 Task: Reply to email with the signature Frances Hernandez with the subject Request for a blog post from softage.1@softage.net with the message Please let me know if there are any updates on the recruitment process. with CC to softage.6@softage.net with an attached document Standard_operating_procedure.docx
Action: Mouse moved to (435, 586)
Screenshot: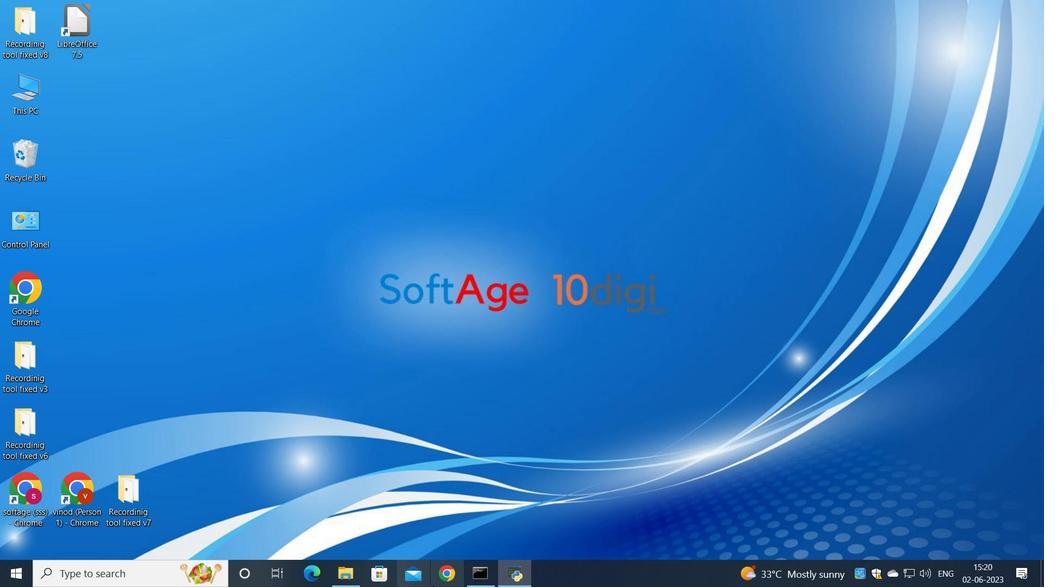 
Action: Mouse pressed left at (435, 586)
Screenshot: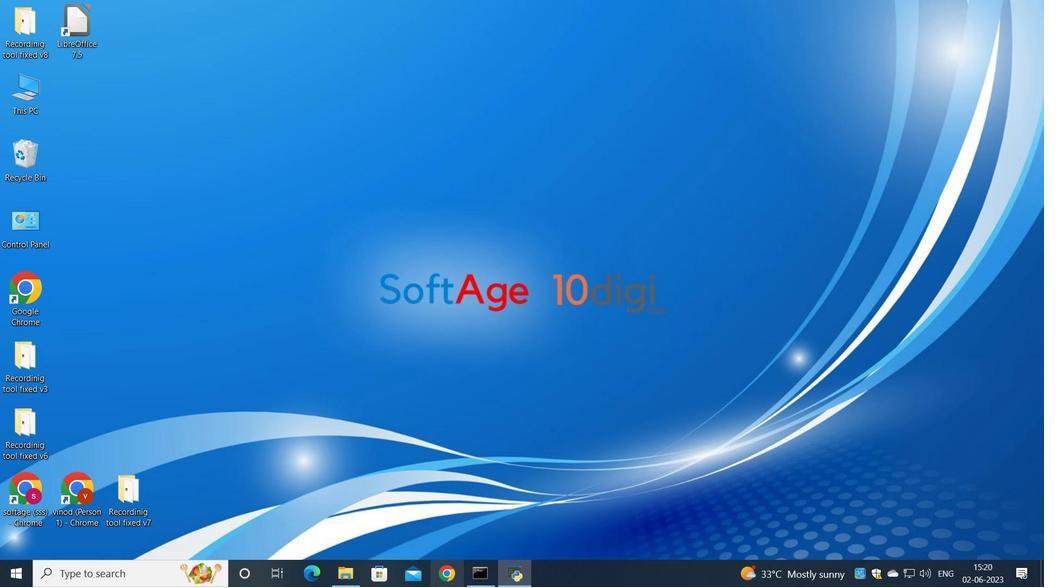 
Action: Mouse moved to (470, 379)
Screenshot: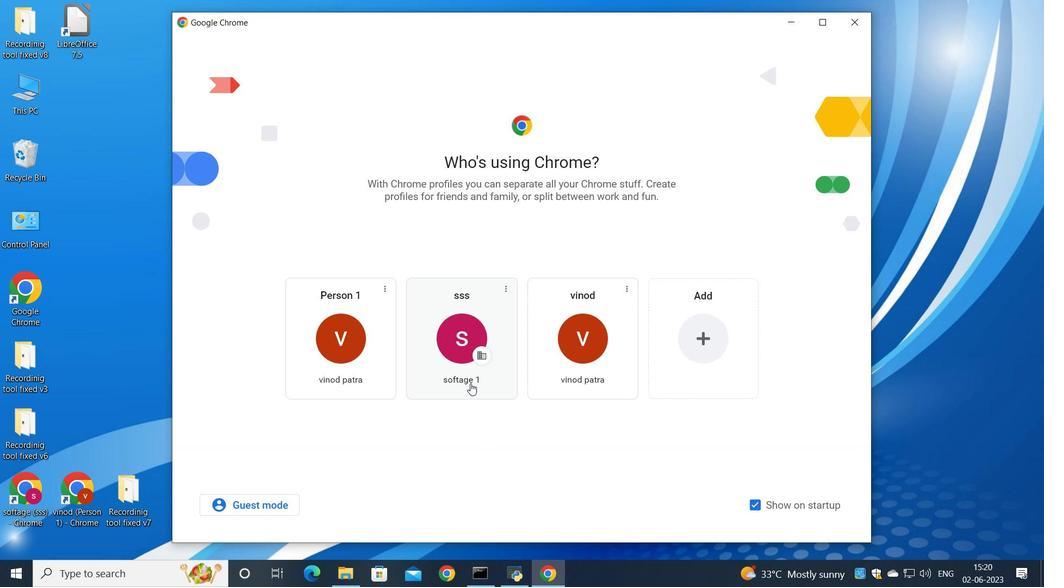 
Action: Mouse pressed left at (470, 379)
Screenshot: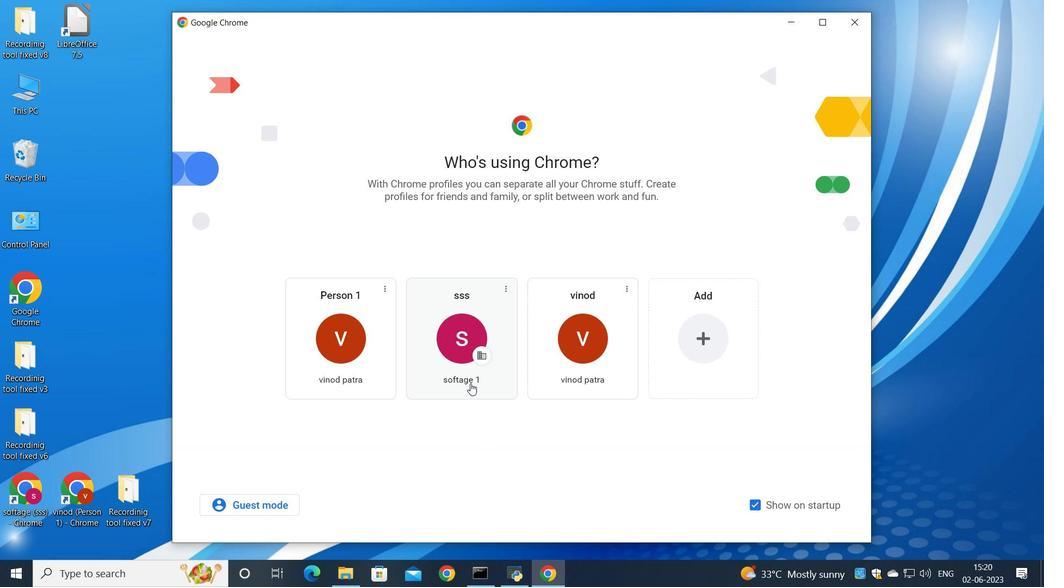 
Action: Mouse moved to (915, 95)
Screenshot: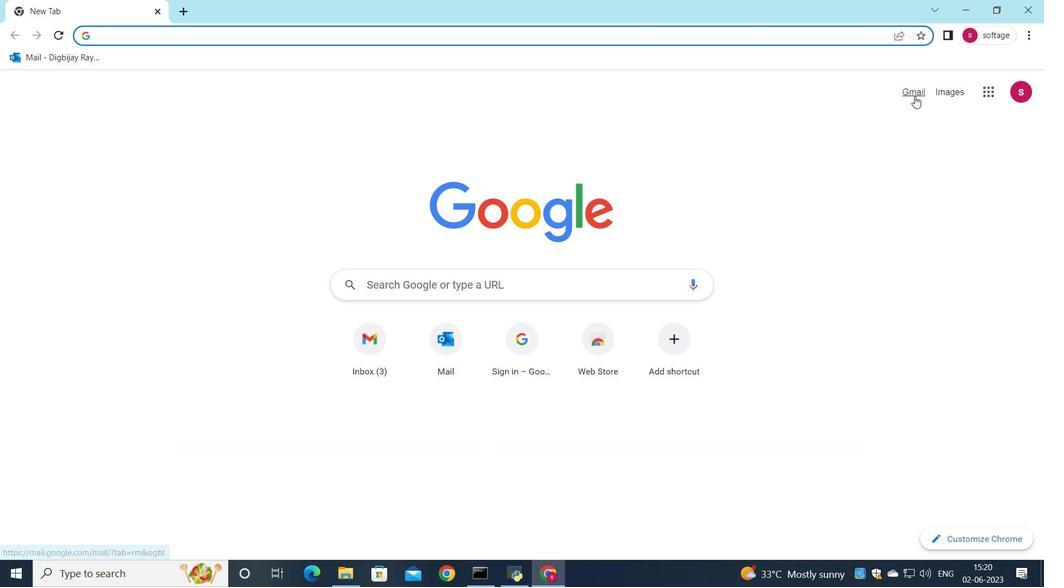 
Action: Mouse pressed left at (915, 95)
Screenshot: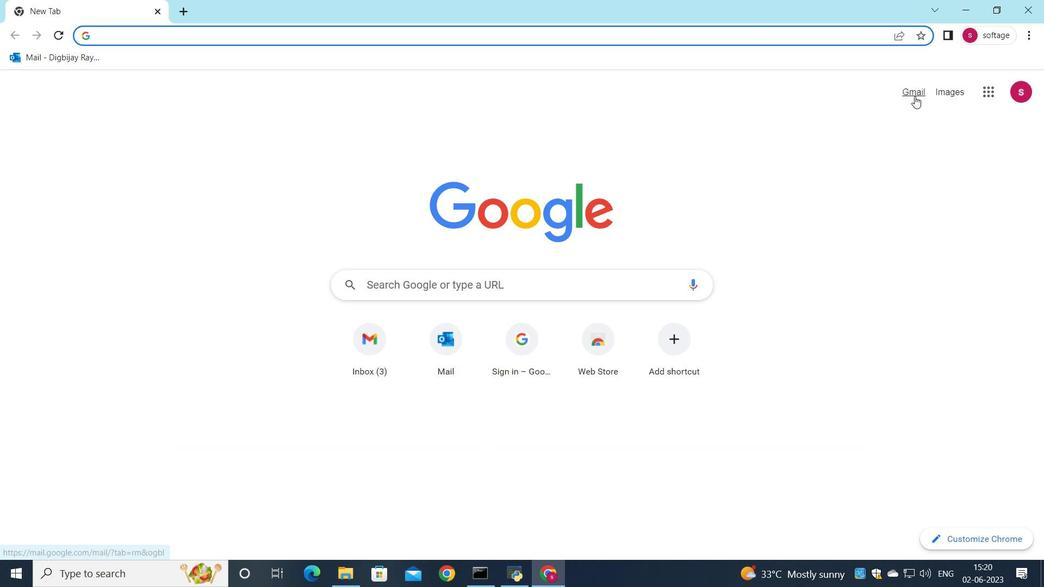 
Action: Mouse moved to (892, 98)
Screenshot: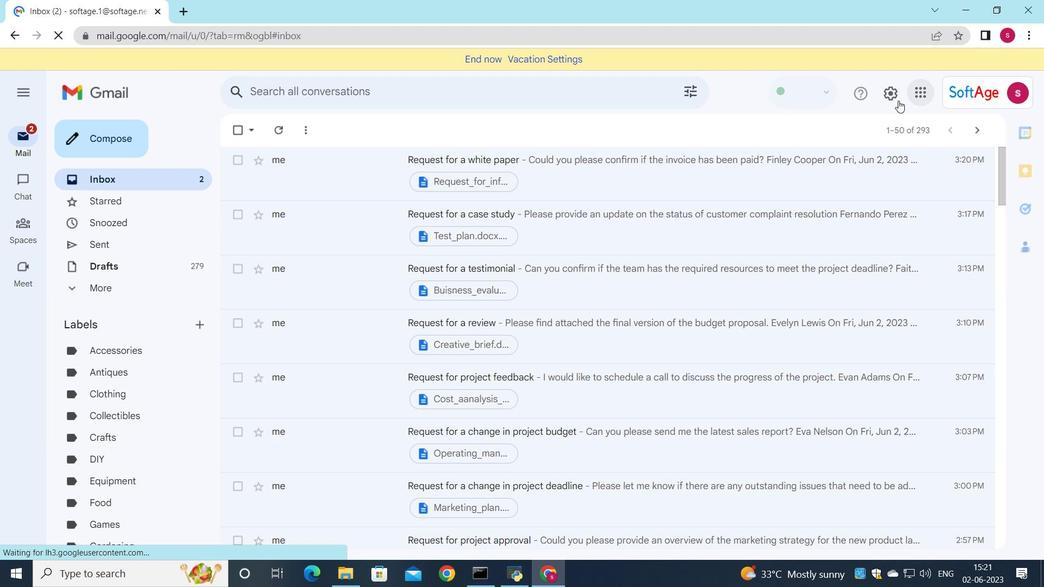 
Action: Mouse pressed left at (892, 98)
Screenshot: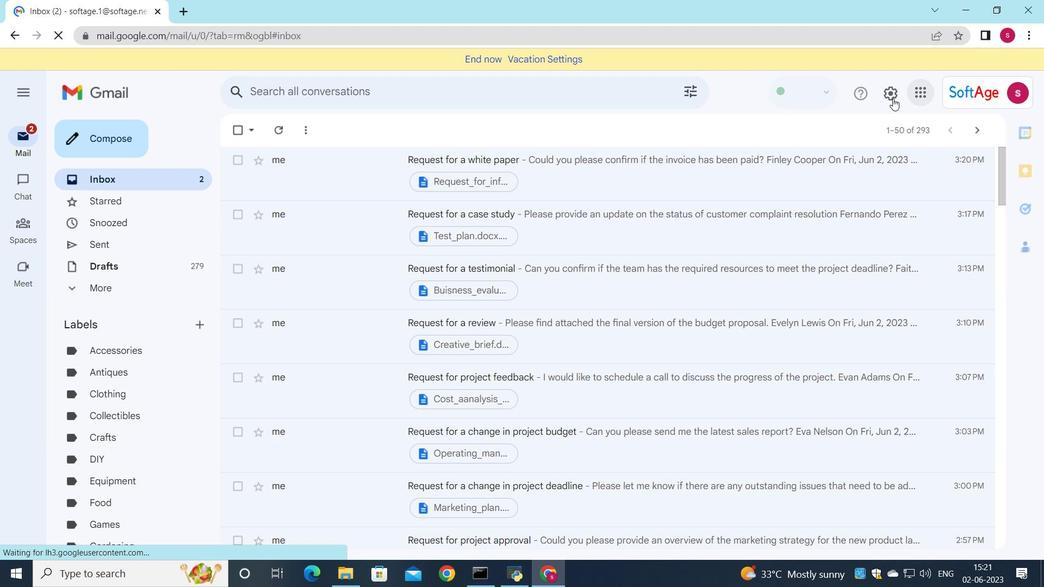 
Action: Mouse moved to (893, 162)
Screenshot: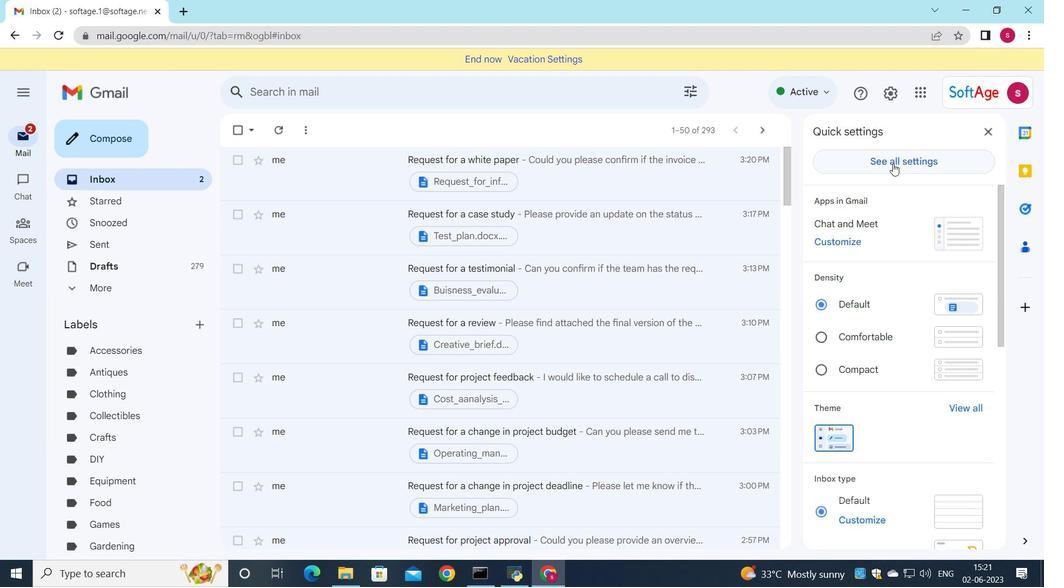 
Action: Mouse pressed left at (893, 162)
Screenshot: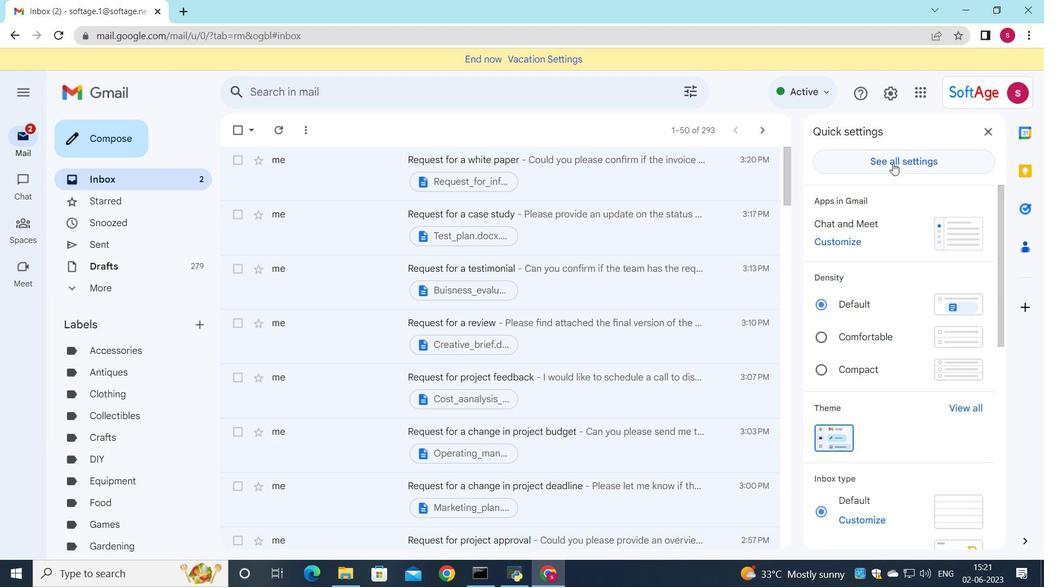 
Action: Mouse moved to (599, 279)
Screenshot: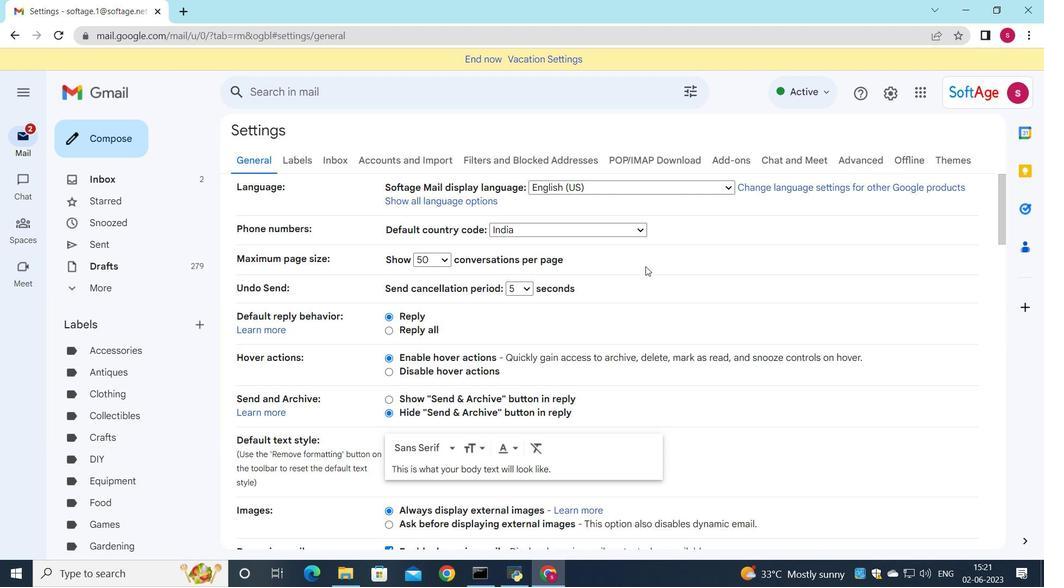 
Action: Mouse scrolled (599, 279) with delta (0, 0)
Screenshot: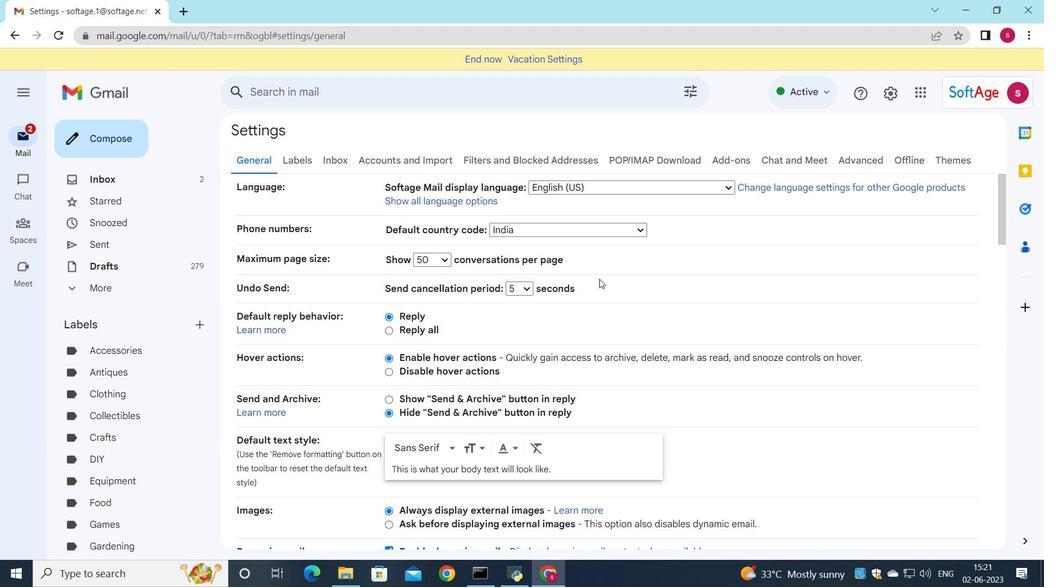 
Action: Mouse scrolled (599, 279) with delta (0, 0)
Screenshot: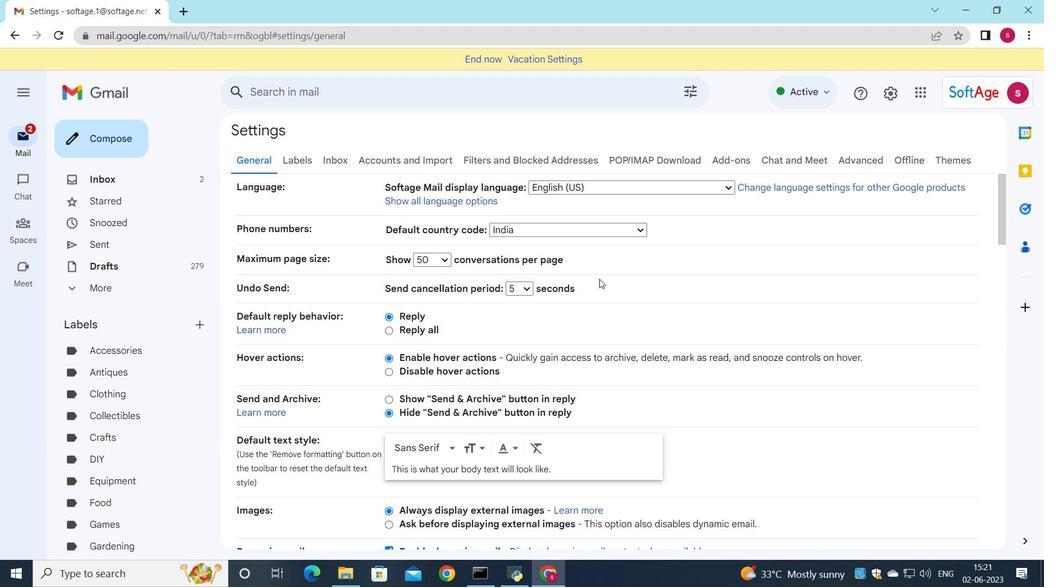 
Action: Mouse scrolled (599, 279) with delta (0, 0)
Screenshot: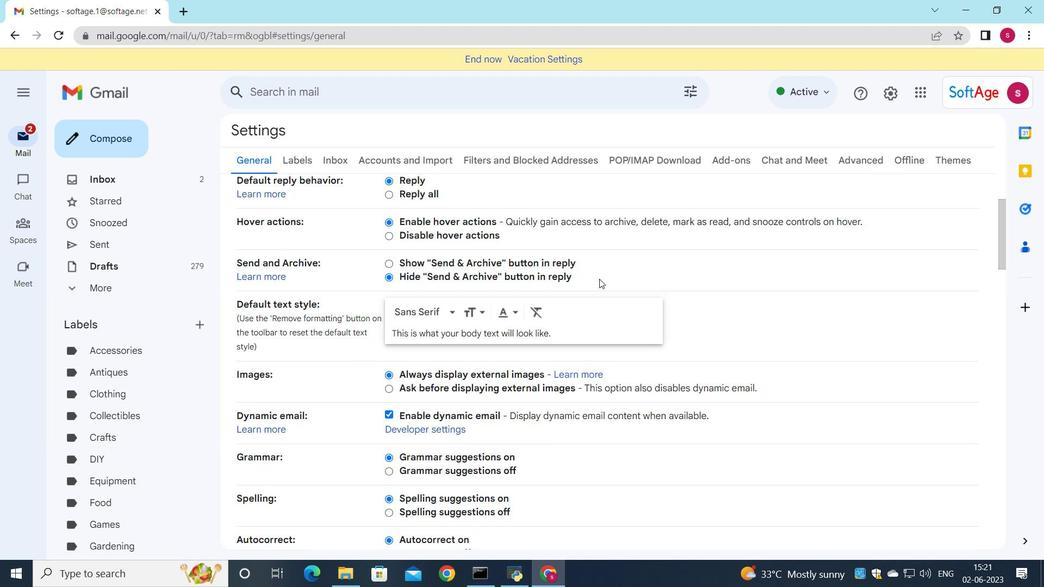 
Action: Mouse scrolled (599, 279) with delta (0, 0)
Screenshot: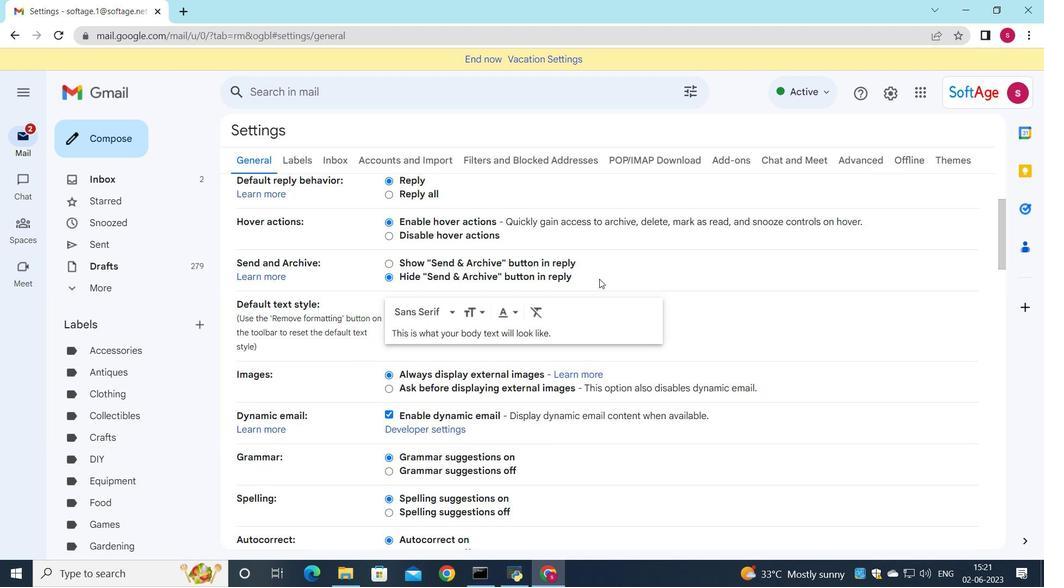 
Action: Mouse scrolled (599, 279) with delta (0, 0)
Screenshot: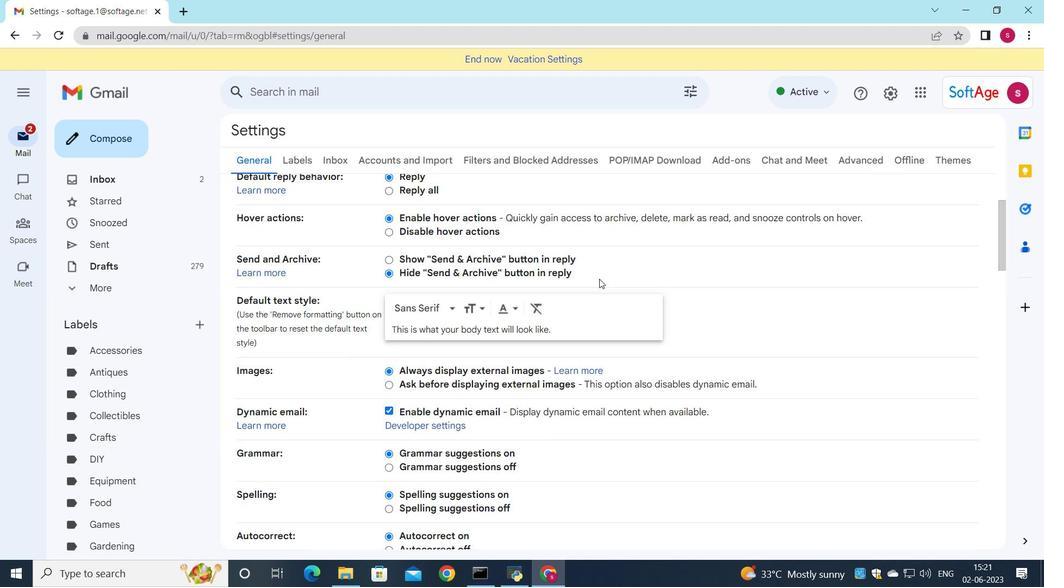 
Action: Mouse moved to (599, 279)
Screenshot: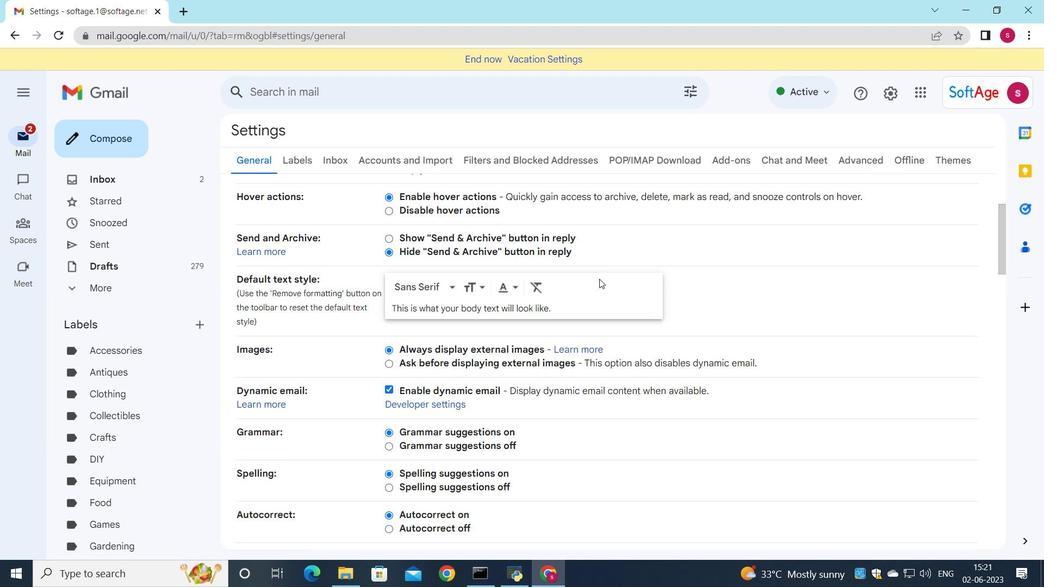 
Action: Mouse scrolled (599, 279) with delta (0, 0)
Screenshot: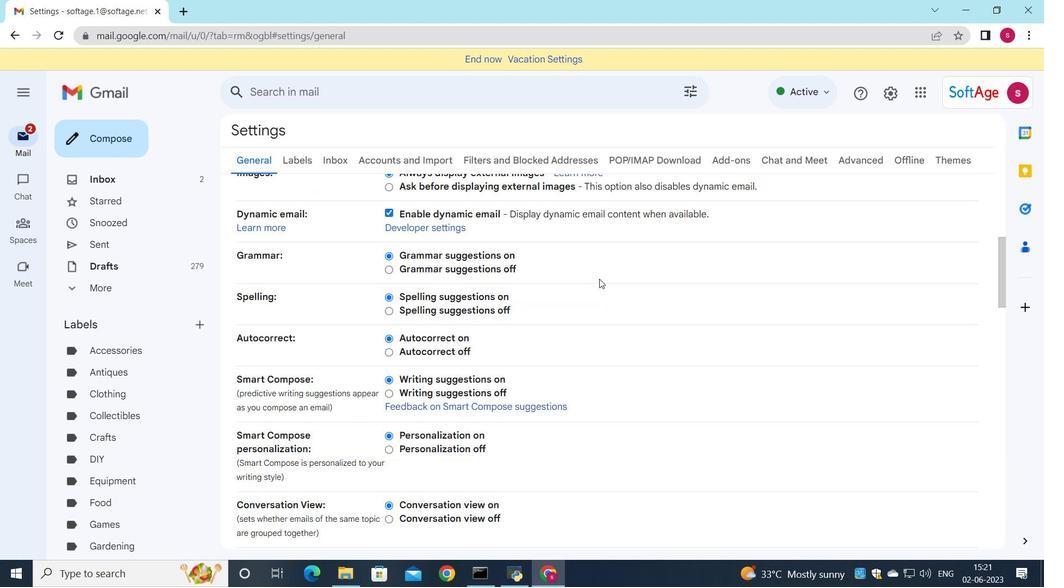 
Action: Mouse scrolled (599, 279) with delta (0, 0)
Screenshot: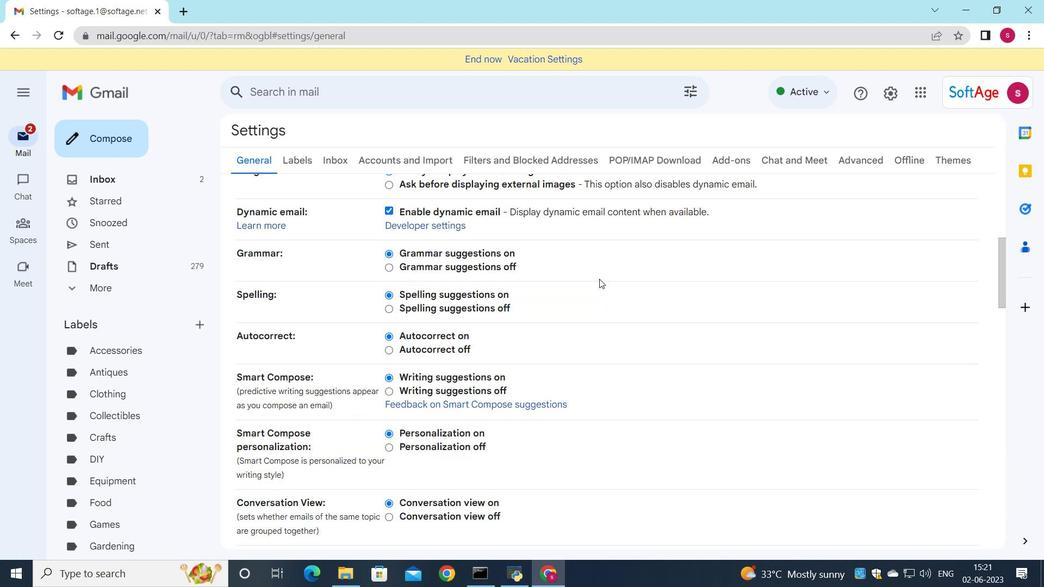 
Action: Mouse scrolled (599, 279) with delta (0, 0)
Screenshot: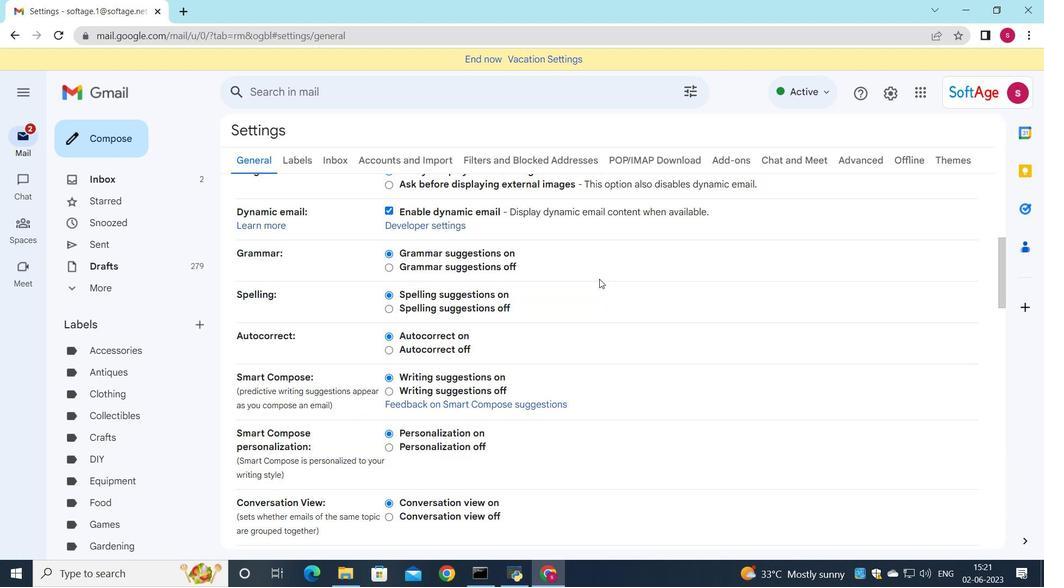 
Action: Mouse scrolled (599, 279) with delta (0, 0)
Screenshot: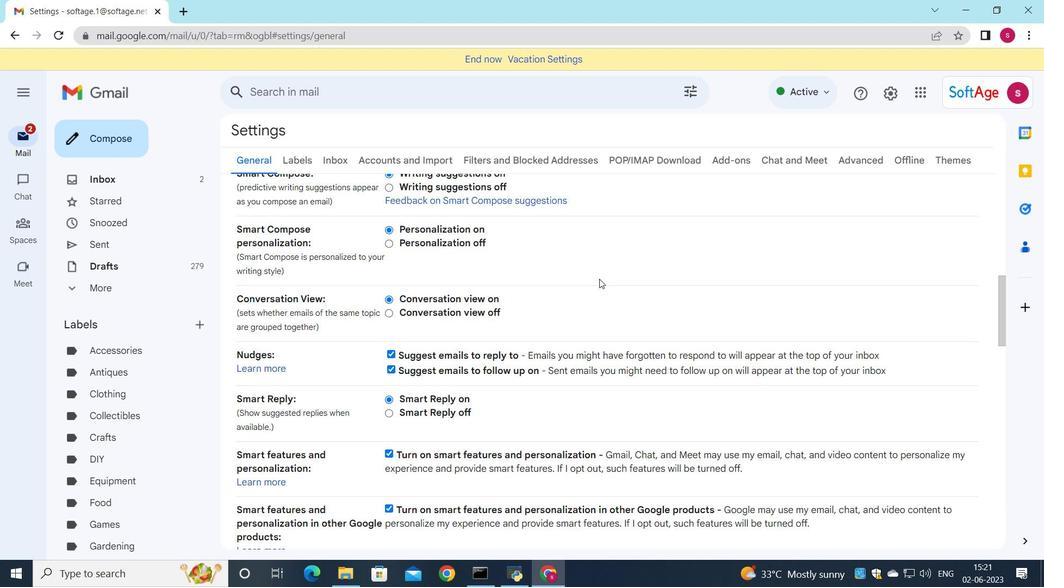 
Action: Mouse scrolled (599, 279) with delta (0, 0)
Screenshot: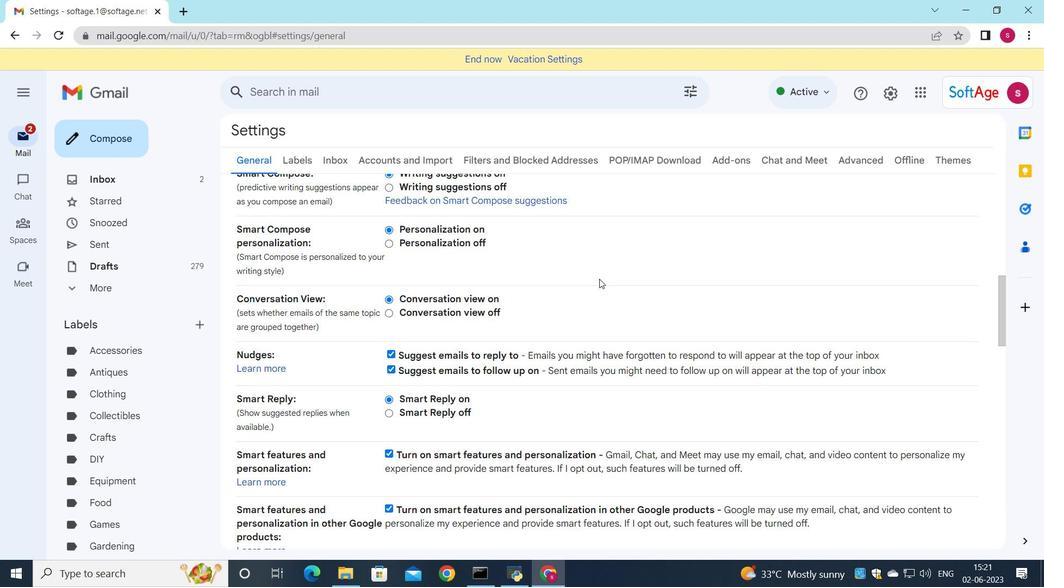 
Action: Mouse scrolled (599, 279) with delta (0, 0)
Screenshot: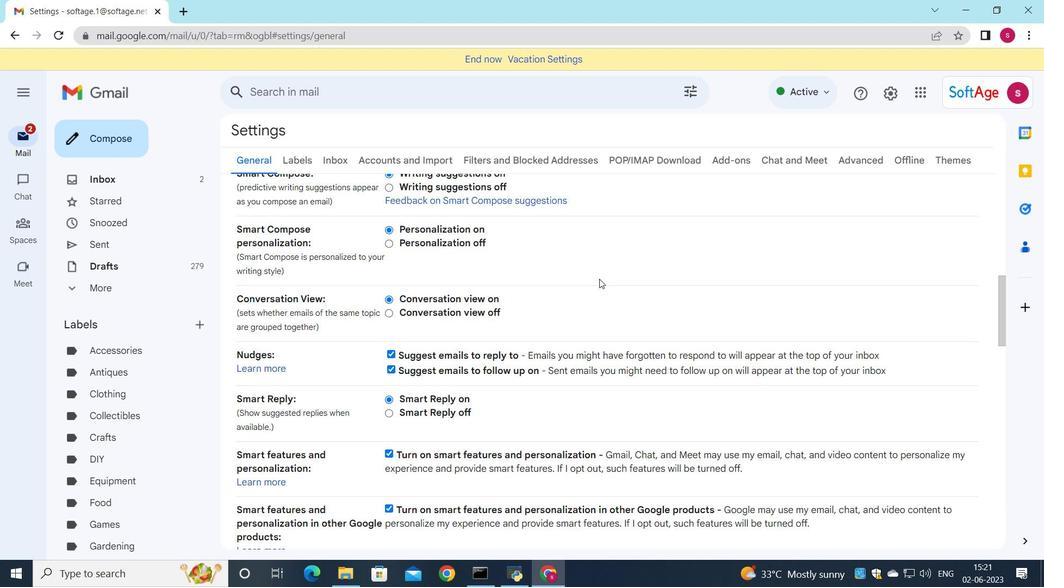
Action: Mouse scrolled (599, 279) with delta (0, 0)
Screenshot: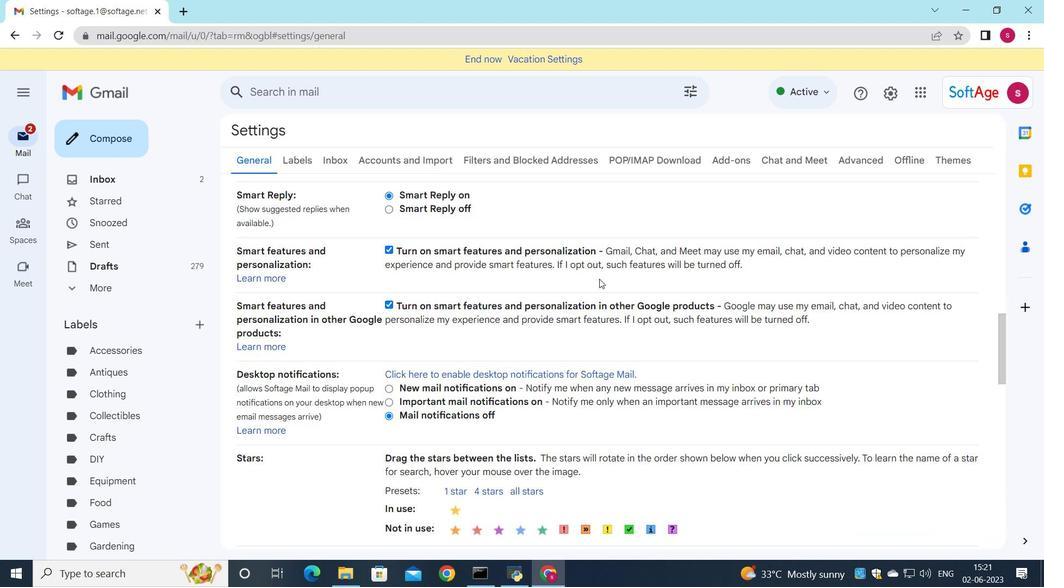 
Action: Mouse scrolled (599, 279) with delta (0, 0)
Screenshot: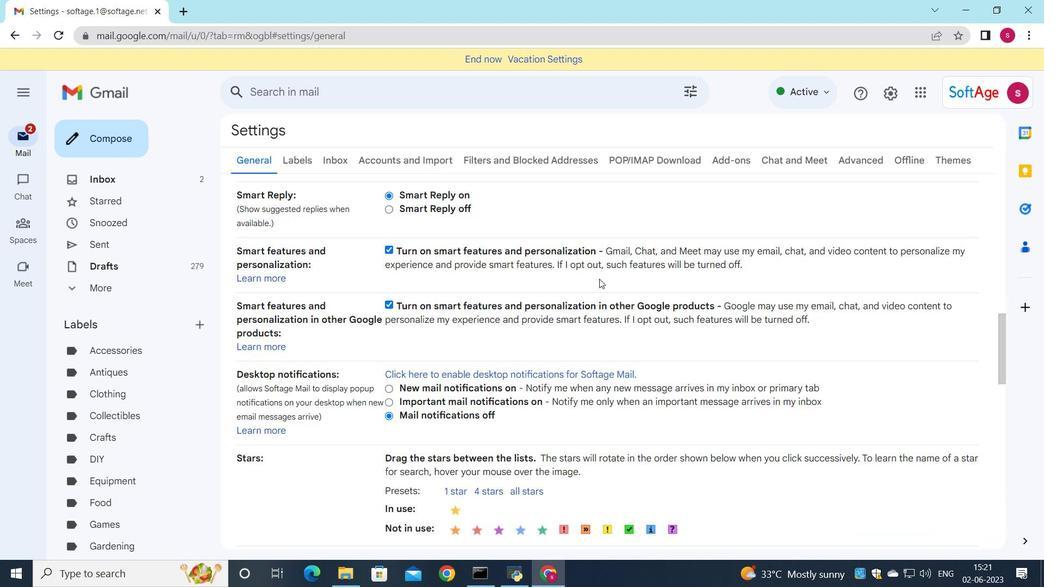 
Action: Mouse moved to (598, 281)
Screenshot: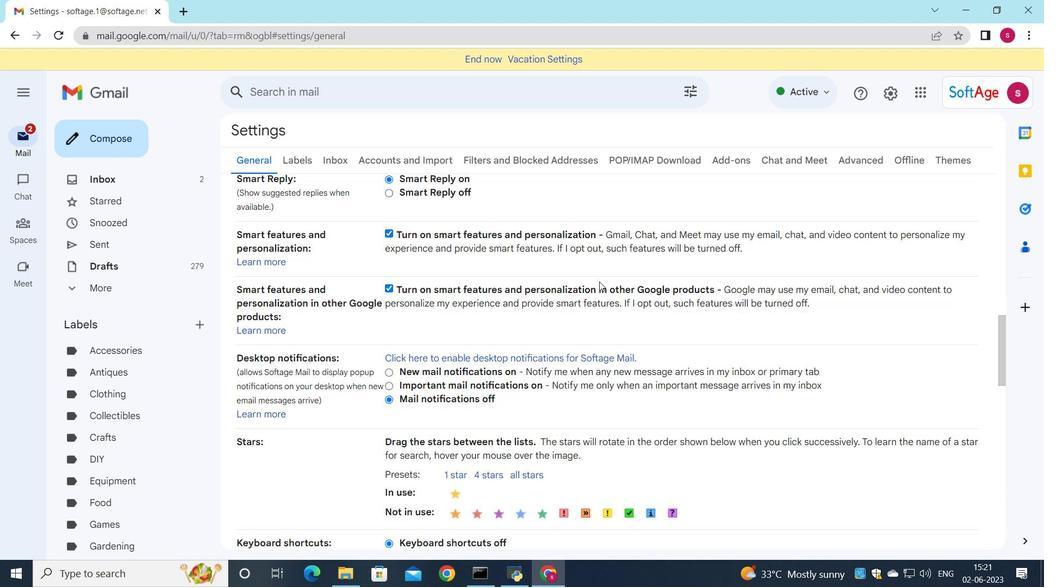 
Action: Mouse scrolled (598, 281) with delta (0, 0)
Screenshot: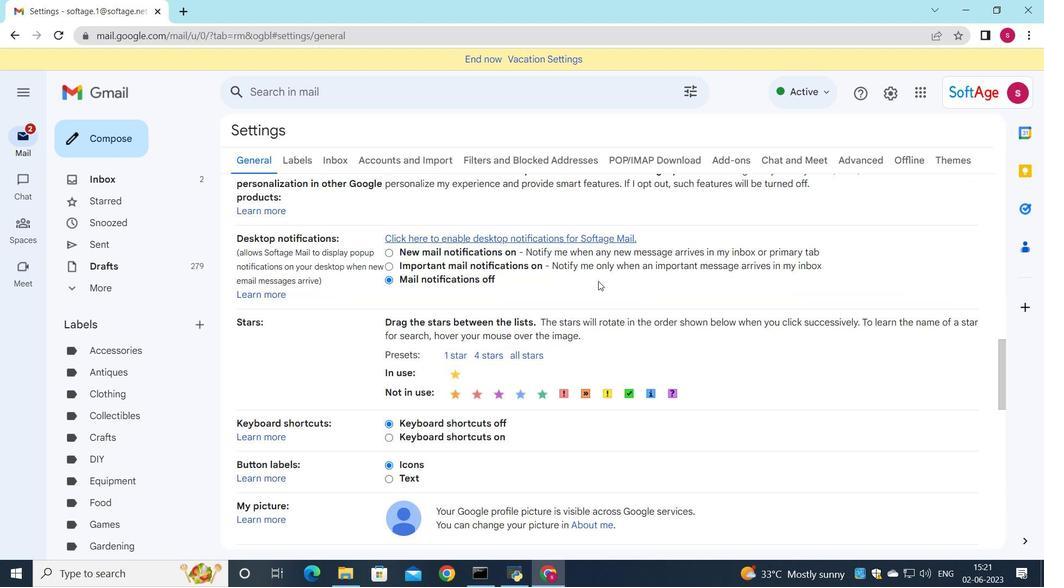 
Action: Mouse scrolled (598, 281) with delta (0, 0)
Screenshot: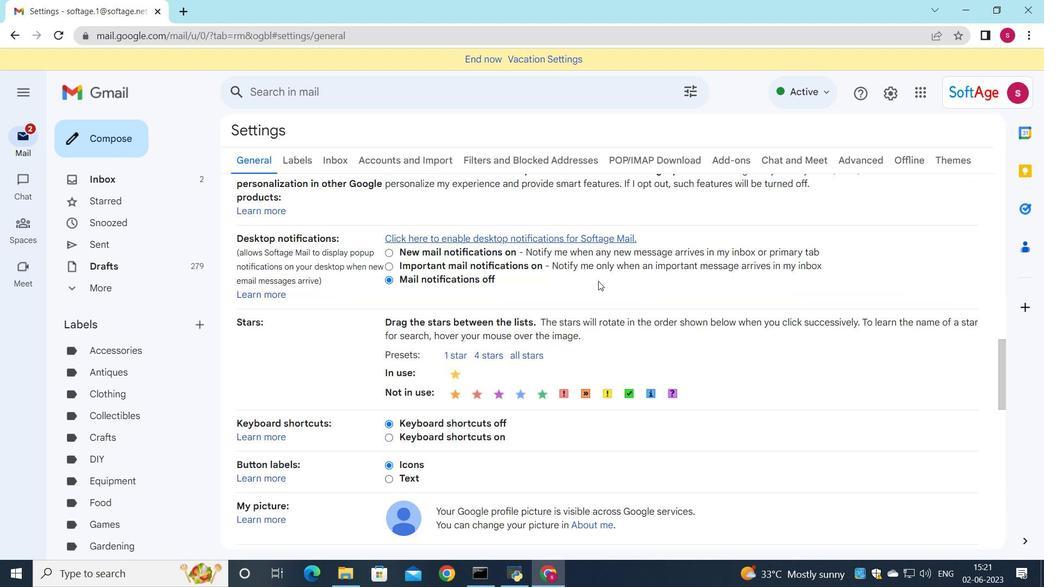 
Action: Mouse moved to (596, 281)
Screenshot: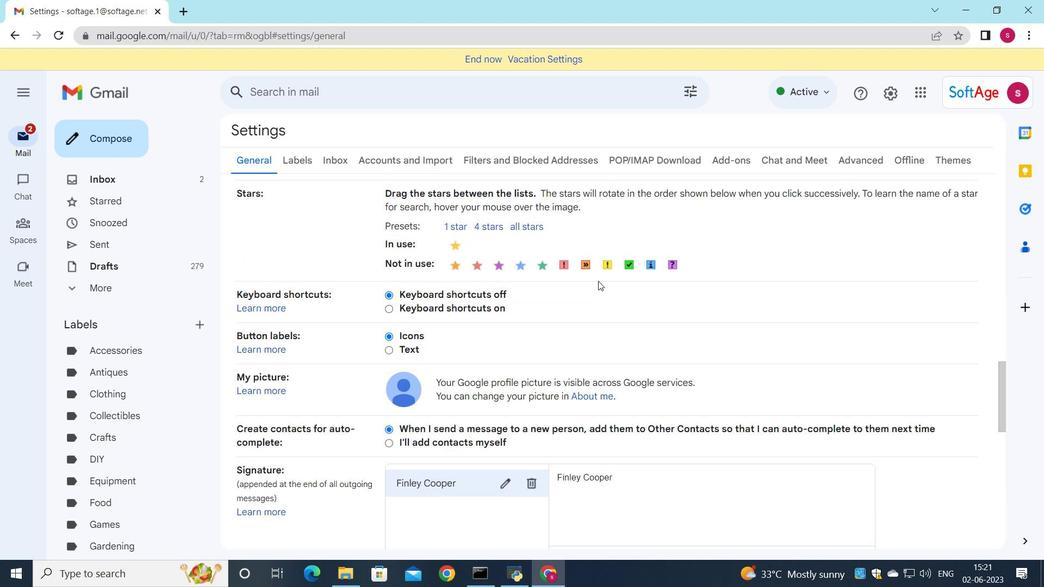 
Action: Mouse scrolled (596, 280) with delta (0, 0)
Screenshot: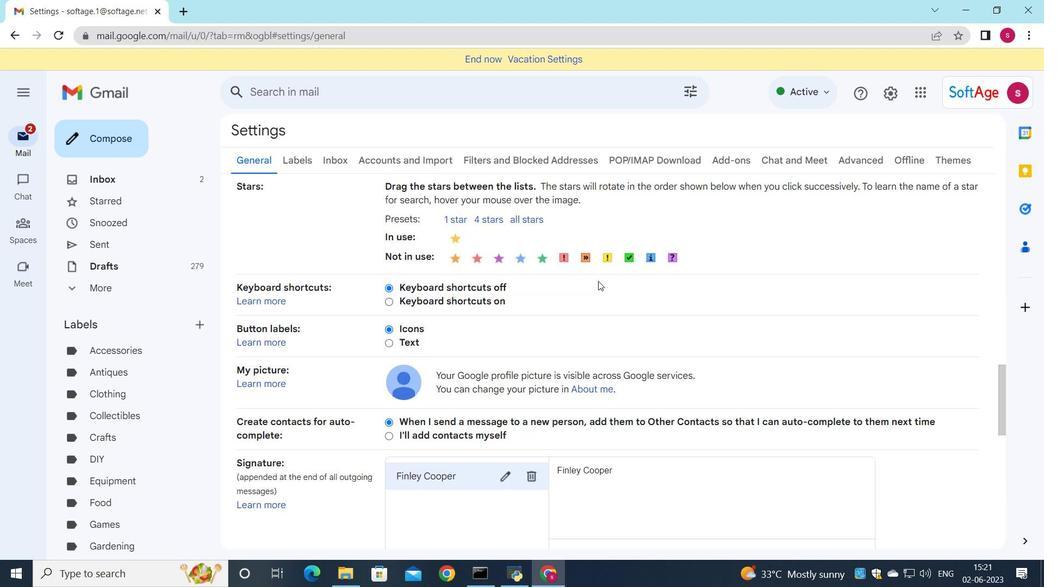 
Action: Mouse scrolled (596, 280) with delta (0, 0)
Screenshot: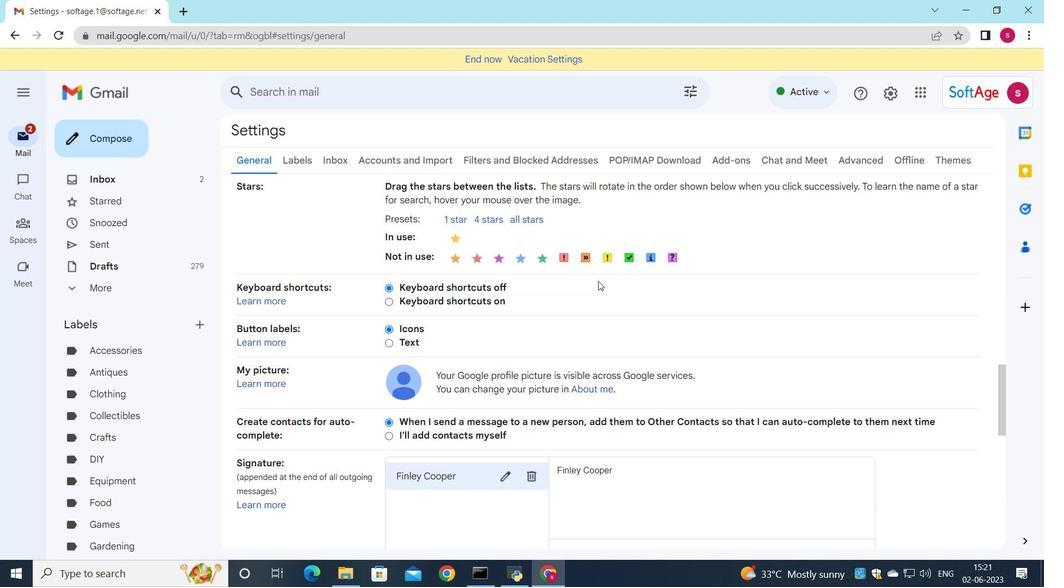 
Action: Mouse moved to (583, 282)
Screenshot: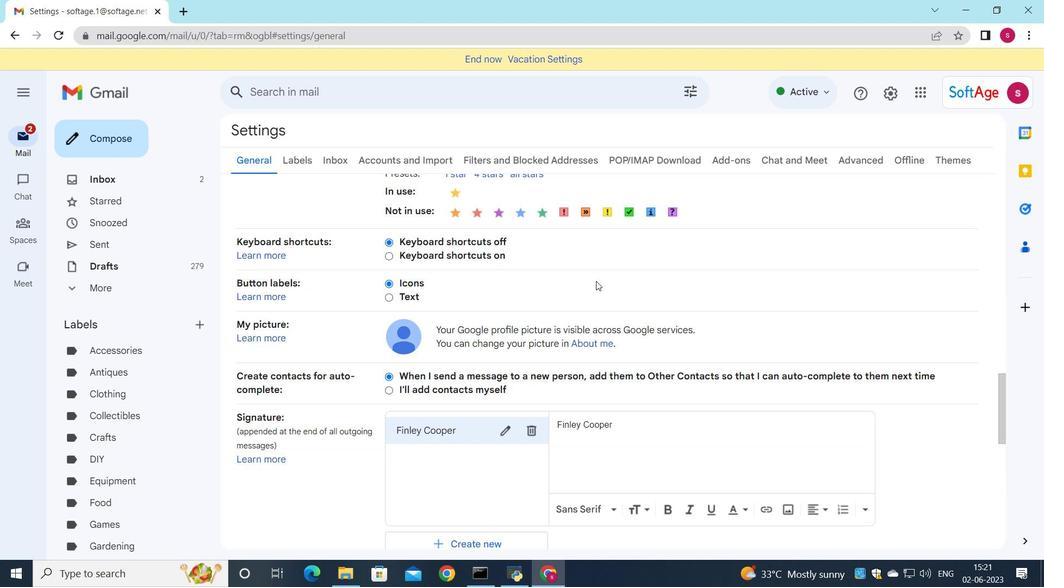 
Action: Mouse scrolled (583, 281) with delta (0, 0)
Screenshot: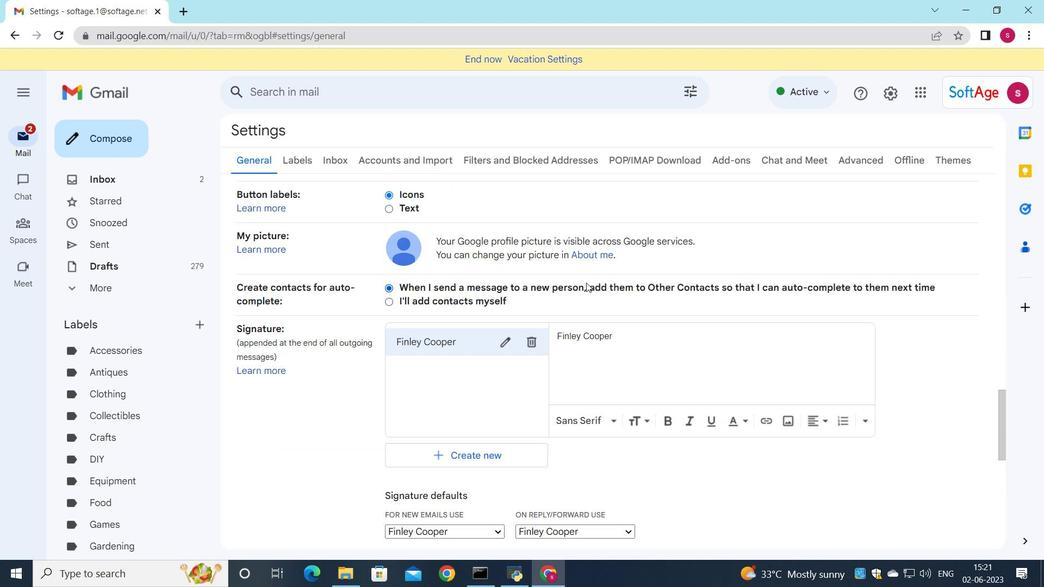
Action: Mouse moved to (580, 283)
Screenshot: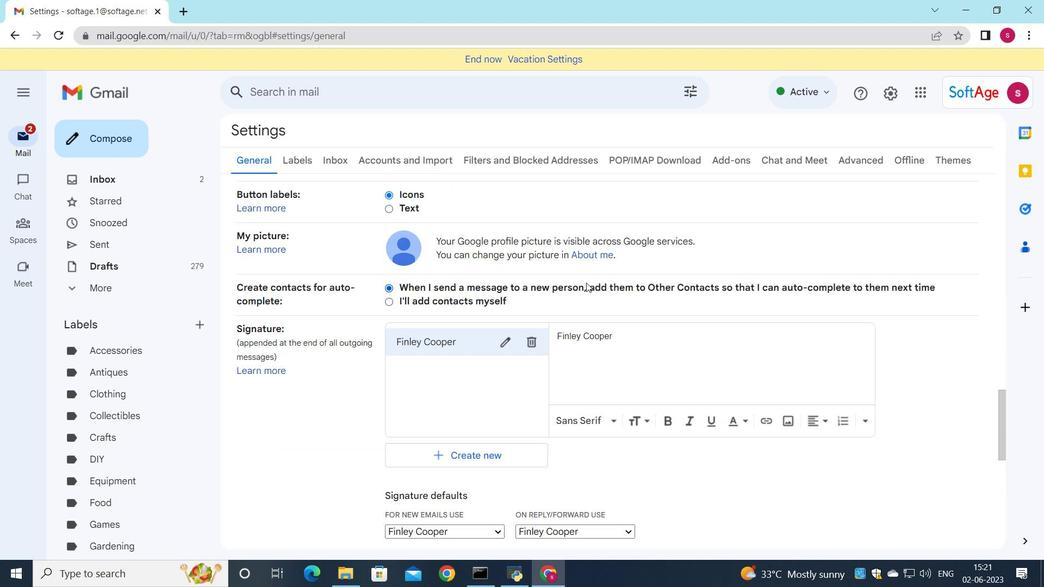 
Action: Mouse scrolled (580, 282) with delta (0, 0)
Screenshot: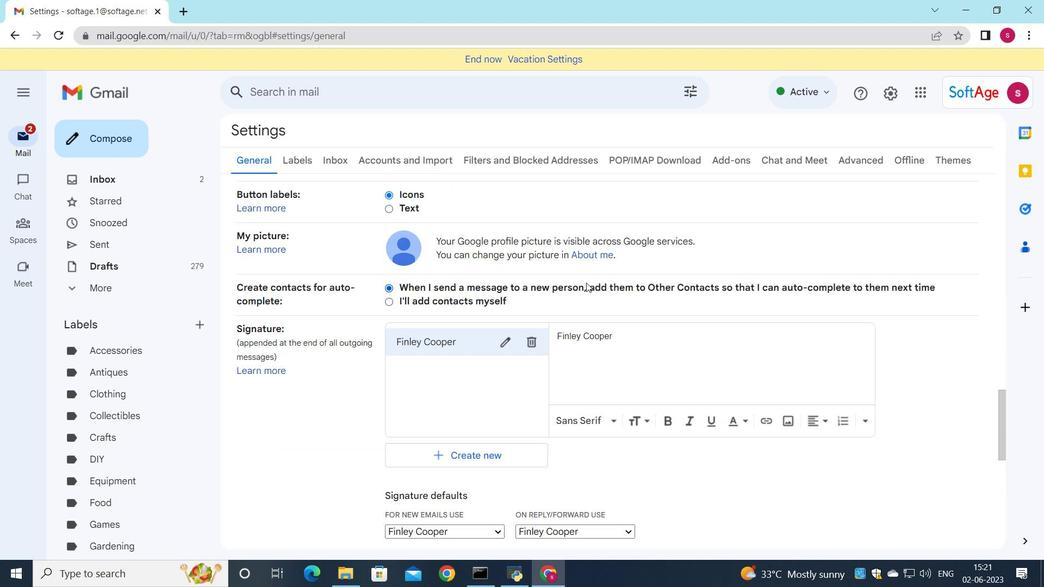 
Action: Mouse moved to (580, 283)
Screenshot: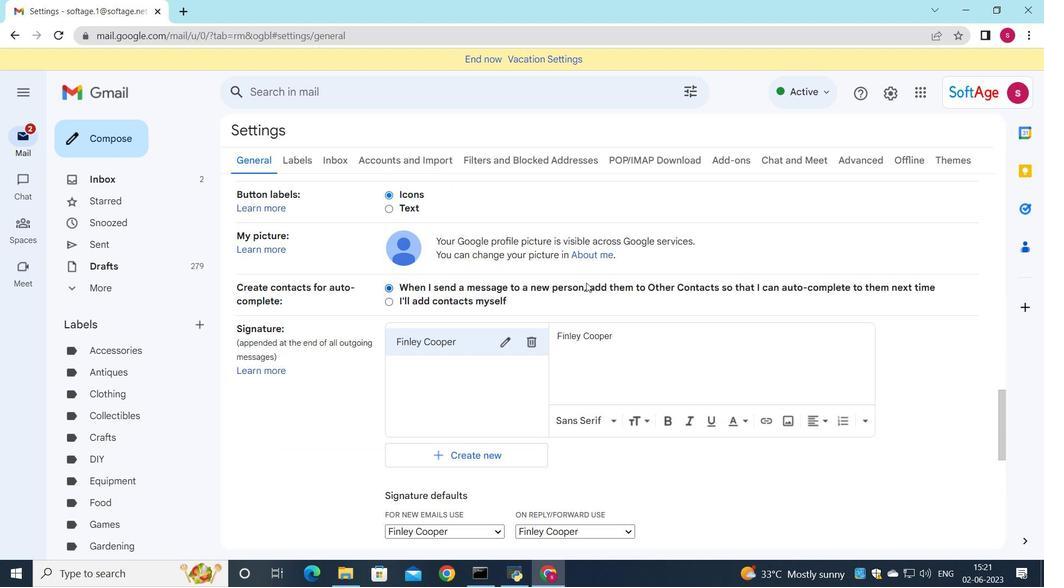 
Action: Mouse scrolled (580, 282) with delta (0, 0)
Screenshot: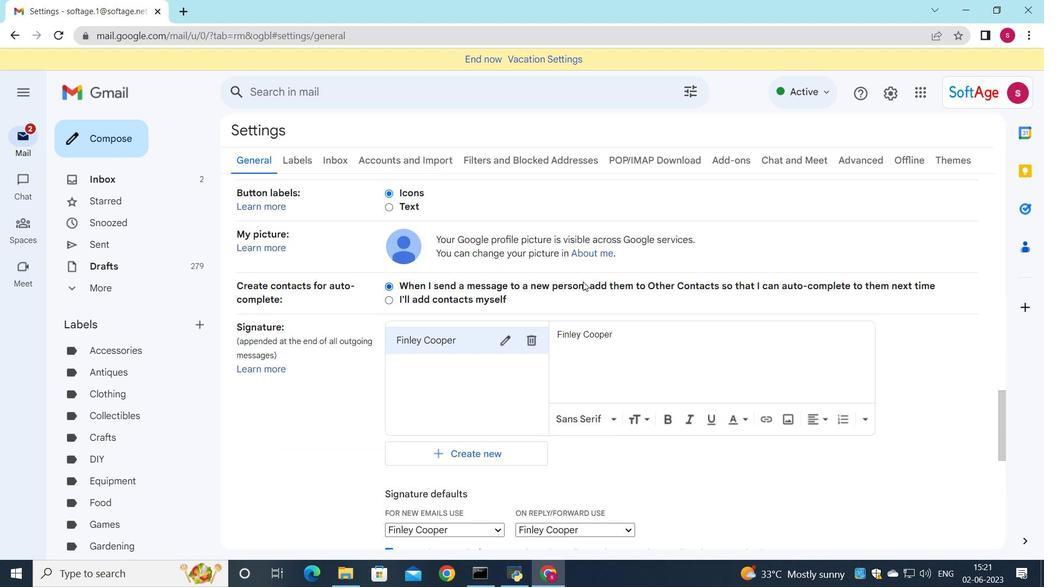 
Action: Mouse moved to (538, 244)
Screenshot: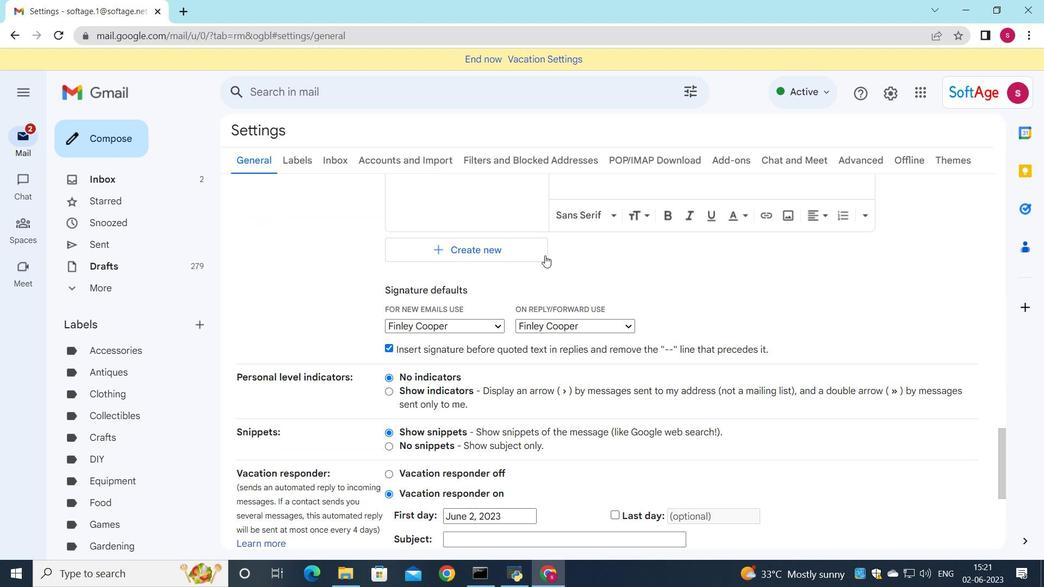 
Action: Mouse scrolled (538, 245) with delta (0, 0)
Screenshot: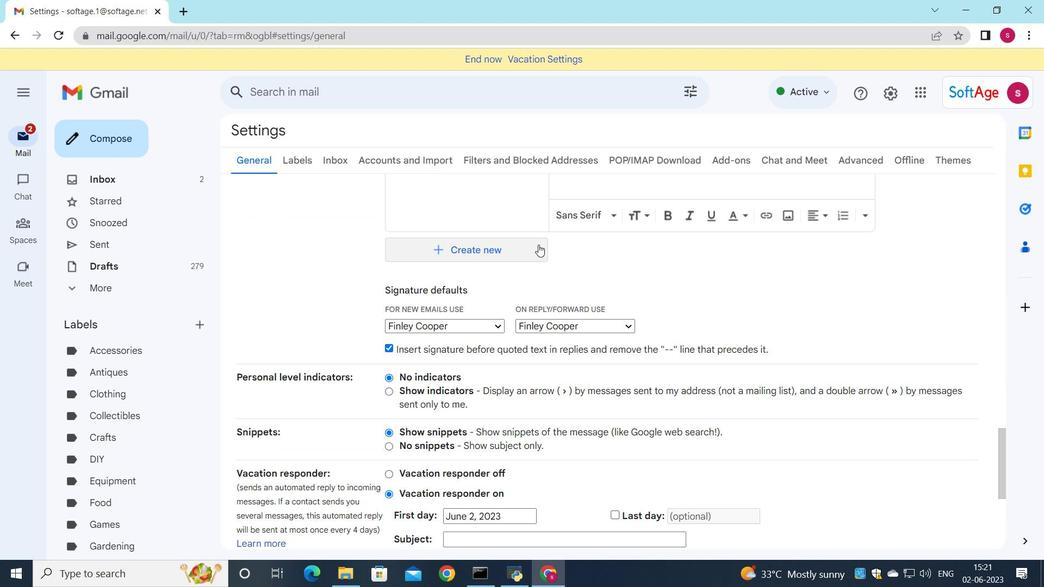 
Action: Mouse moved to (538, 244)
Screenshot: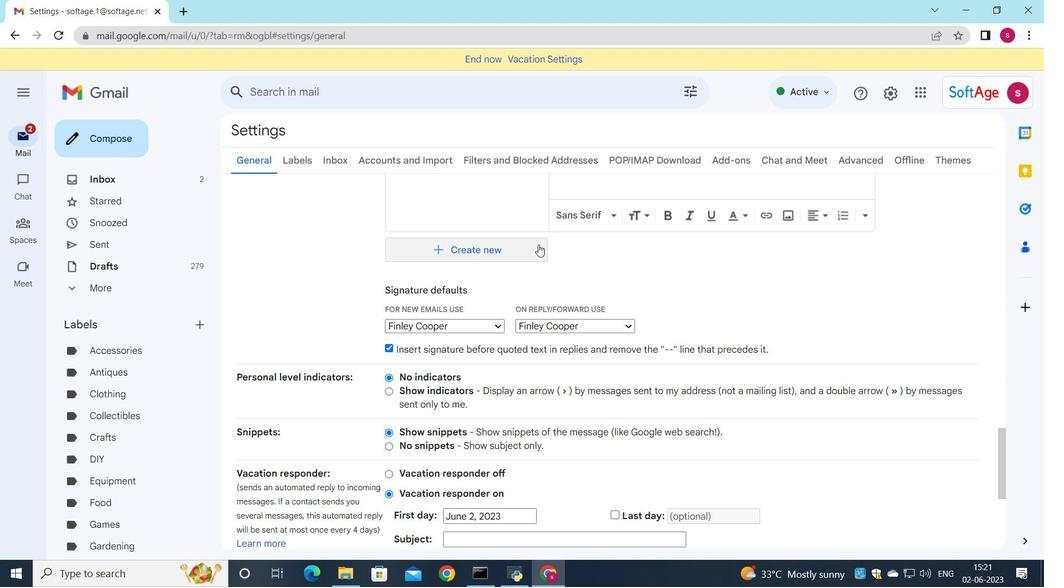 
Action: Mouse scrolled (538, 245) with delta (0, 0)
Screenshot: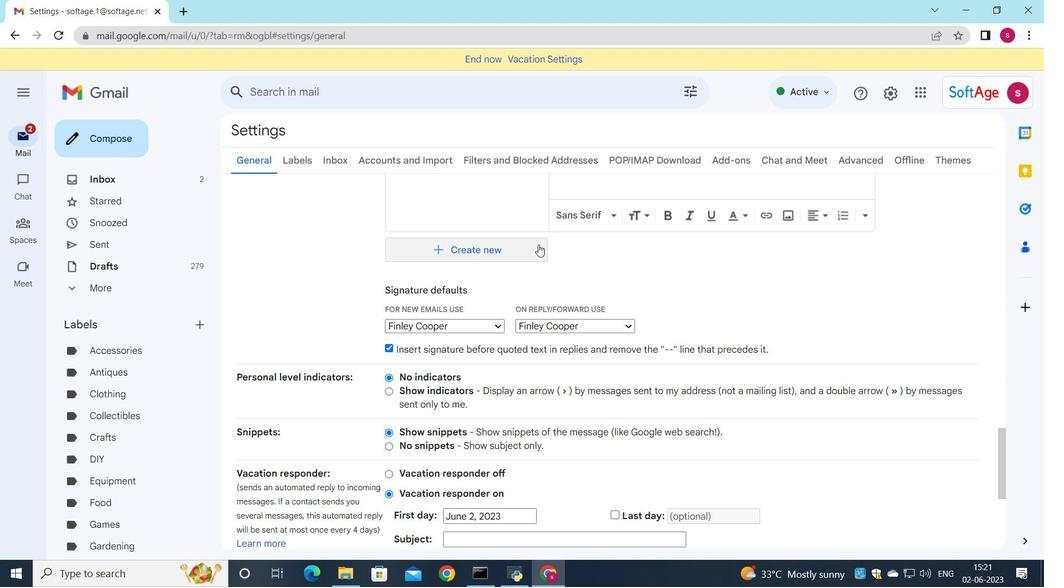 
Action: Mouse moved to (527, 283)
Screenshot: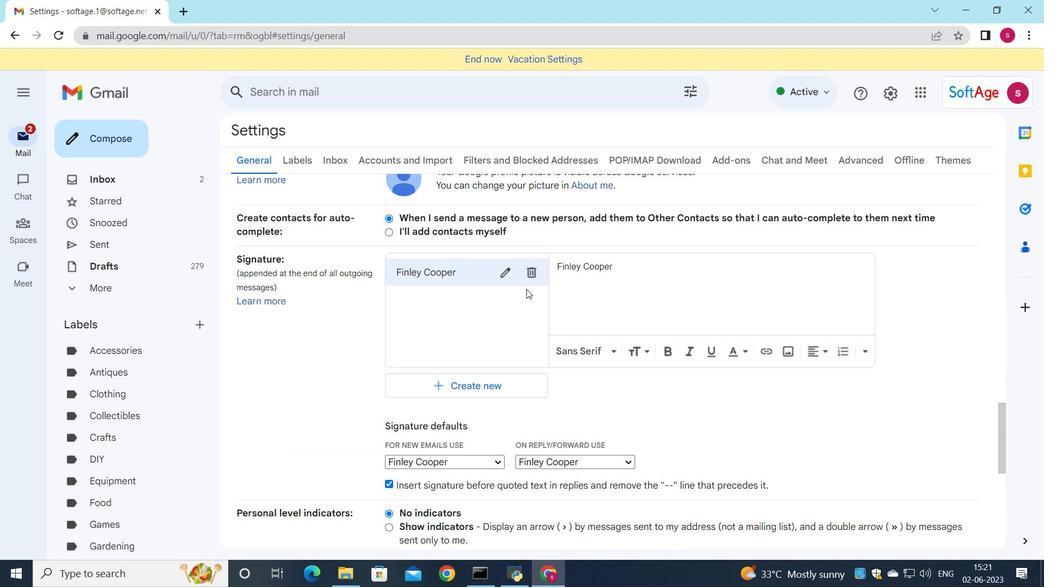 
Action: Mouse pressed left at (527, 283)
Screenshot: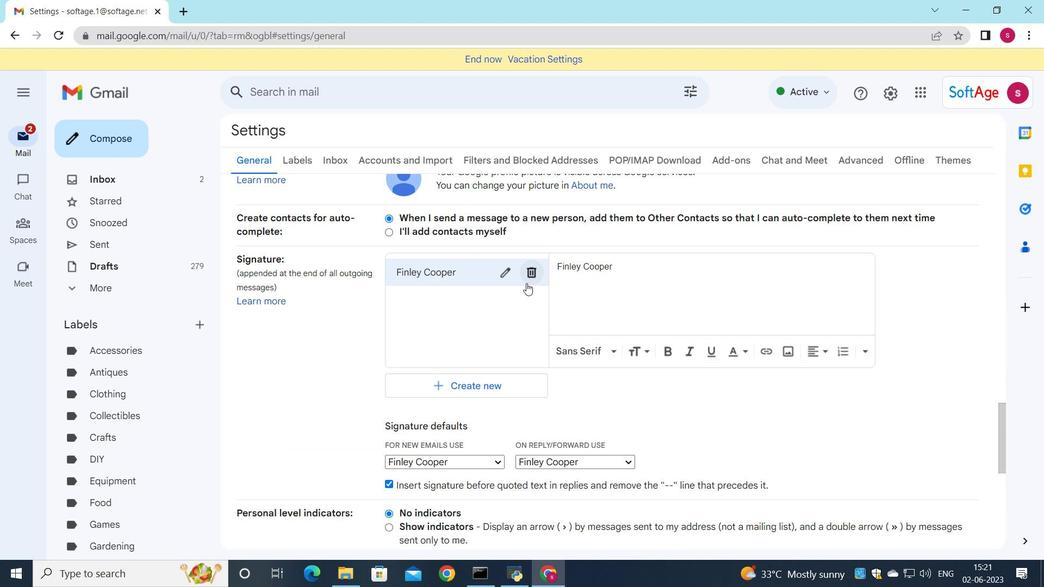 
Action: Mouse moved to (630, 334)
Screenshot: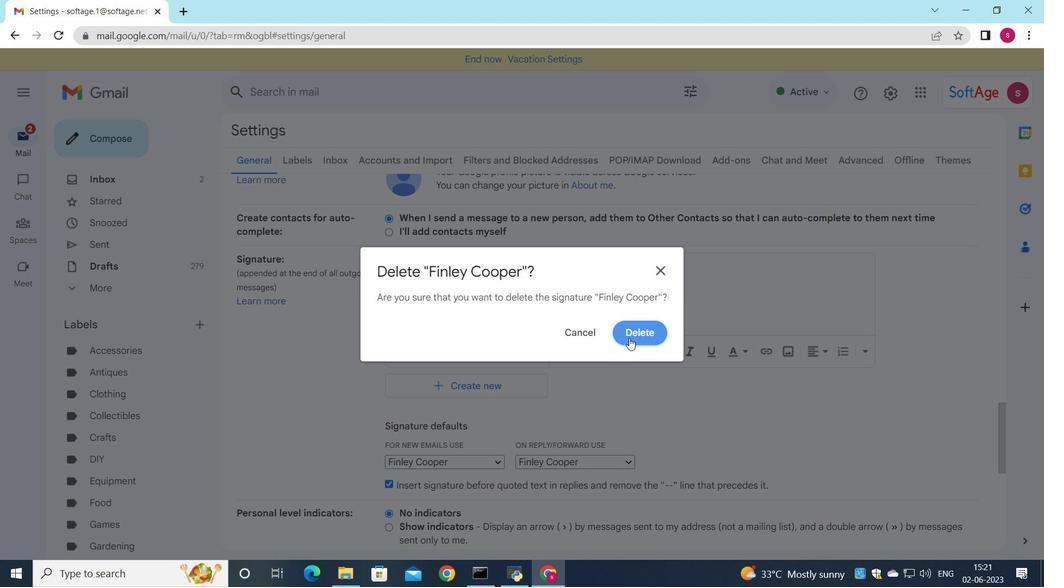 
Action: Mouse pressed left at (630, 334)
Screenshot: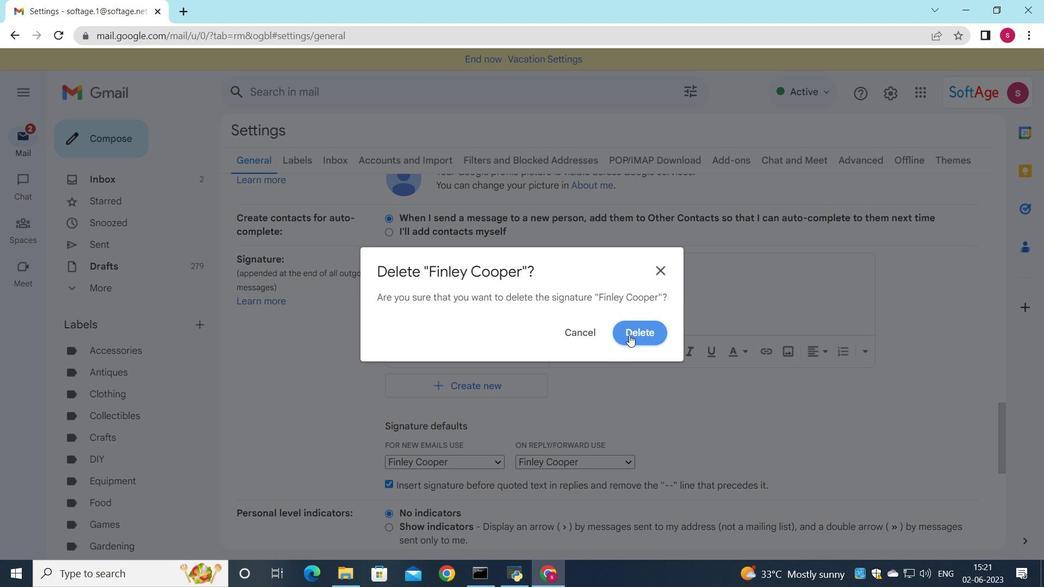 
Action: Mouse moved to (444, 286)
Screenshot: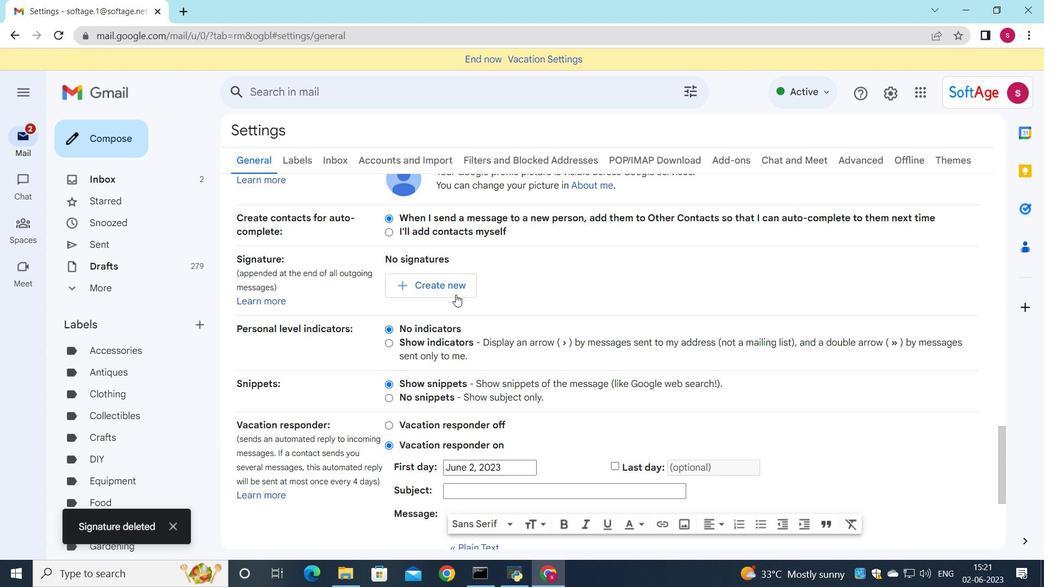 
Action: Mouse pressed left at (444, 286)
Screenshot: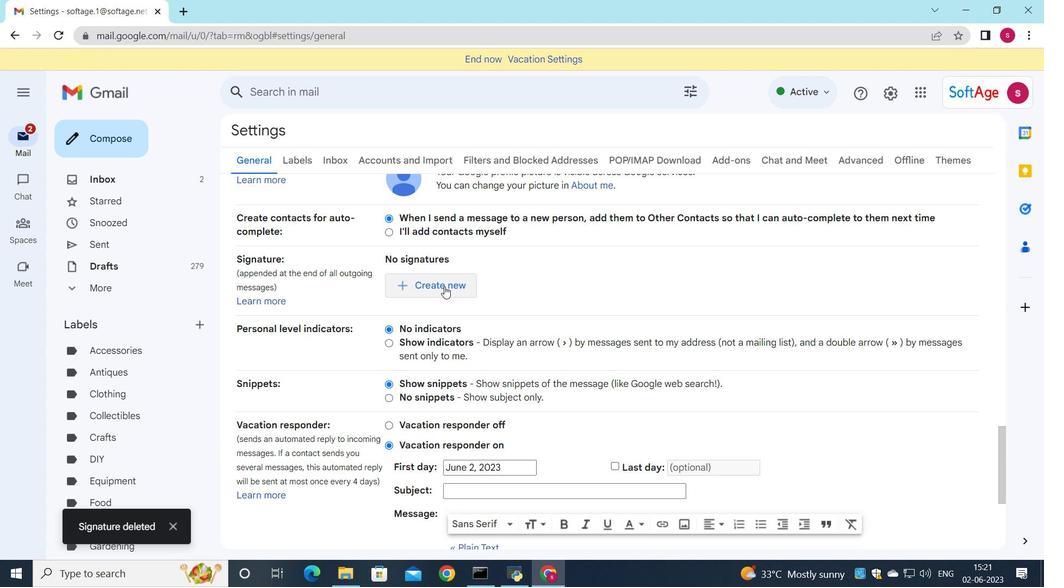 
Action: Mouse moved to (824, 220)
Screenshot: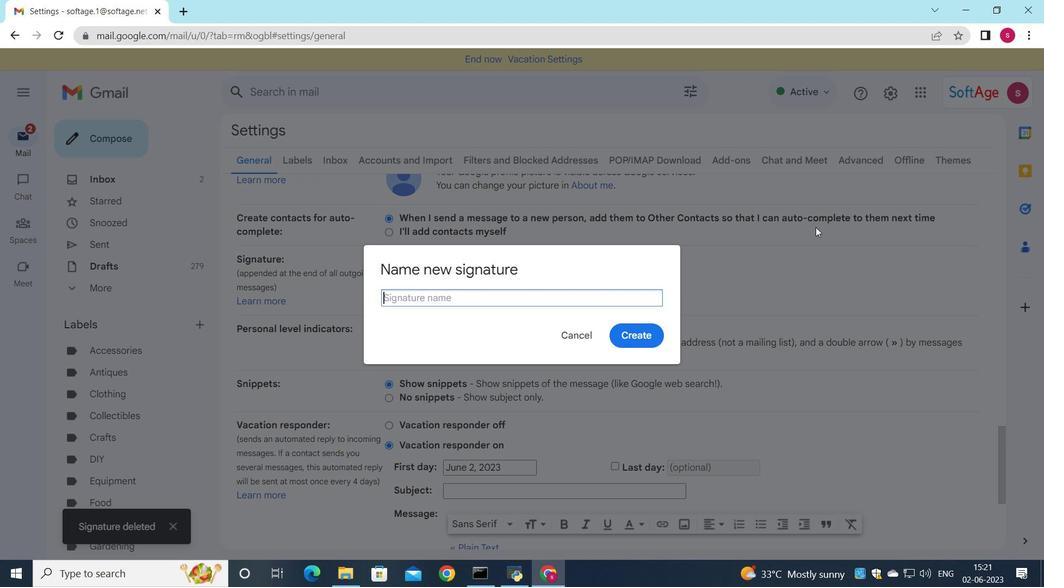 
Action: Key pressed <Key.shift>frances<Key.space><Key.shift>Hert<Key.backspace>nandwz
Screenshot: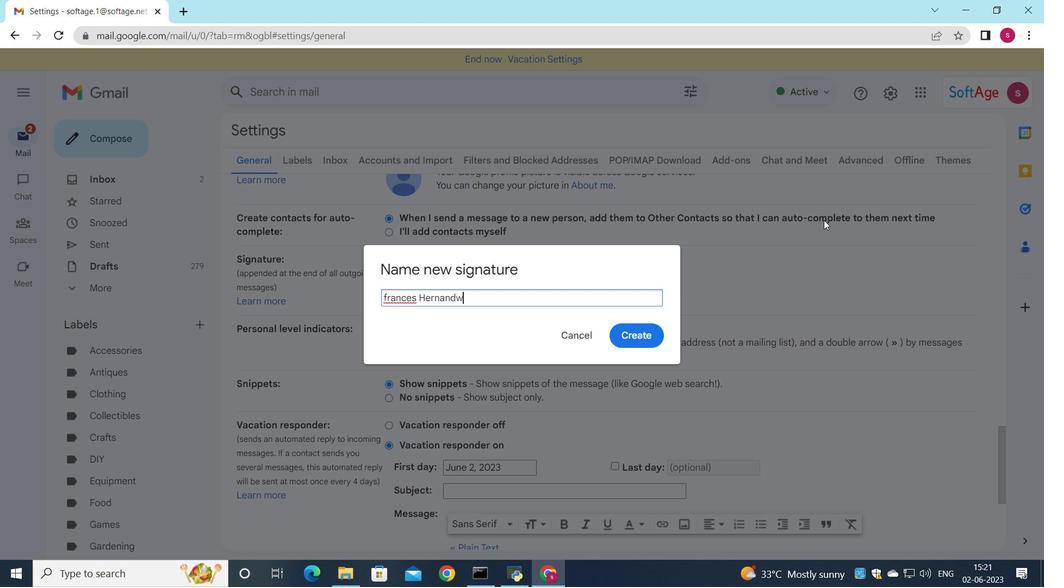 
Action: Mouse moved to (463, 299)
Screenshot: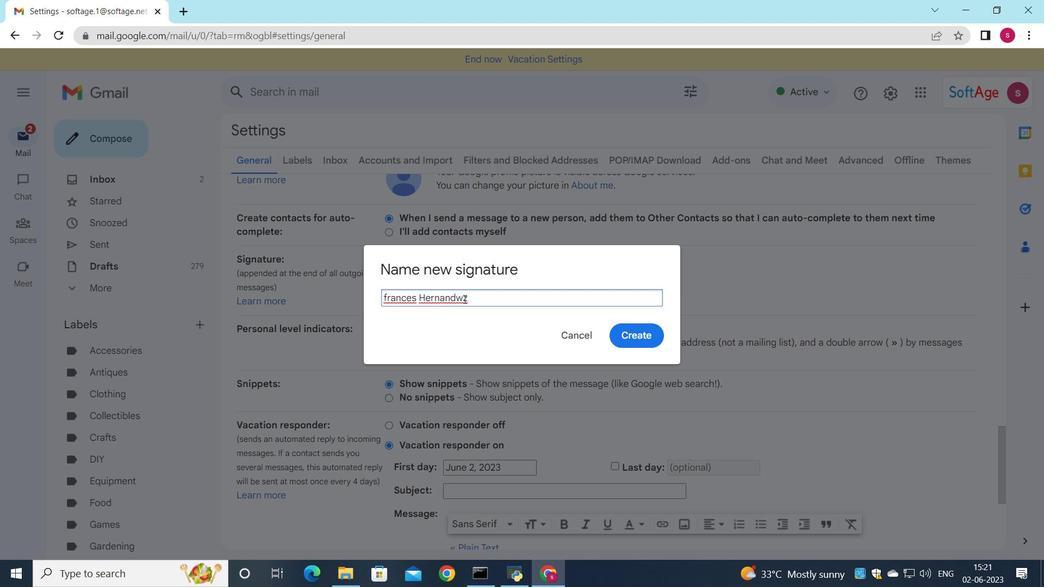 
Action: Mouse pressed left at (463, 299)
Screenshot: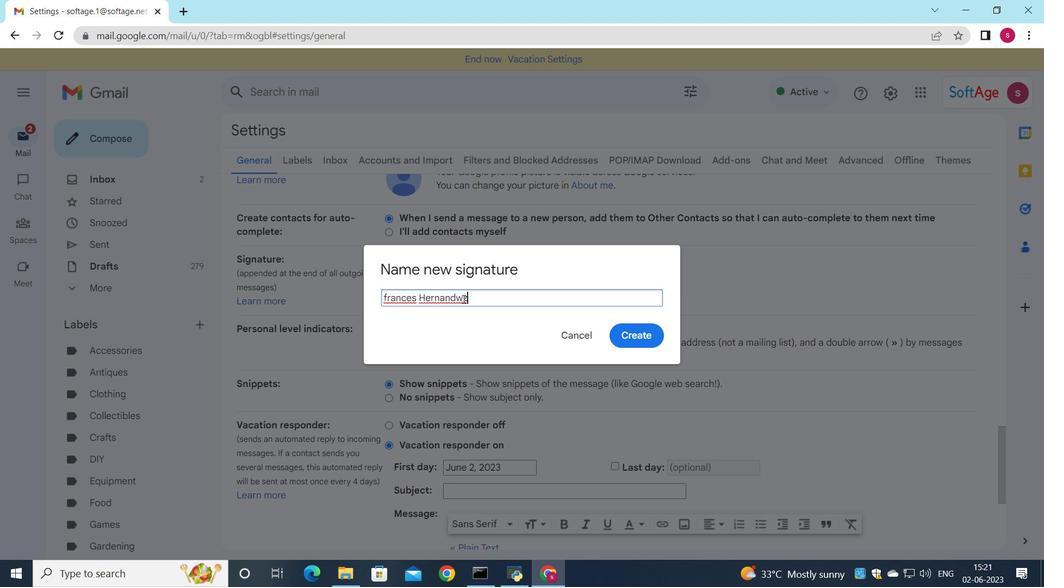 
Action: Key pressed <Key.backspace>e
Screenshot: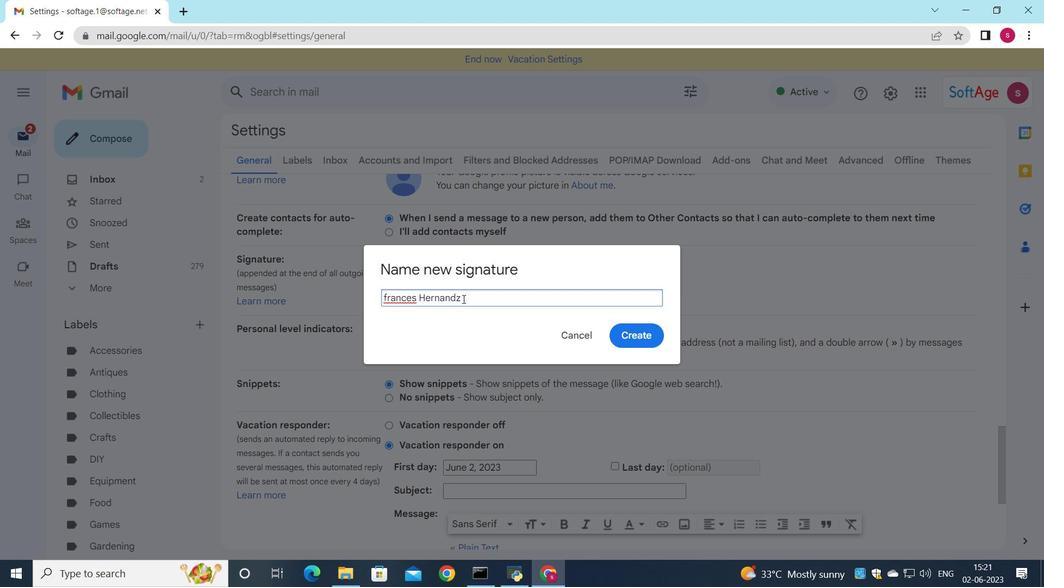
Action: Mouse moved to (388, 301)
Screenshot: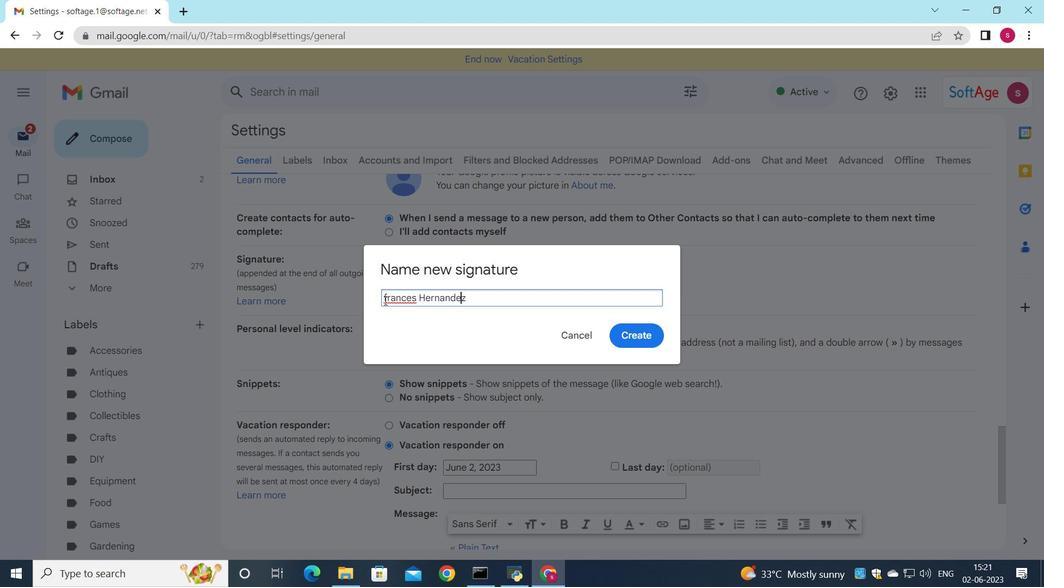 
Action: Mouse pressed left at (388, 301)
Screenshot: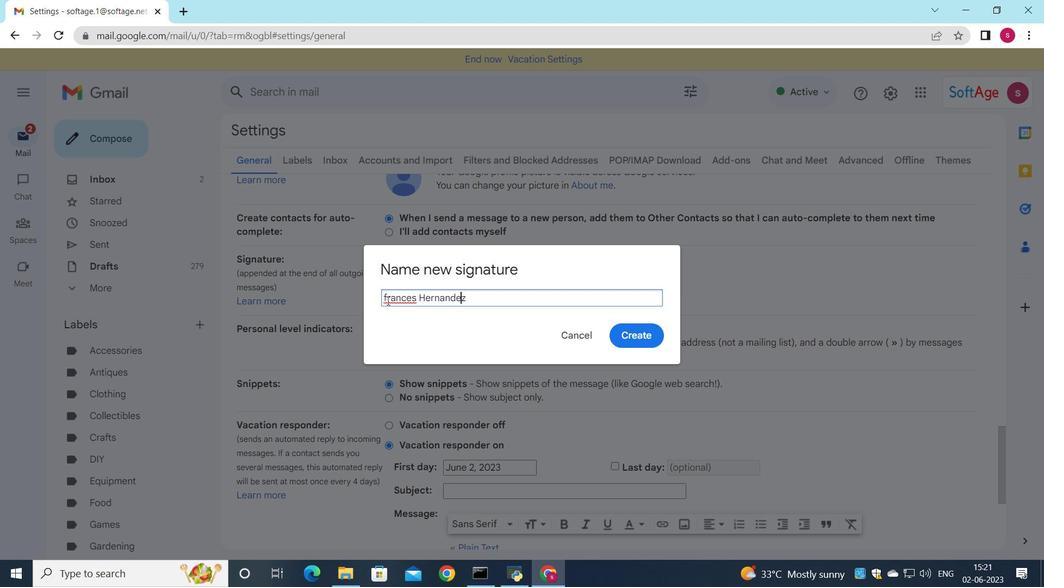 
Action: Key pressed <Key.backspace><Key.shift><Key.shift><Key.shift><Key.shift>F
Screenshot: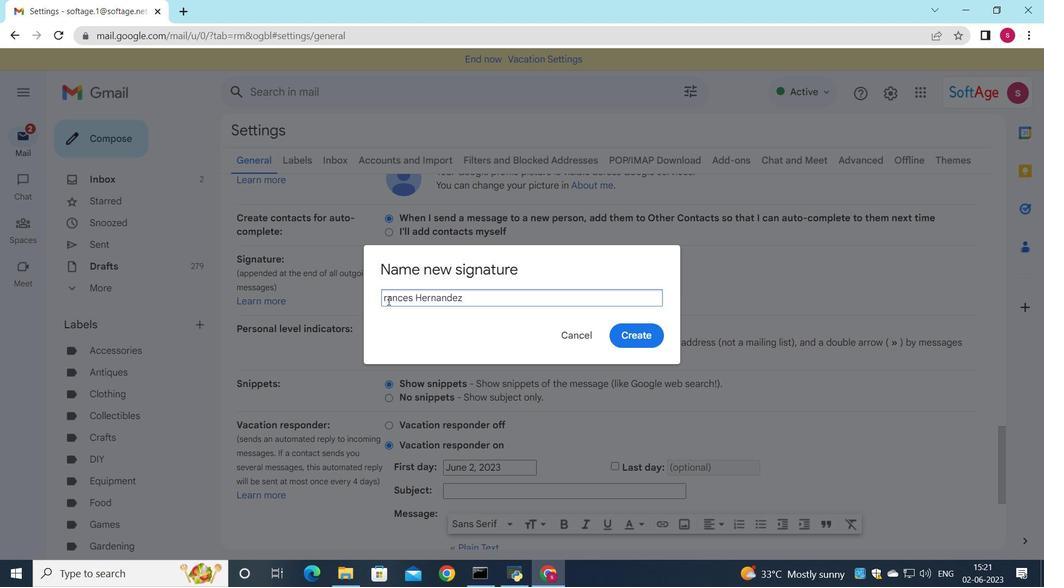 
Action: Mouse moved to (630, 341)
Screenshot: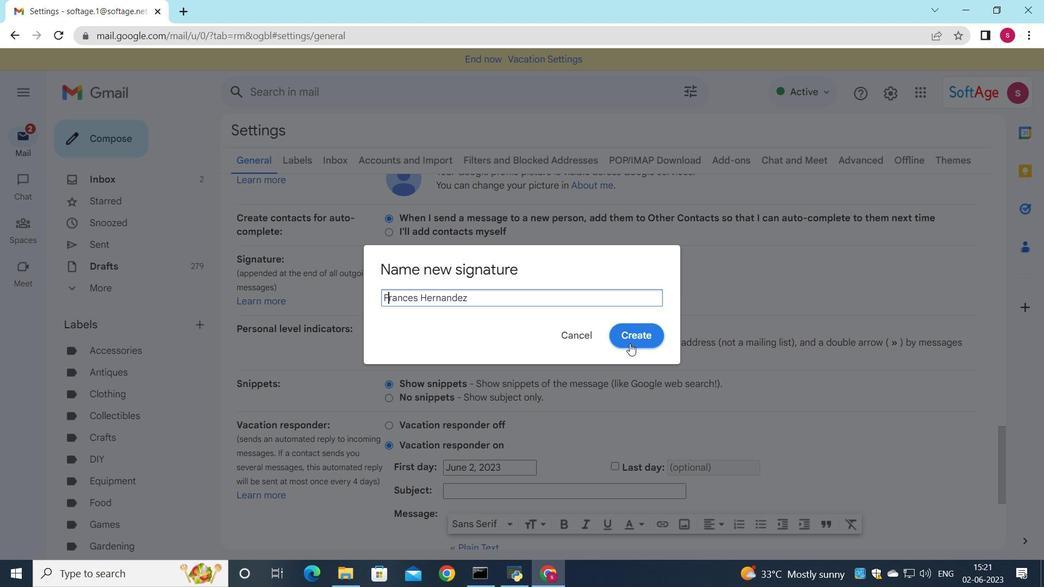 
Action: Mouse pressed left at (630, 341)
Screenshot: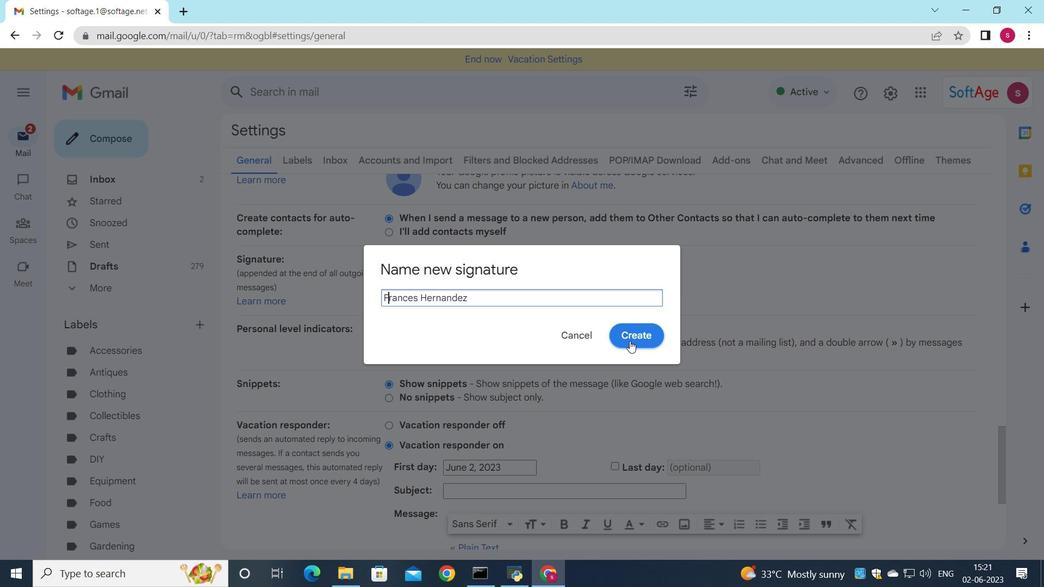 
Action: Mouse moved to (619, 303)
Screenshot: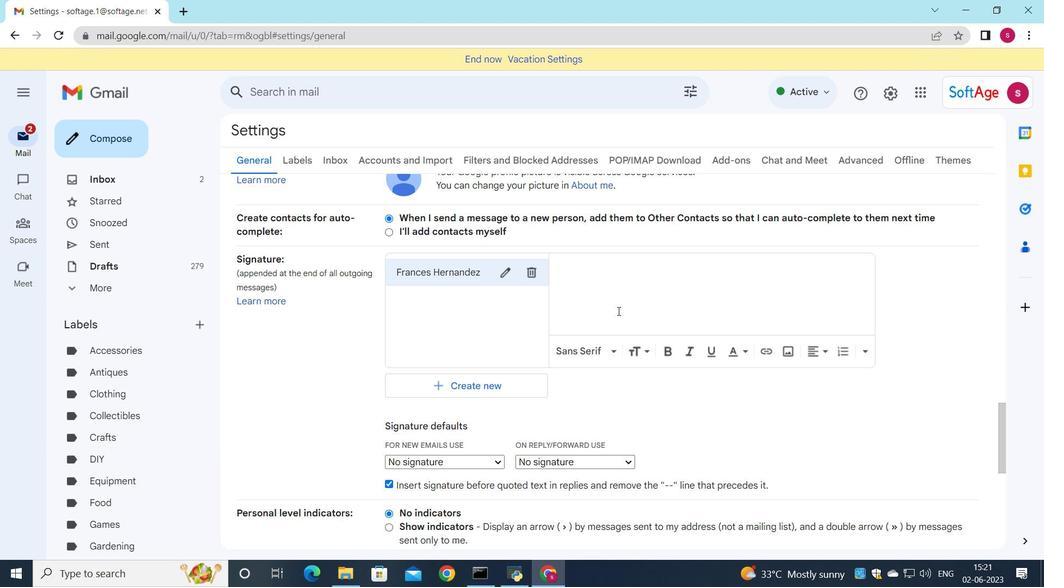 
Action: Mouse pressed left at (619, 303)
Screenshot: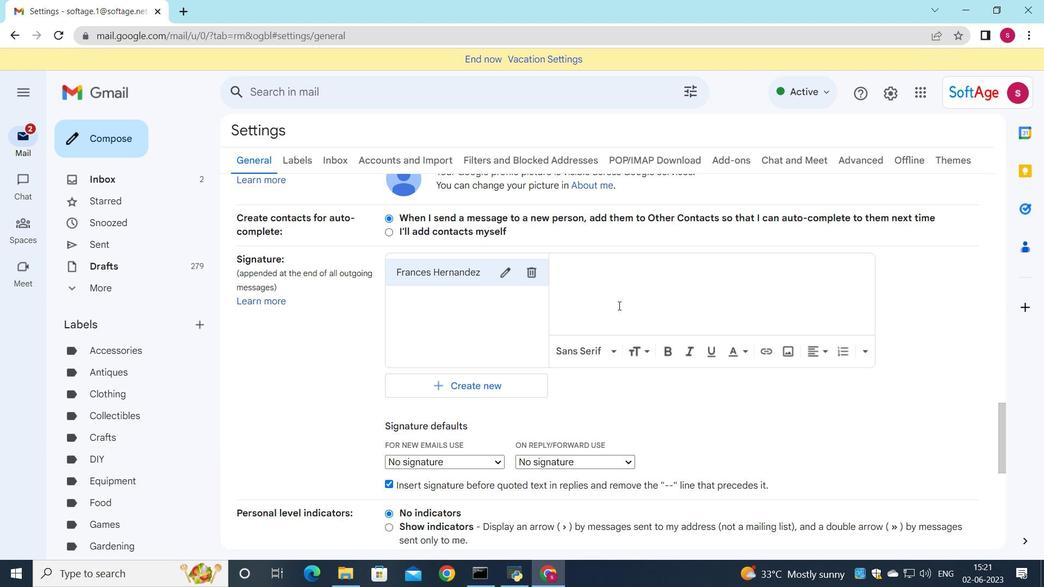 
Action: Key pressed <Key.shift>Frances<Key.space><Key.shift>Hernandez
Screenshot: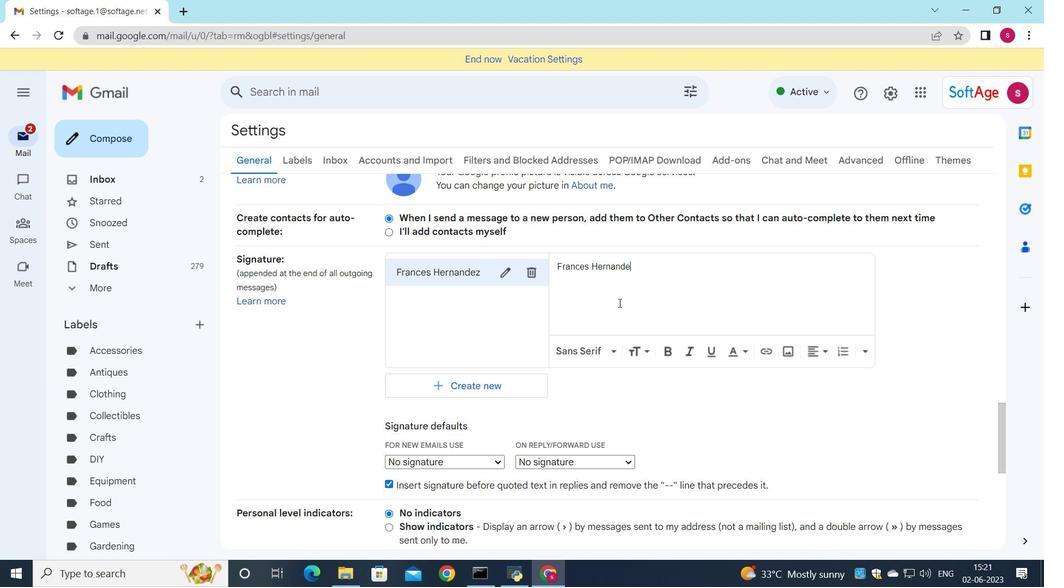 
Action: Mouse moved to (539, 364)
Screenshot: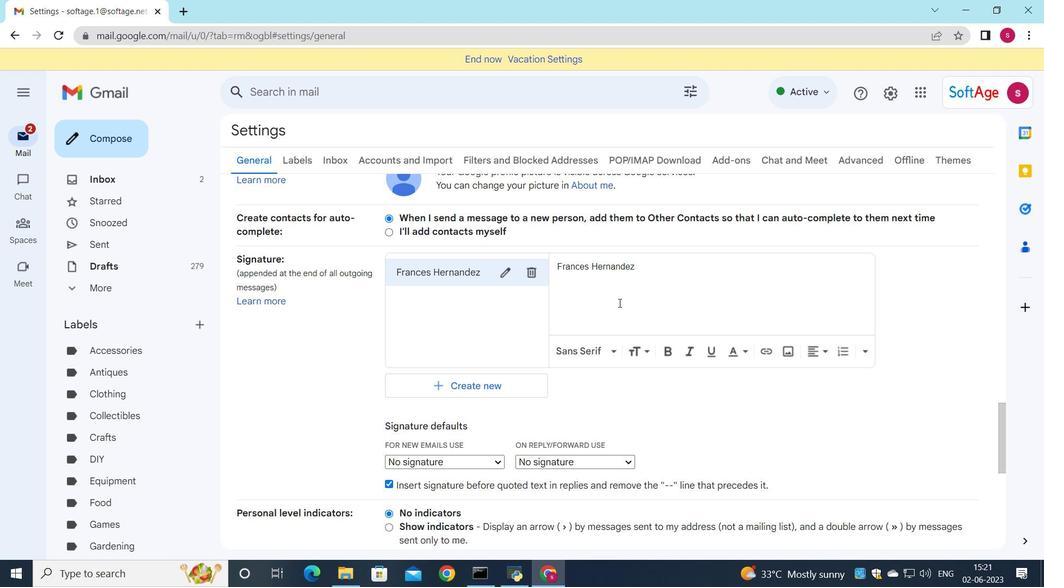 
Action: Mouse scrolled (539, 364) with delta (0, 0)
Screenshot: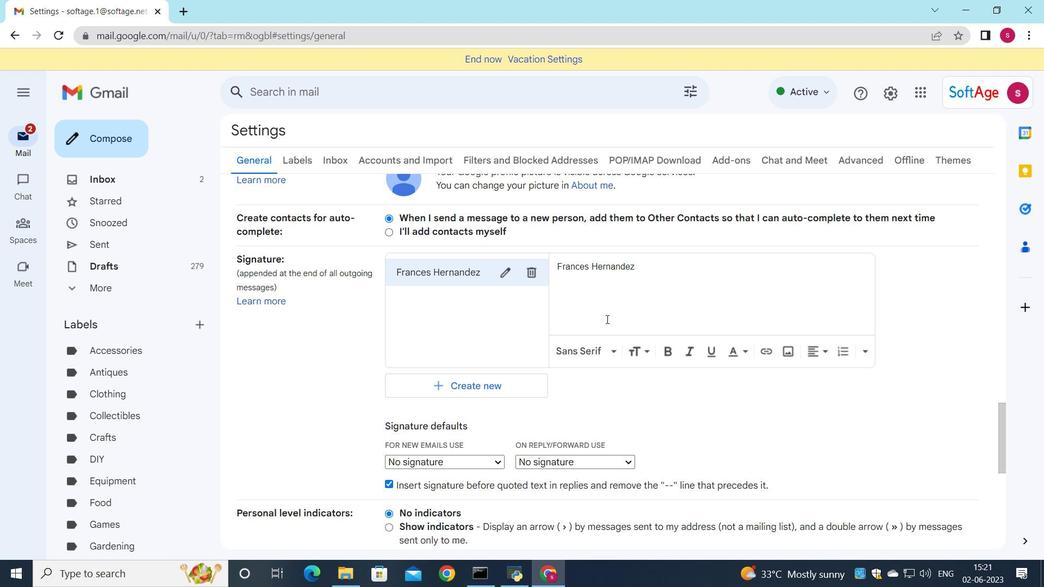 
Action: Mouse moved to (442, 393)
Screenshot: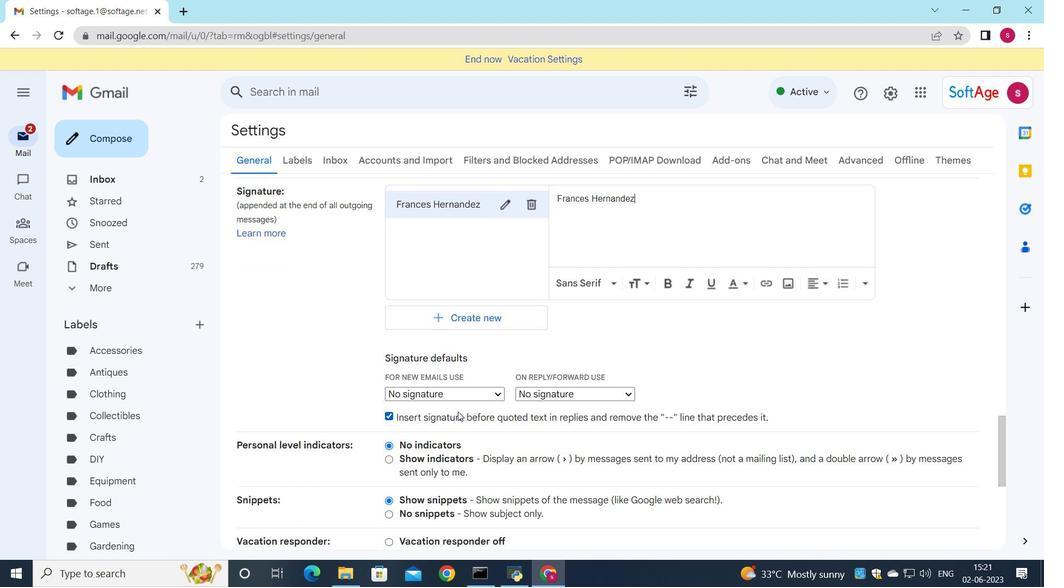 
Action: Mouse pressed left at (442, 393)
Screenshot: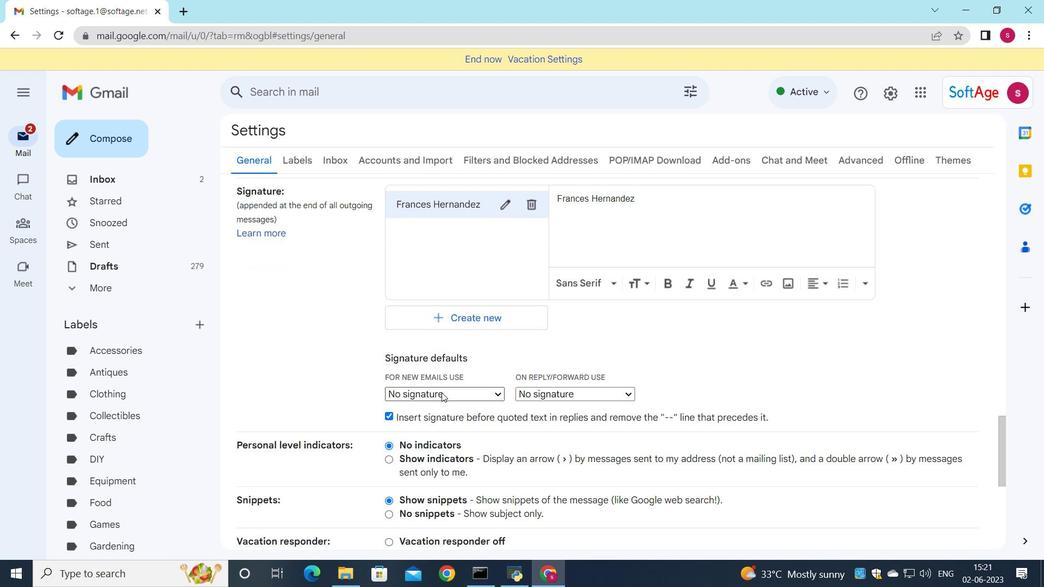 
Action: Mouse moved to (456, 415)
Screenshot: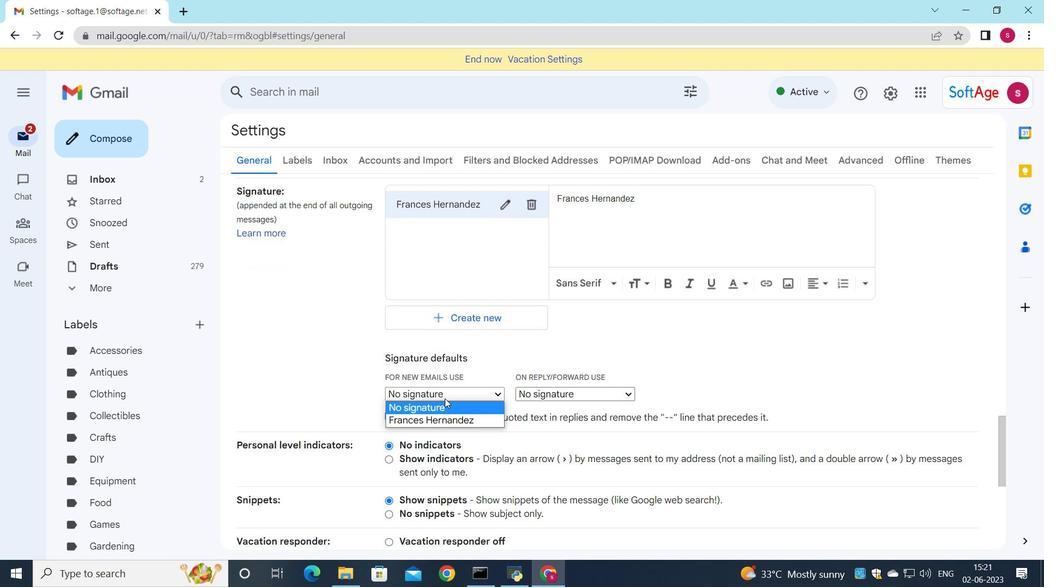 
Action: Mouse pressed left at (456, 415)
Screenshot: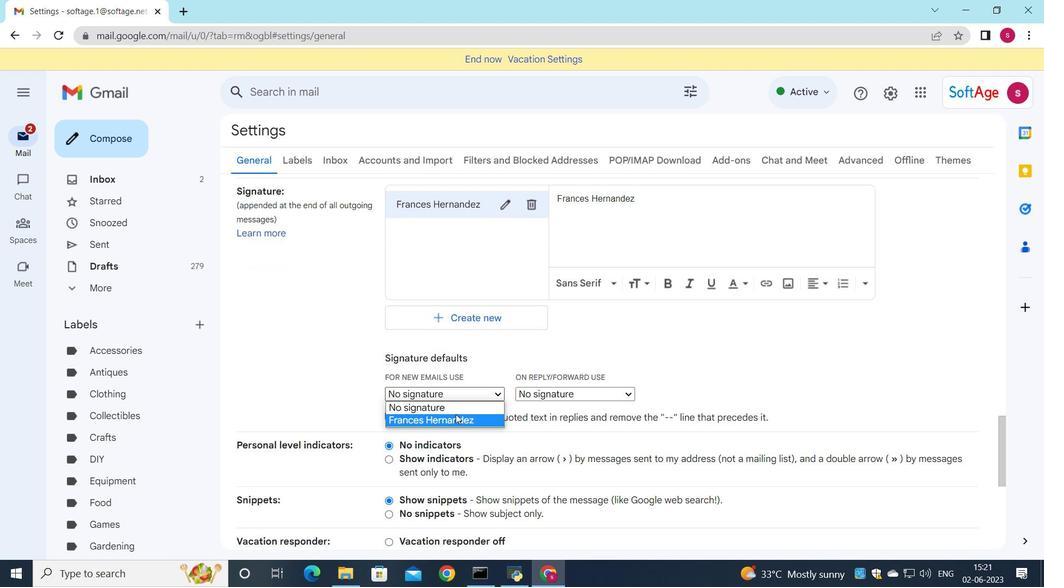 
Action: Mouse moved to (531, 393)
Screenshot: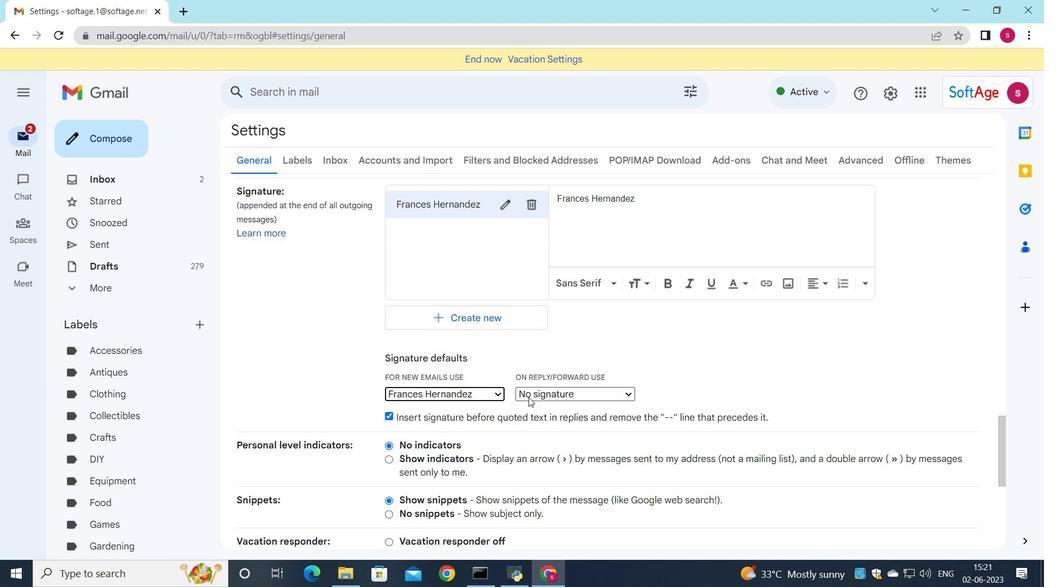 
Action: Mouse pressed left at (531, 393)
Screenshot: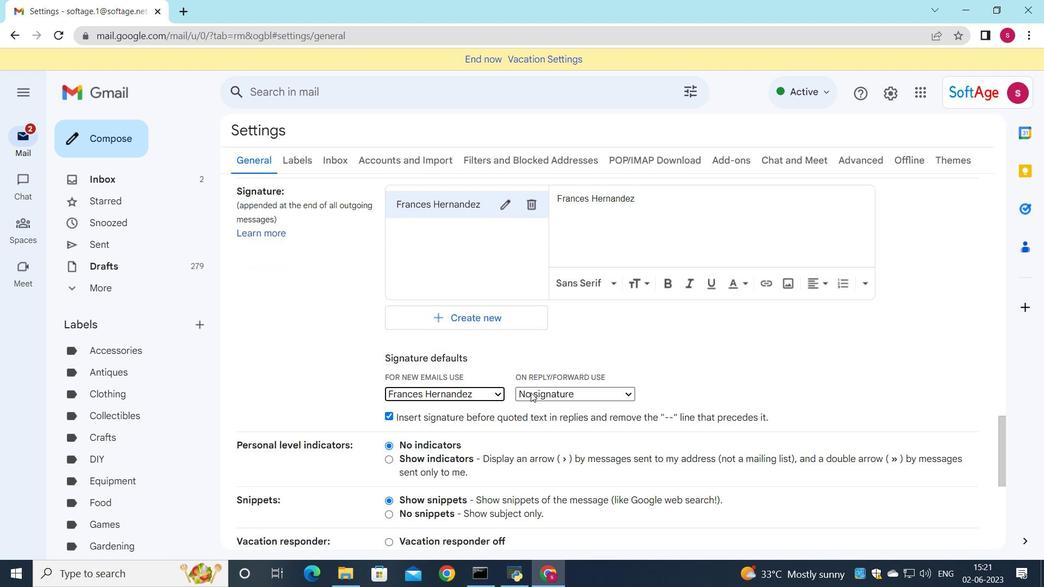 
Action: Mouse moved to (531, 416)
Screenshot: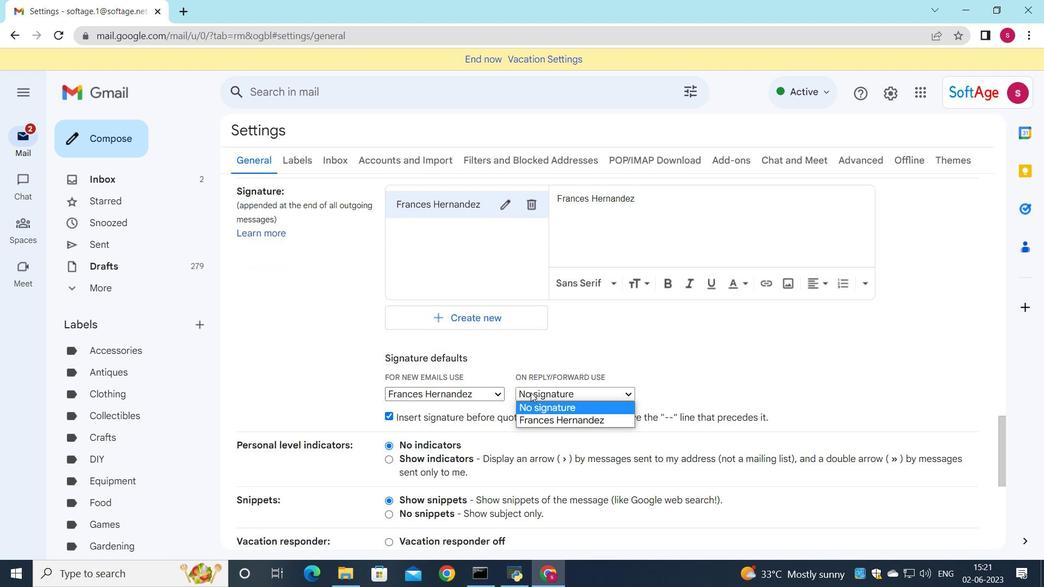 
Action: Mouse pressed left at (531, 416)
Screenshot: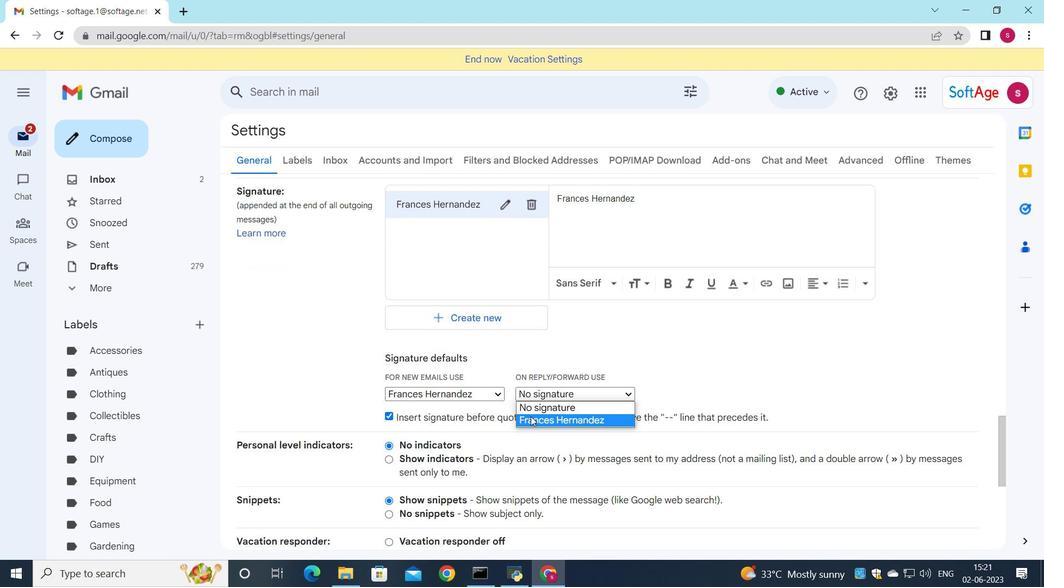 
Action: Mouse moved to (527, 411)
Screenshot: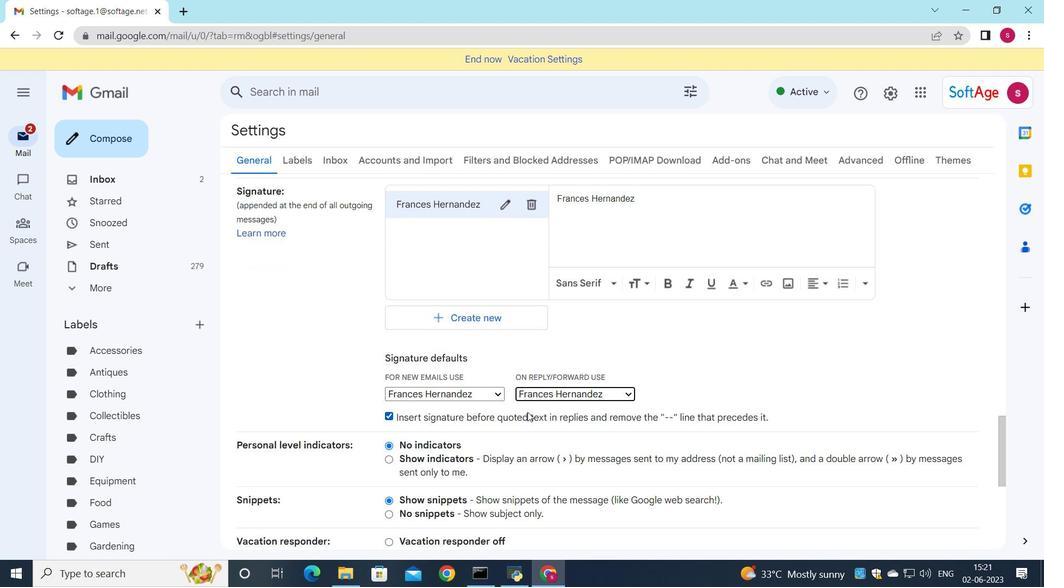 
Action: Mouse scrolled (527, 411) with delta (0, 0)
Screenshot: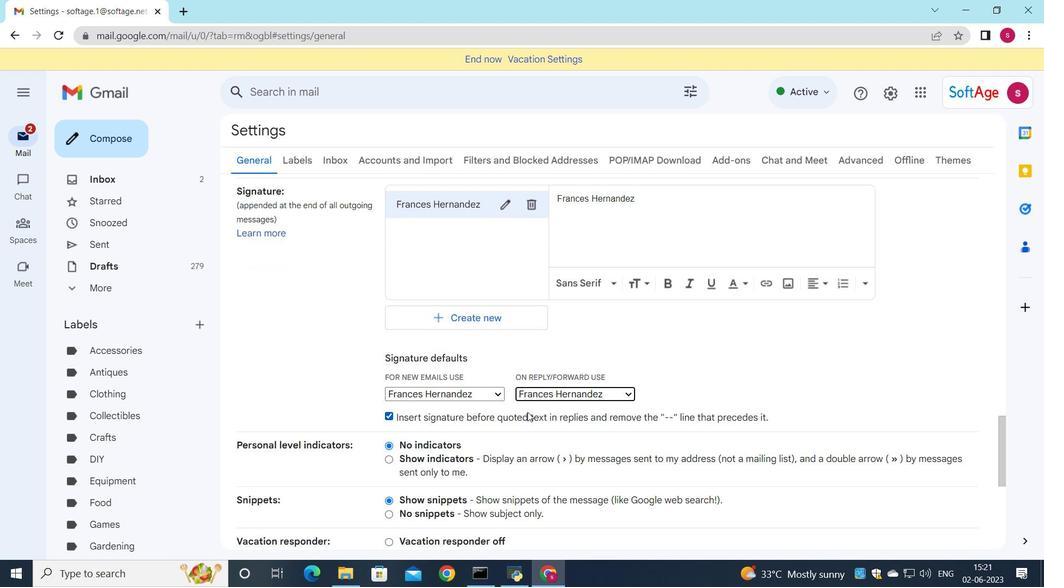 
Action: Mouse scrolled (527, 411) with delta (0, 0)
Screenshot: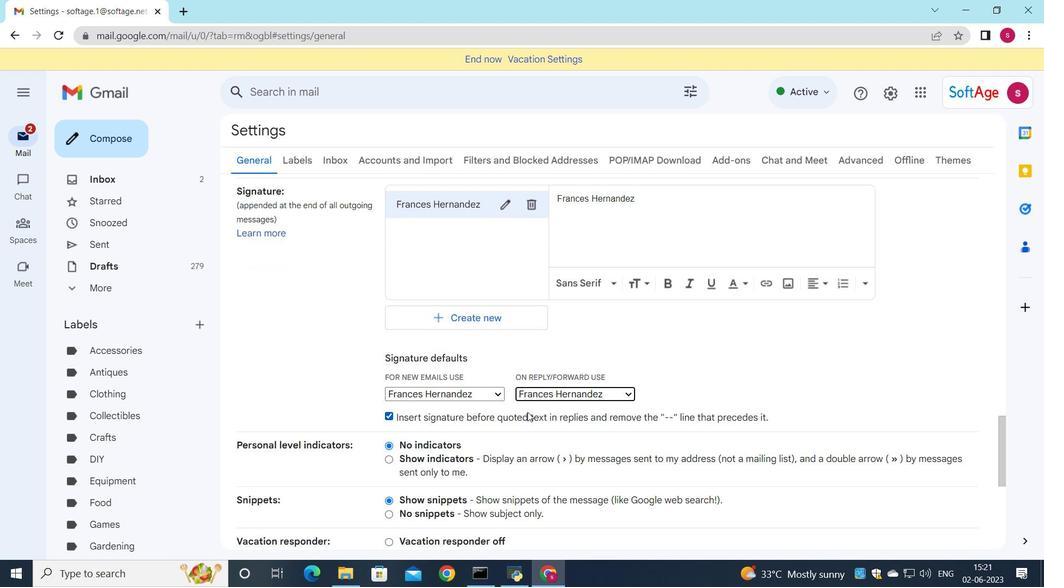 
Action: Mouse scrolled (527, 411) with delta (0, 0)
Screenshot: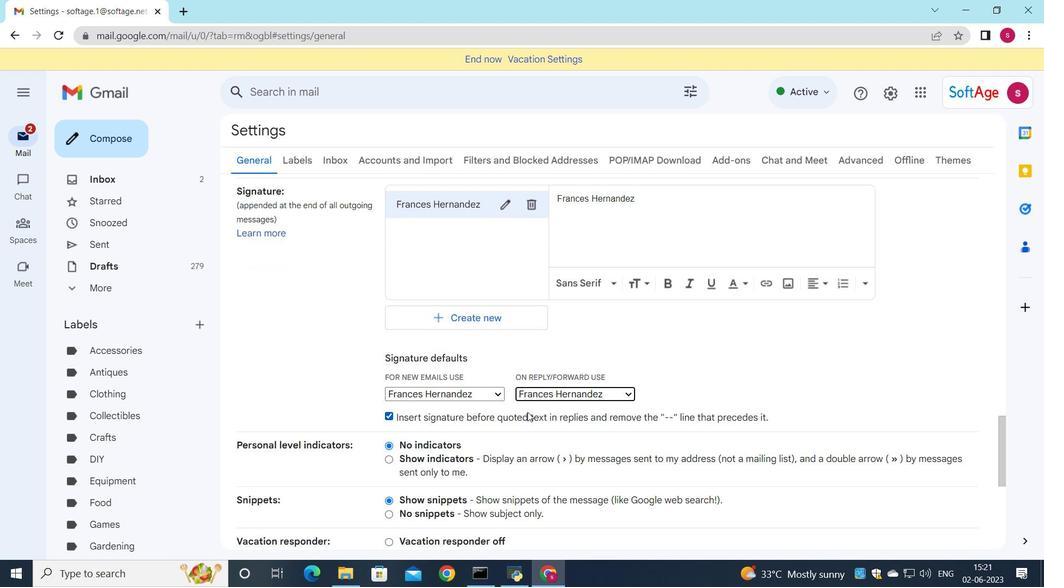 
Action: Mouse scrolled (527, 411) with delta (0, 0)
Screenshot: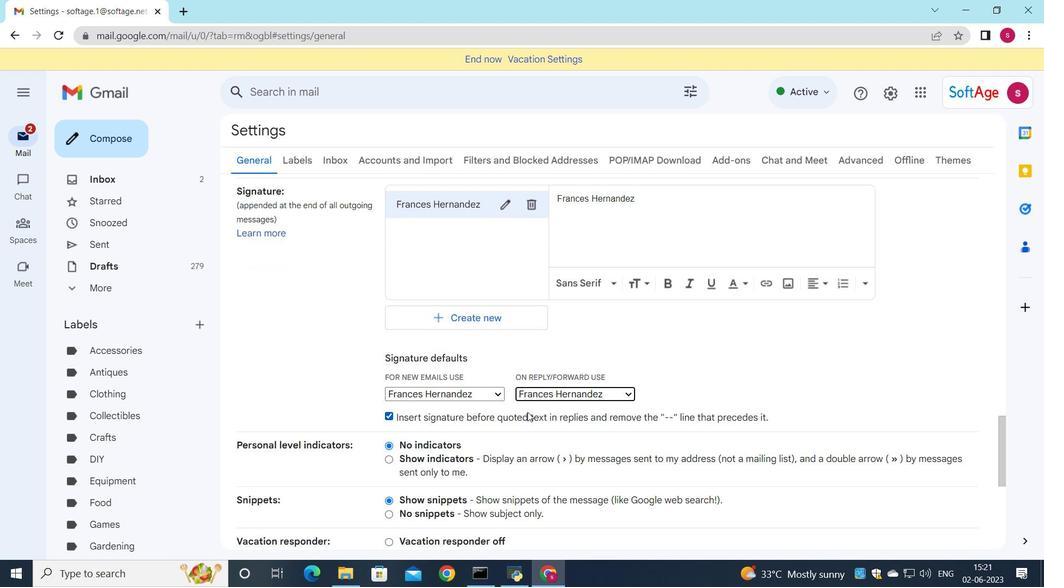 
Action: Mouse scrolled (527, 411) with delta (0, 0)
Screenshot: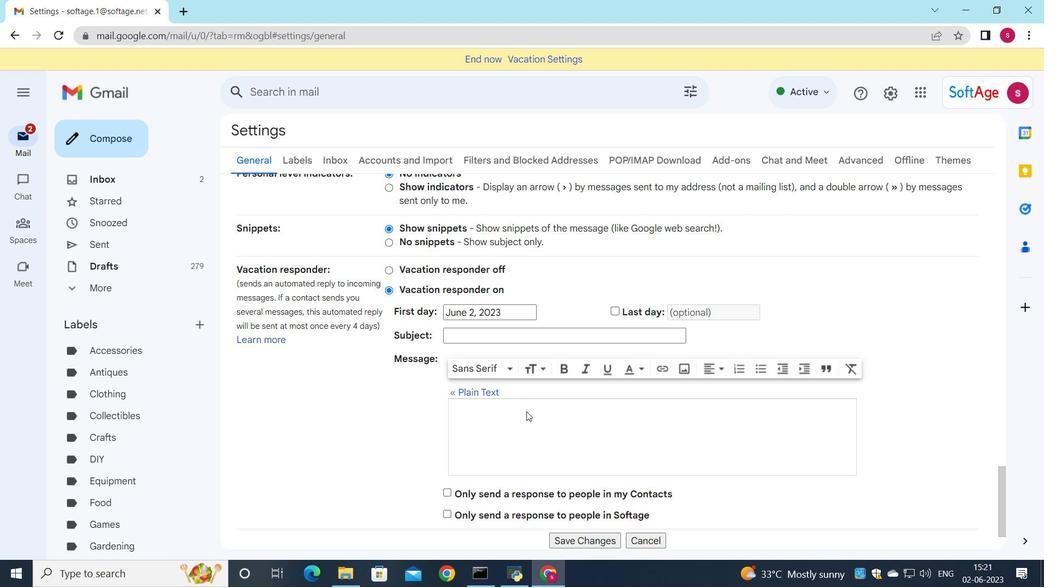 
Action: Mouse scrolled (527, 411) with delta (0, 0)
Screenshot: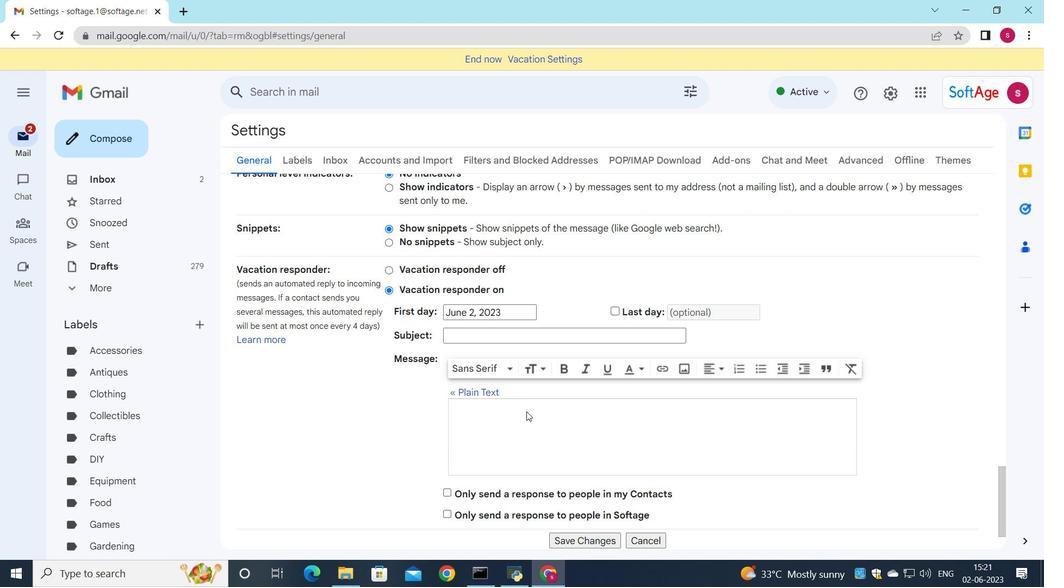 
Action: Mouse scrolled (527, 411) with delta (0, 0)
Screenshot: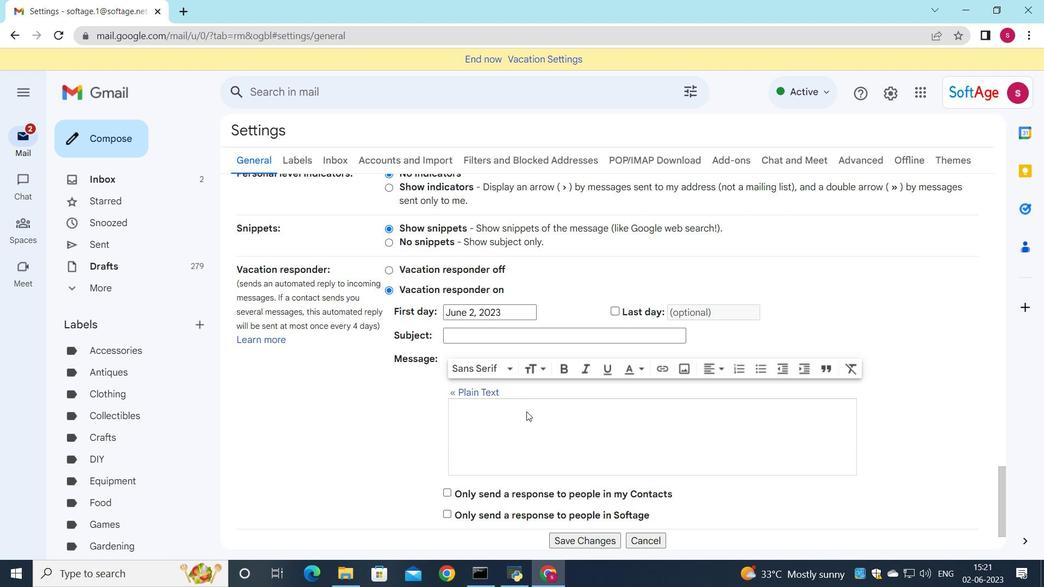 
Action: Mouse moved to (564, 476)
Screenshot: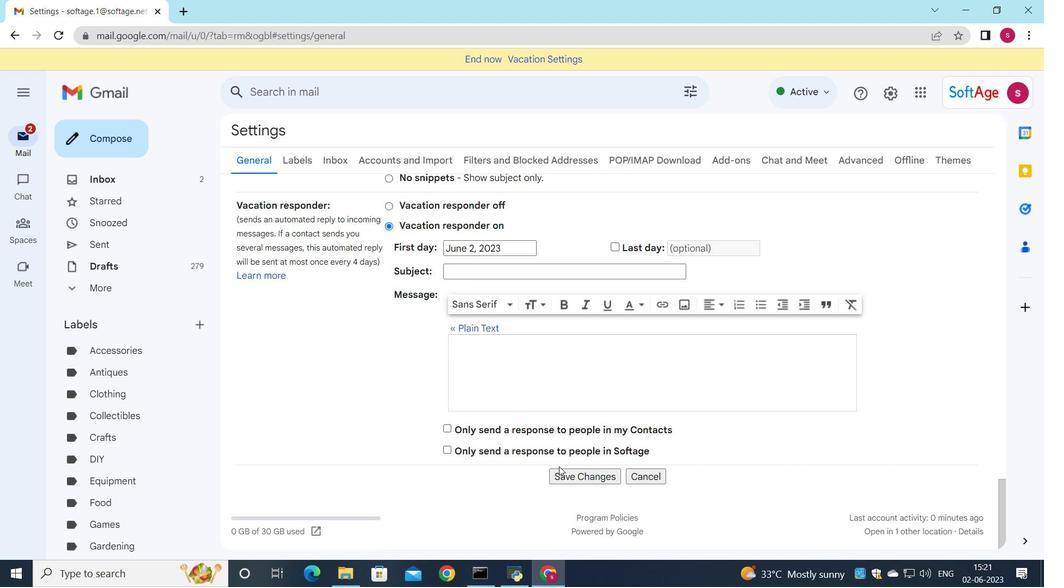 
Action: Mouse pressed left at (564, 476)
Screenshot: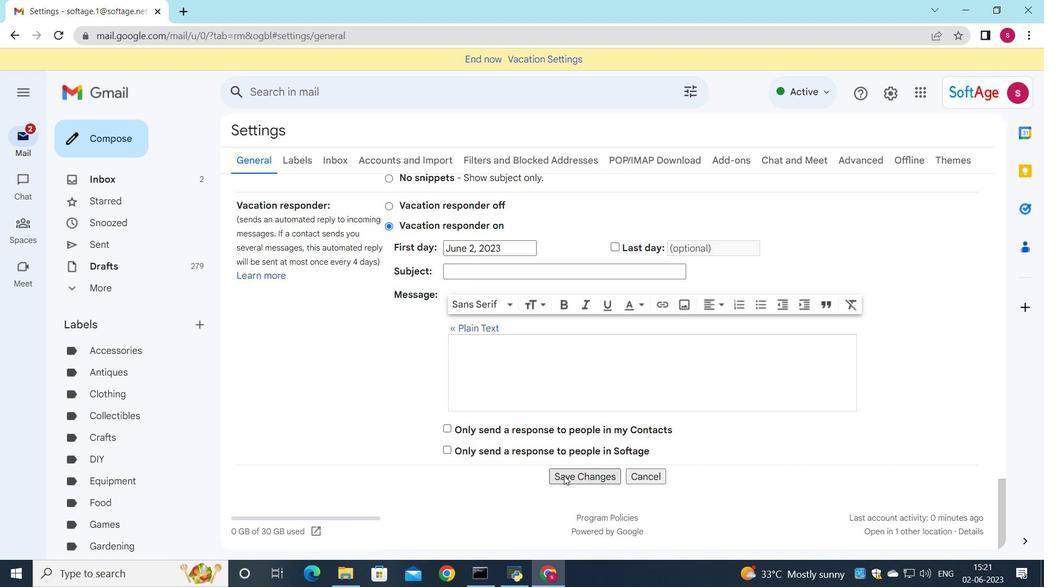 
Action: Mouse moved to (479, 366)
Screenshot: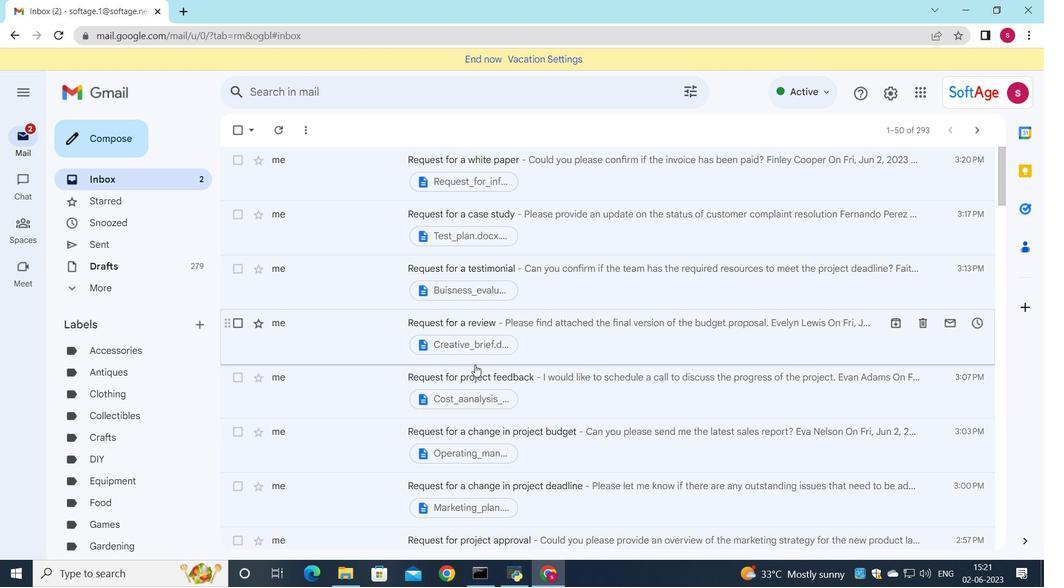 
Action: Mouse pressed left at (479, 366)
Screenshot: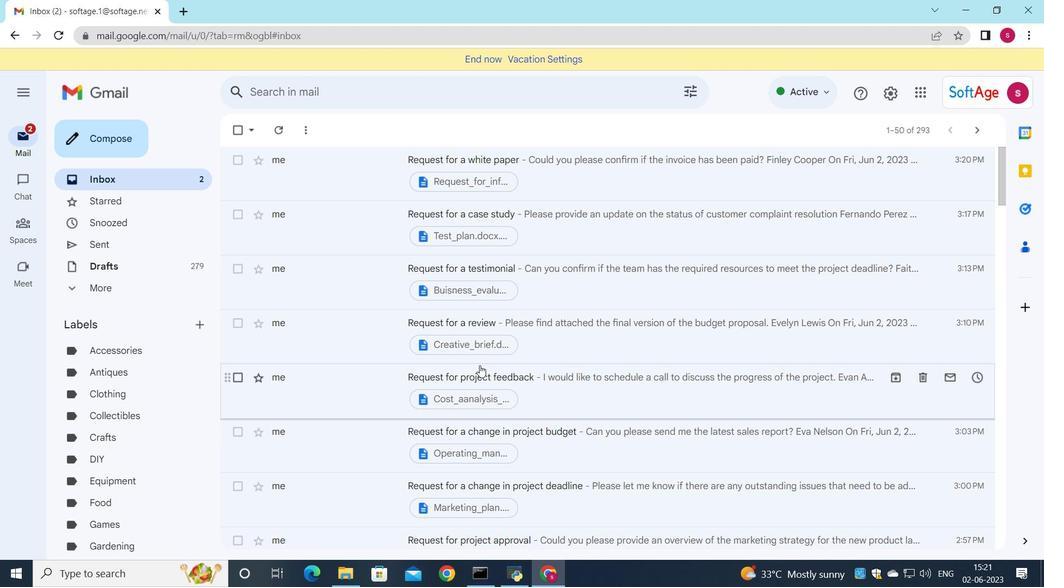 
Action: Mouse moved to (436, 383)
Screenshot: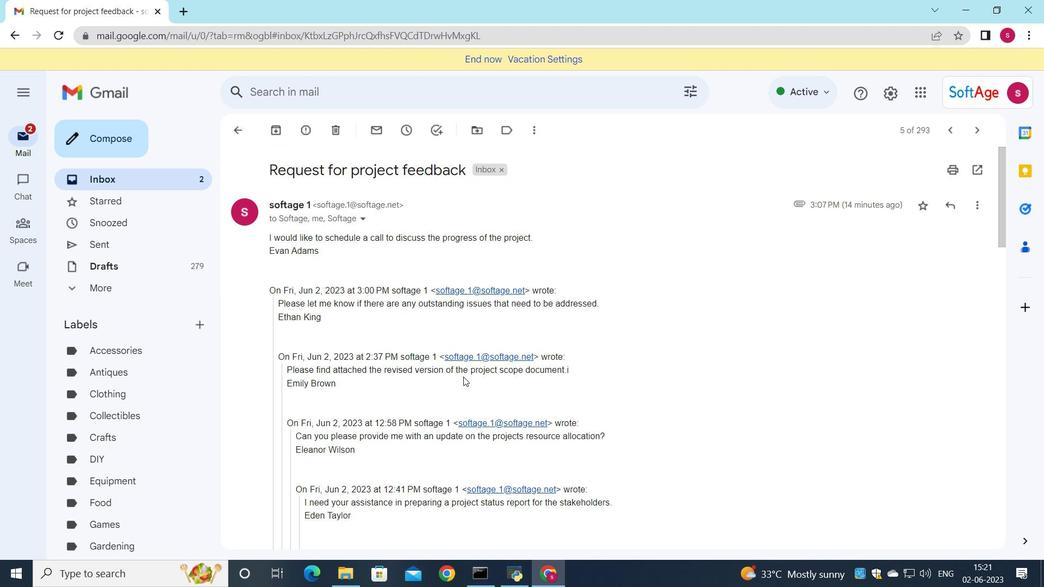 
Action: Mouse scrolled (436, 383) with delta (0, 0)
Screenshot: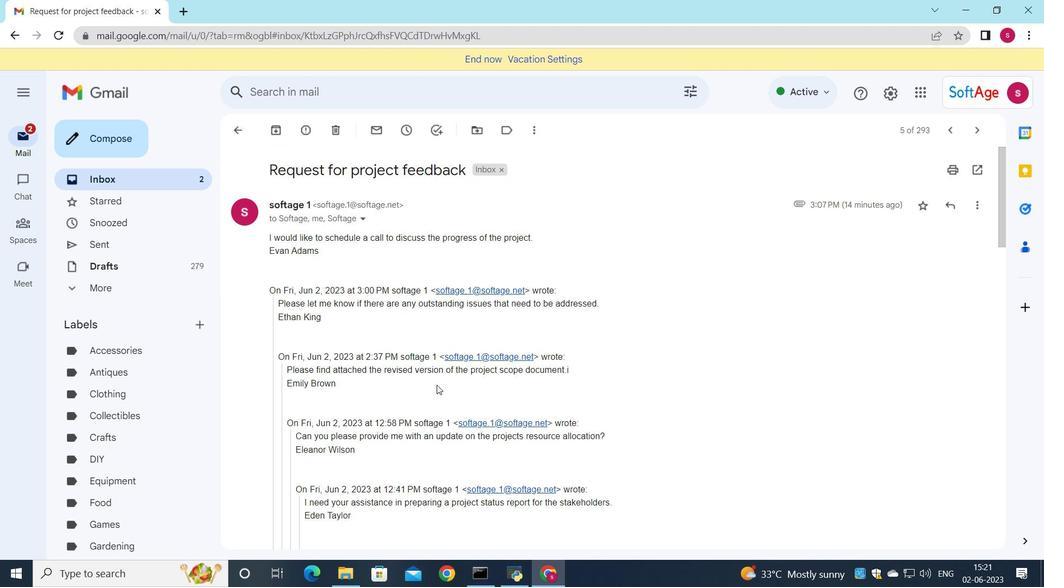 
Action: Mouse scrolled (436, 383) with delta (0, 0)
Screenshot: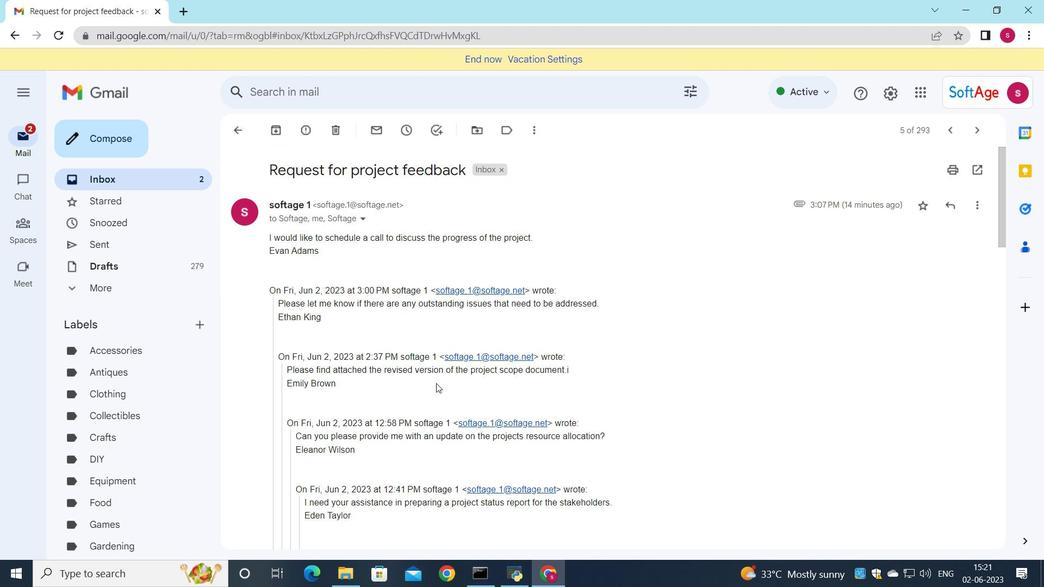 
Action: Mouse scrolled (436, 383) with delta (0, 0)
Screenshot: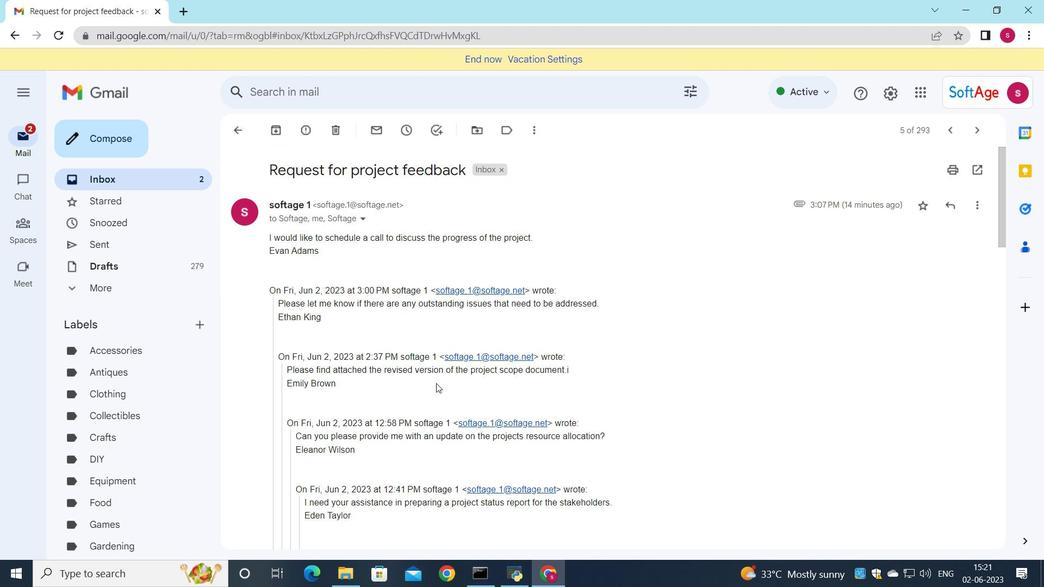 
Action: Mouse moved to (436, 383)
Screenshot: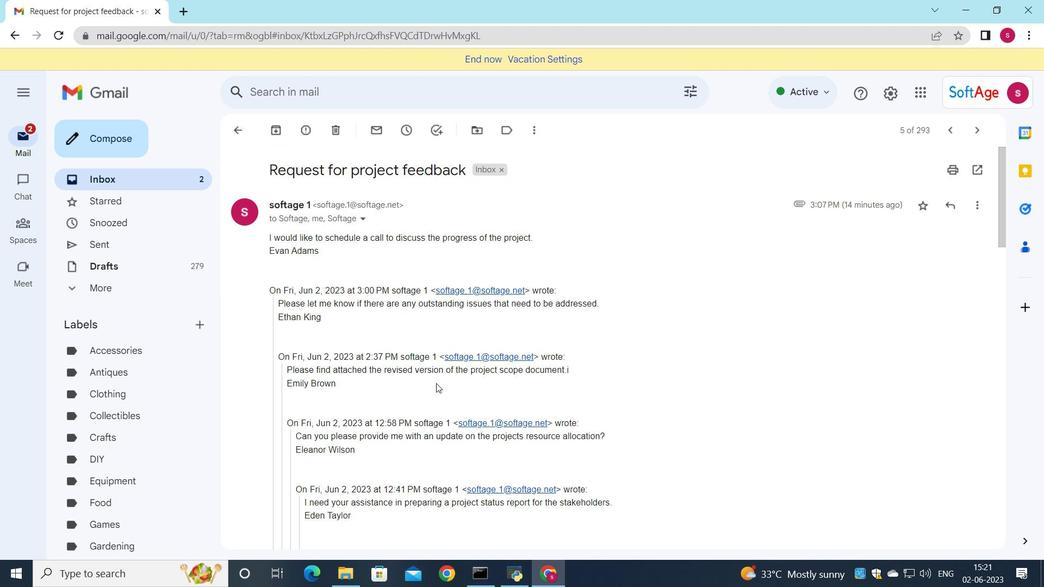 
Action: Mouse scrolled (436, 383) with delta (0, 0)
Screenshot: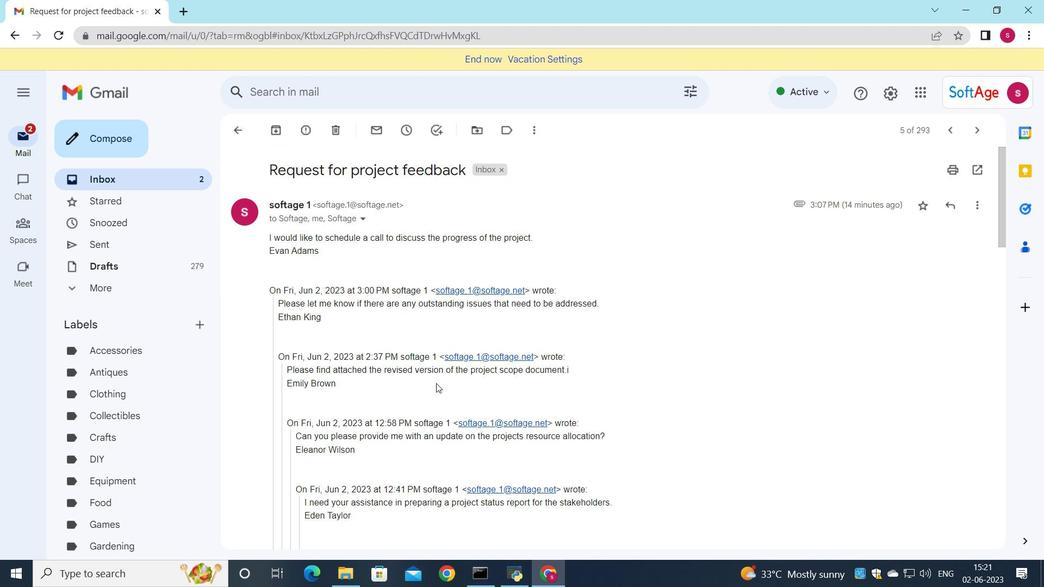 
Action: Mouse moved to (416, 408)
Screenshot: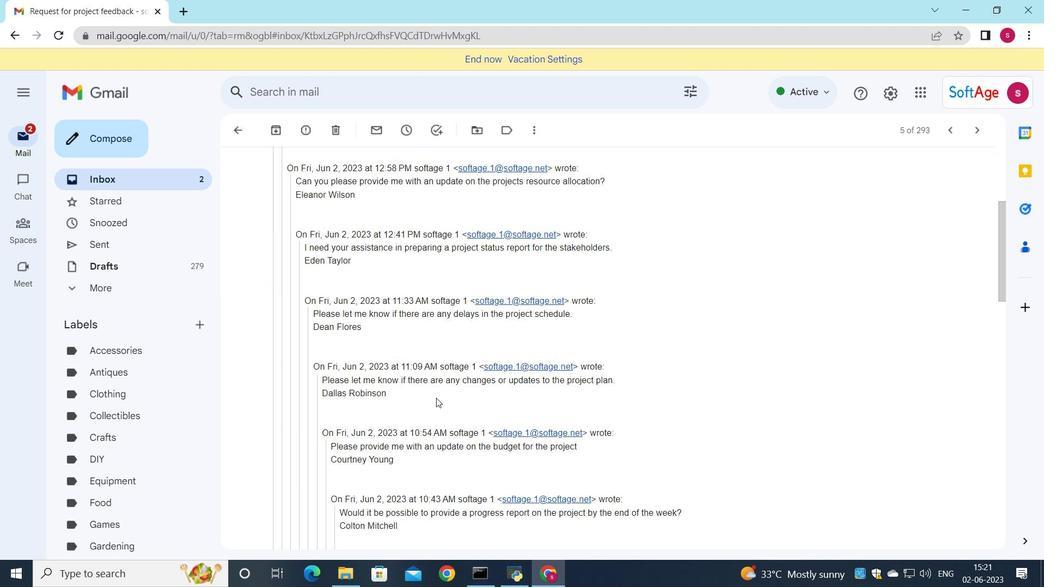 
Action: Mouse scrolled (416, 407) with delta (0, 0)
Screenshot: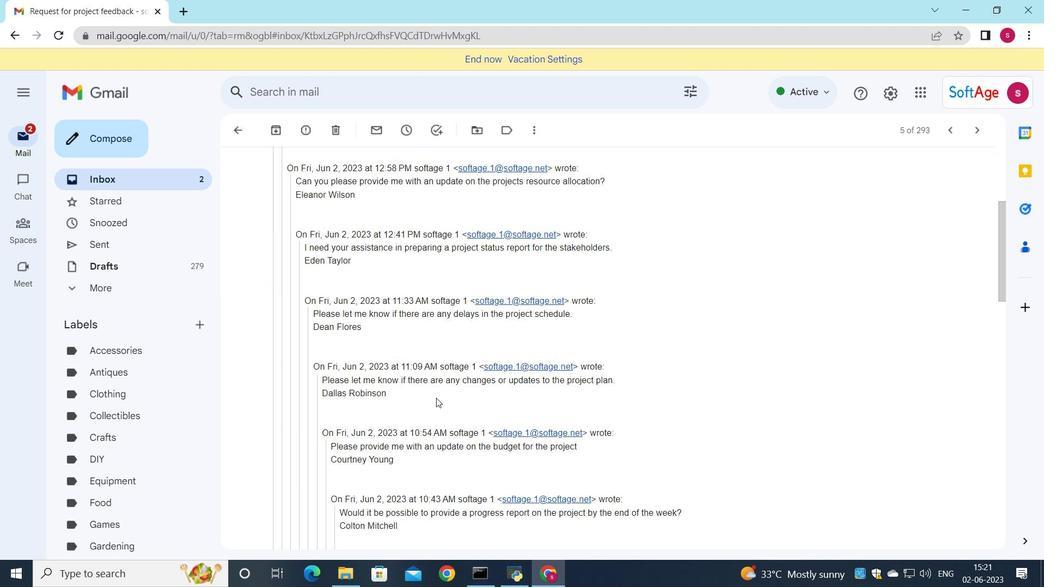 
Action: Mouse moved to (414, 415)
Screenshot: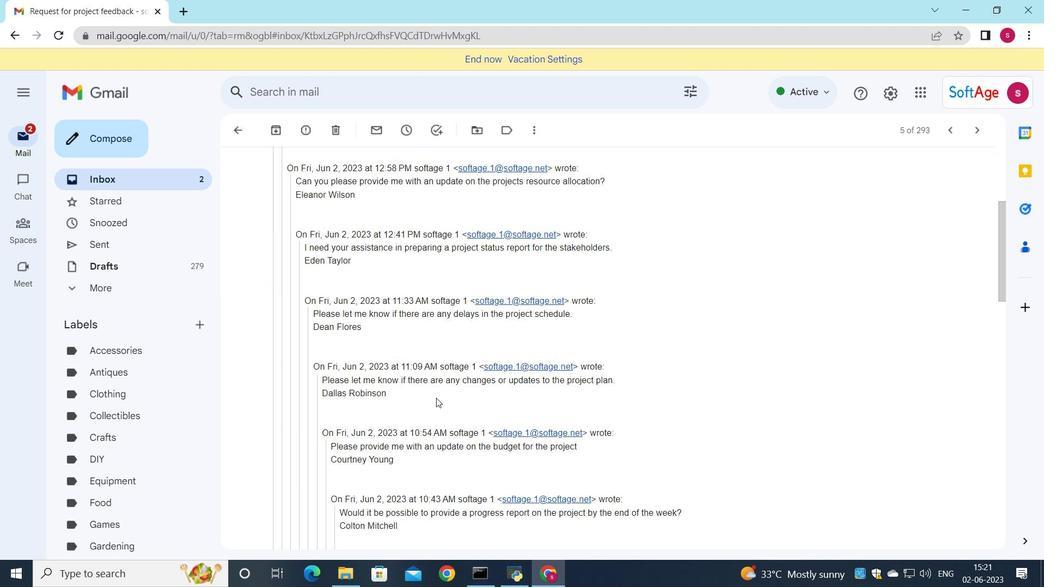 
Action: Mouse scrolled (414, 415) with delta (0, 0)
Screenshot: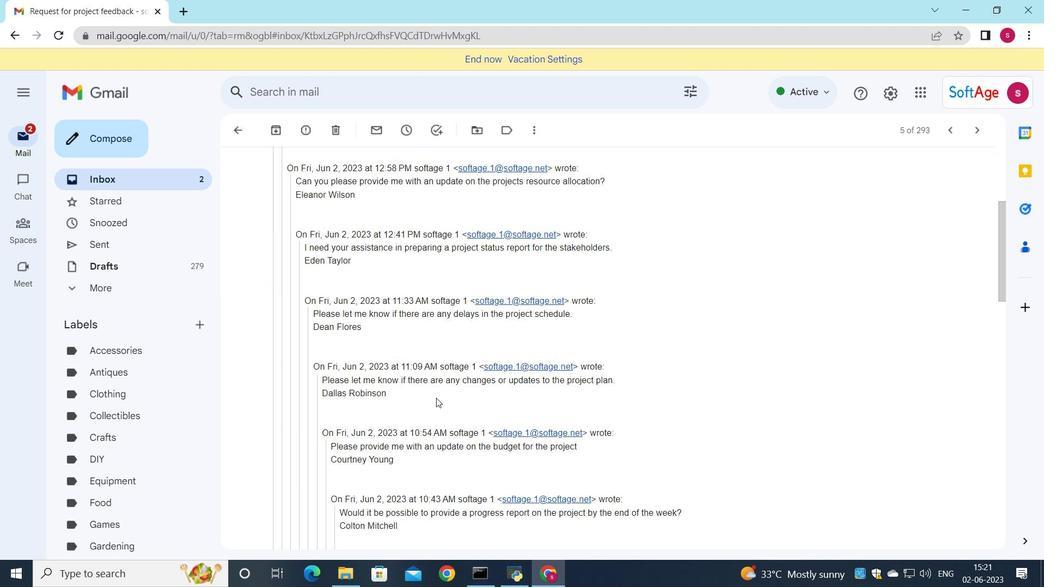 
Action: Mouse moved to (411, 421)
Screenshot: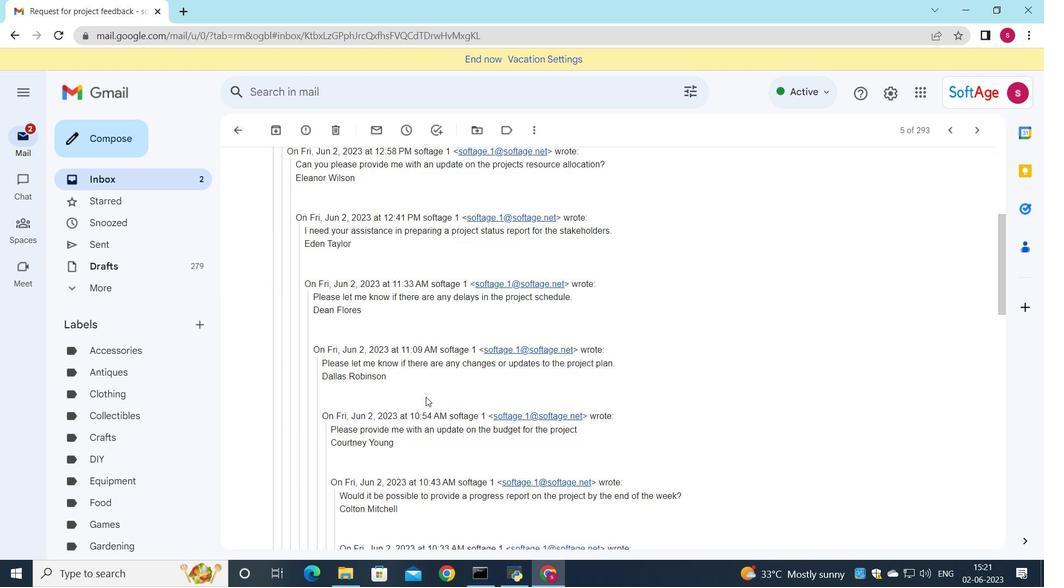 
Action: Mouse scrolled (411, 420) with delta (0, 0)
Screenshot: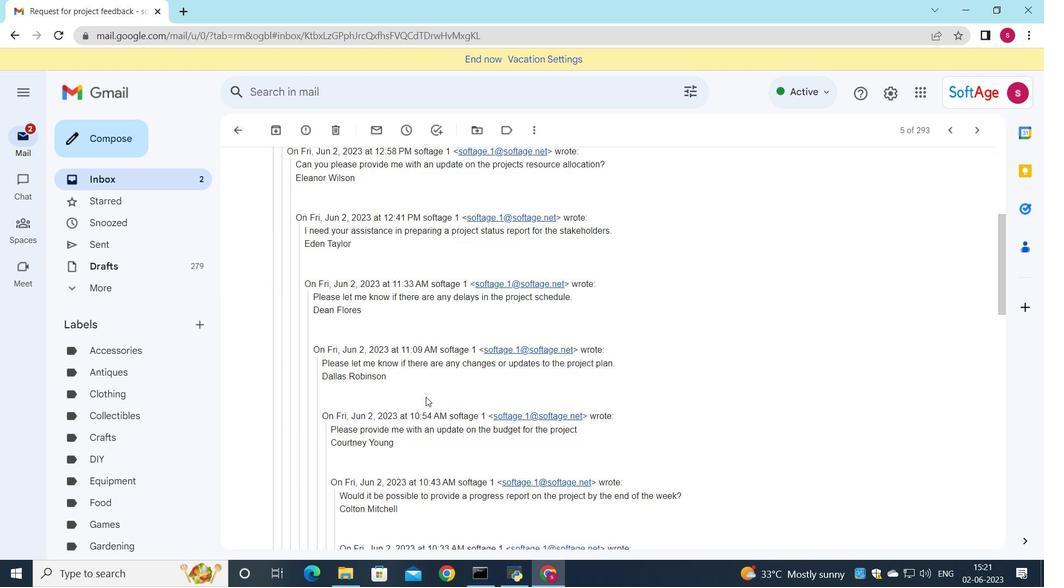 
Action: Mouse moved to (394, 429)
Screenshot: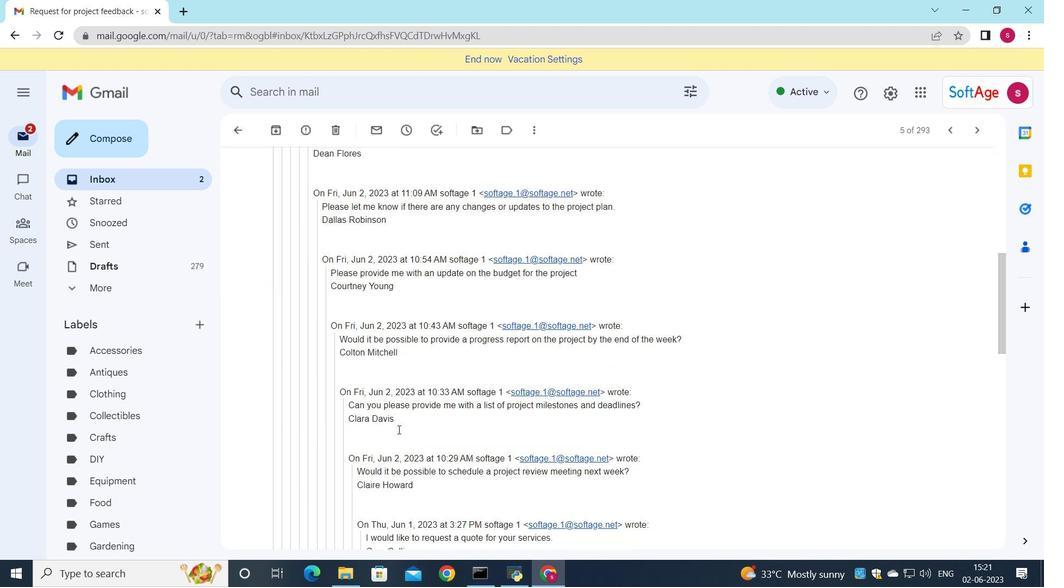 
Action: Mouse scrolled (394, 428) with delta (0, 0)
Screenshot: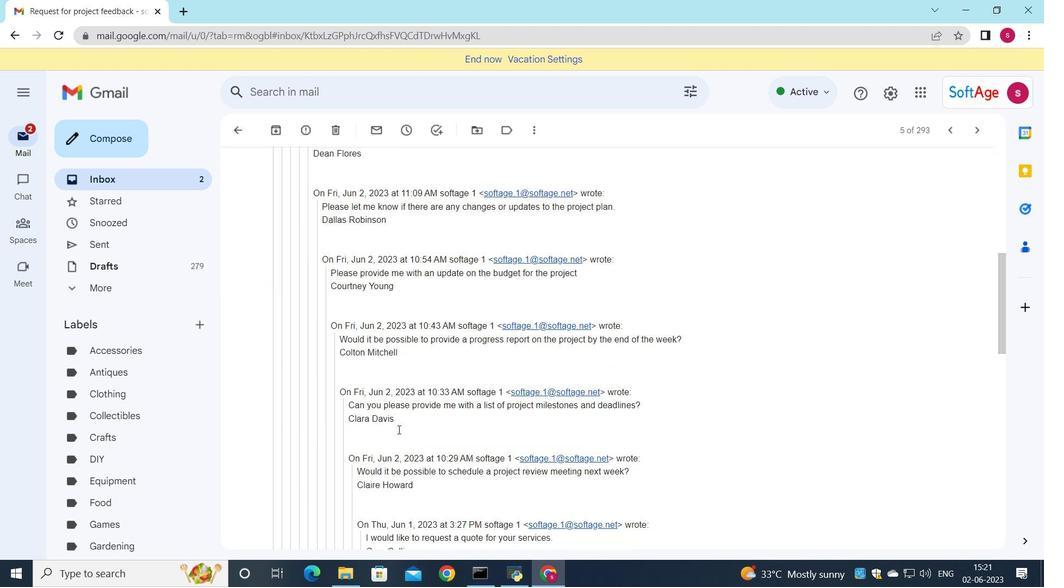 
Action: Mouse moved to (390, 436)
Screenshot: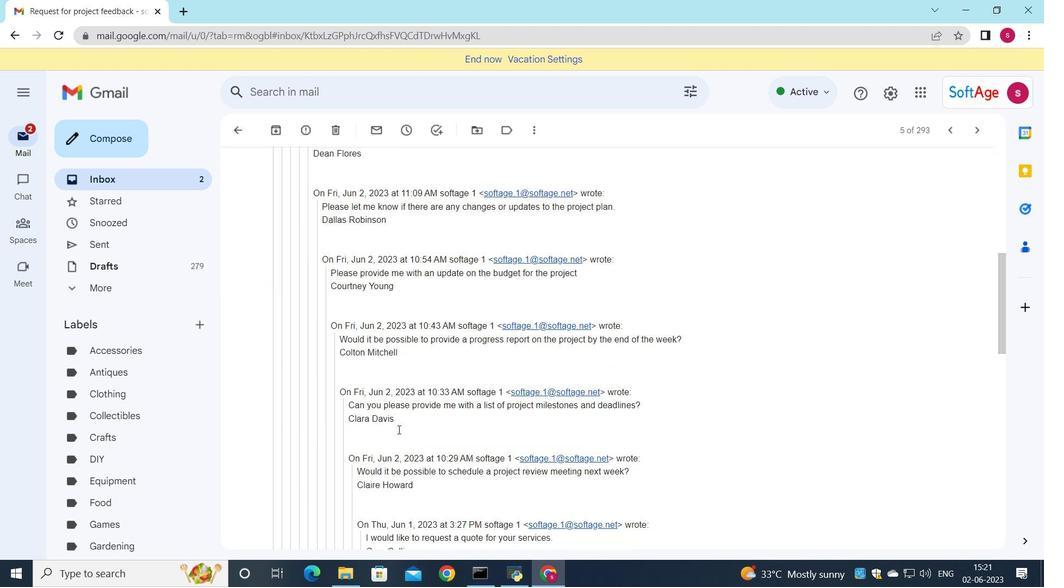 
Action: Mouse scrolled (392, 432) with delta (0, 0)
Screenshot: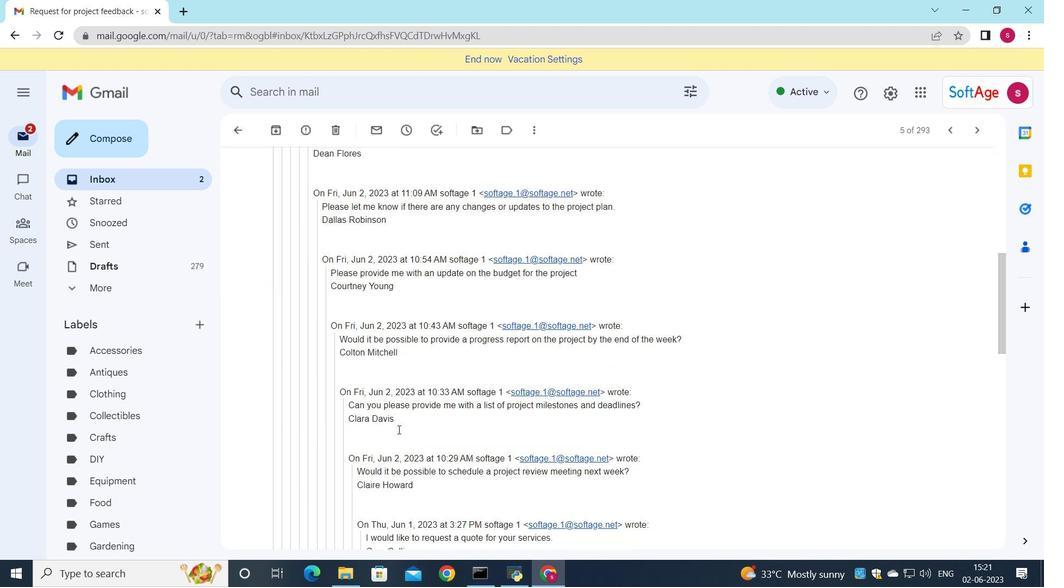 
Action: Mouse moved to (389, 439)
Screenshot: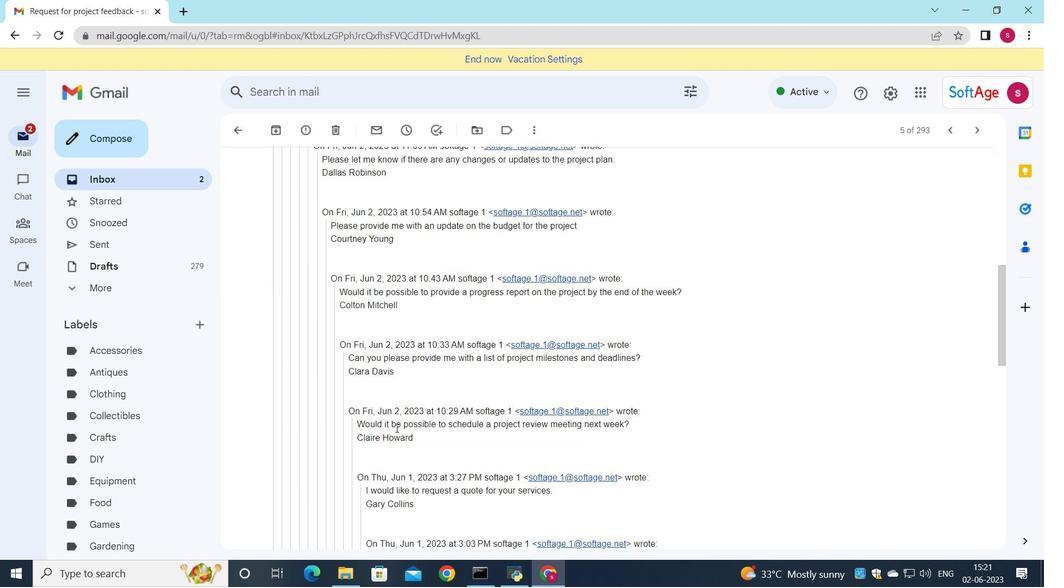 
Action: Mouse scrolled (390, 435) with delta (0, 0)
Screenshot: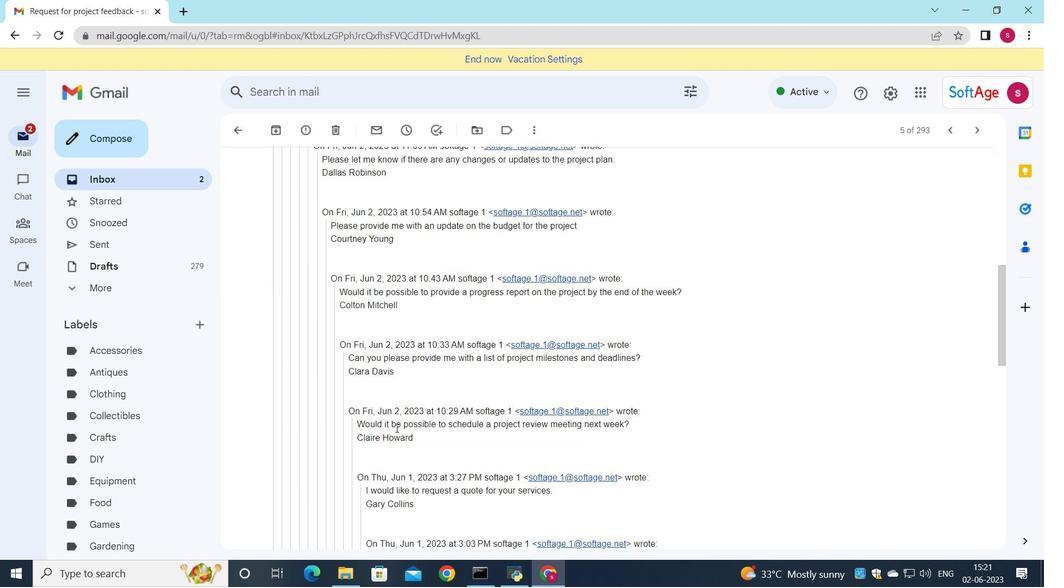 
Action: Mouse moved to (388, 442)
Screenshot: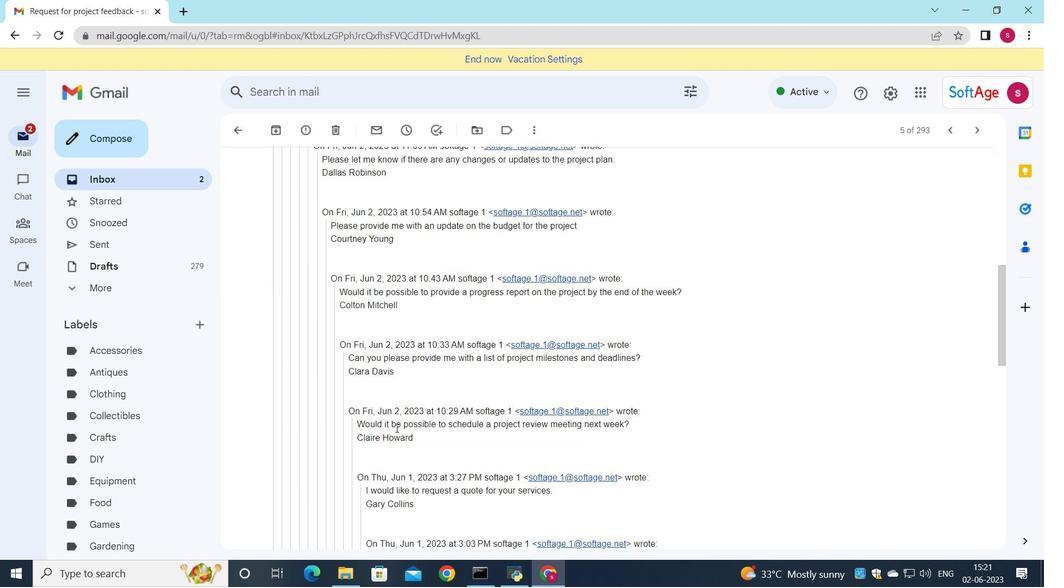 
Action: Mouse scrolled (389, 439) with delta (0, 0)
Screenshot: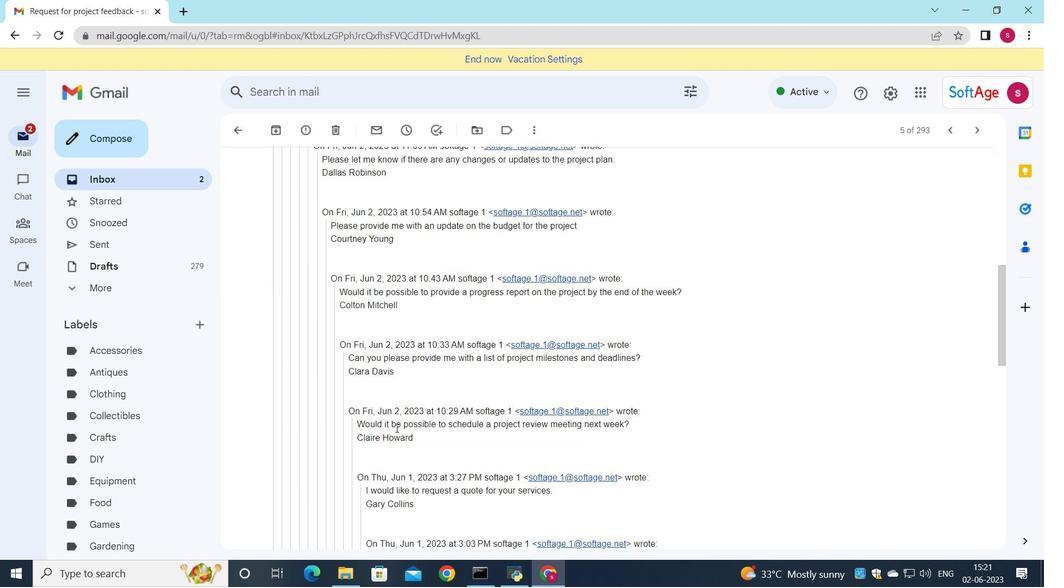 
Action: Mouse moved to (384, 456)
Screenshot: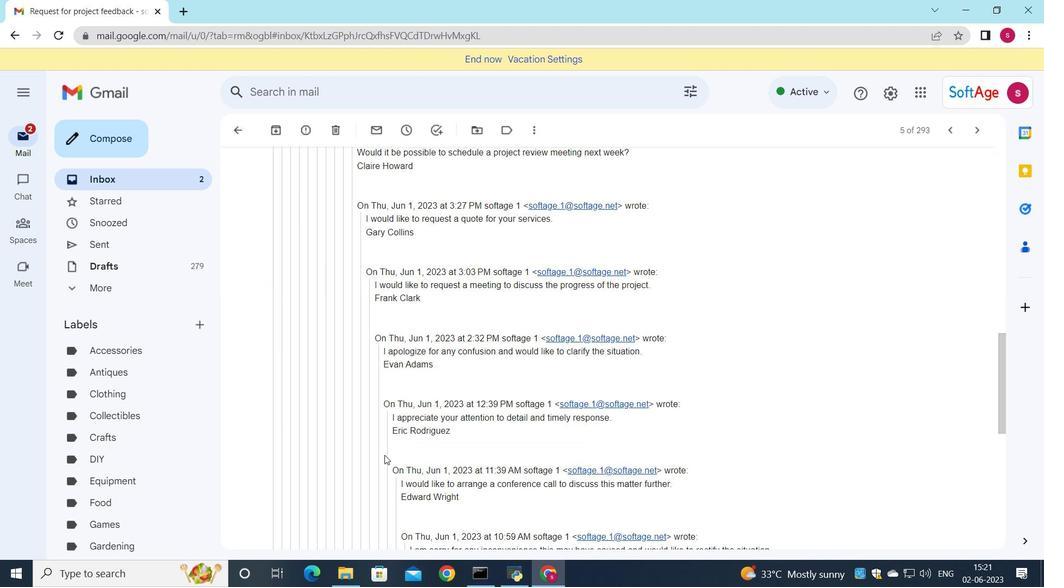 
Action: Mouse scrolled (384, 454) with delta (0, 0)
Screenshot: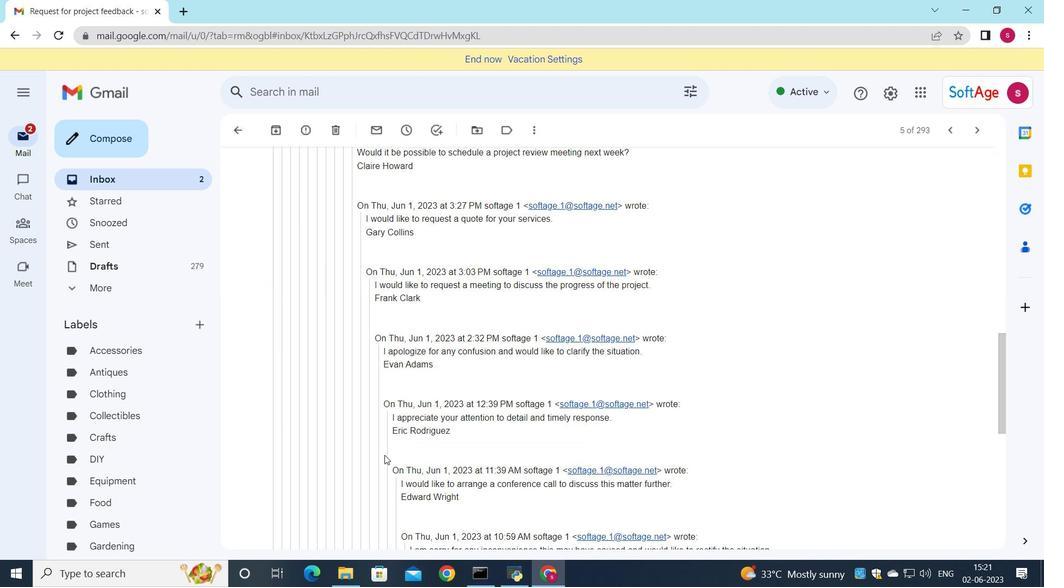 
Action: Mouse moved to (384, 457)
Screenshot: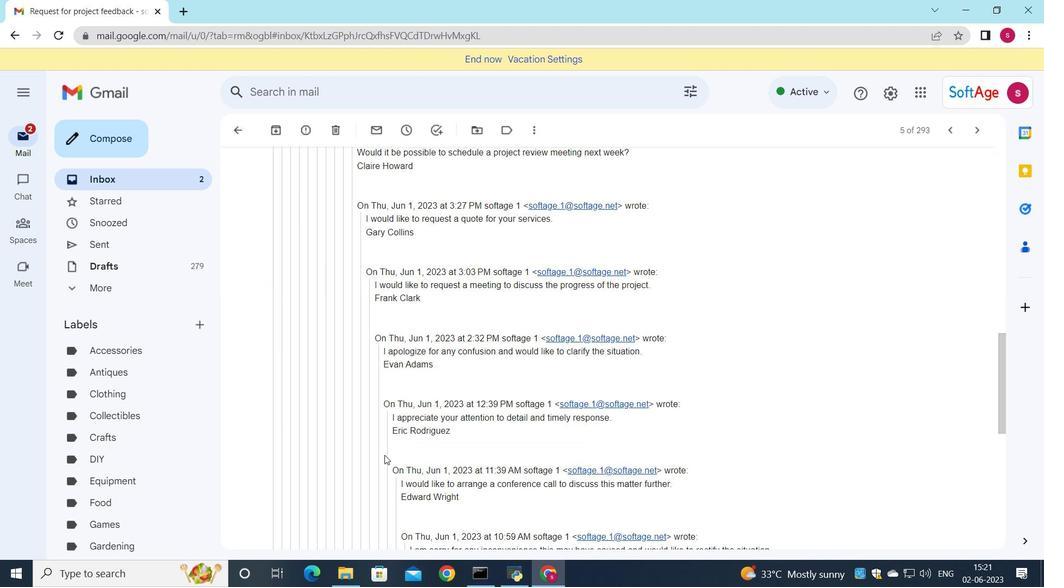
Action: Mouse scrolled (384, 454) with delta (0, 0)
Screenshot: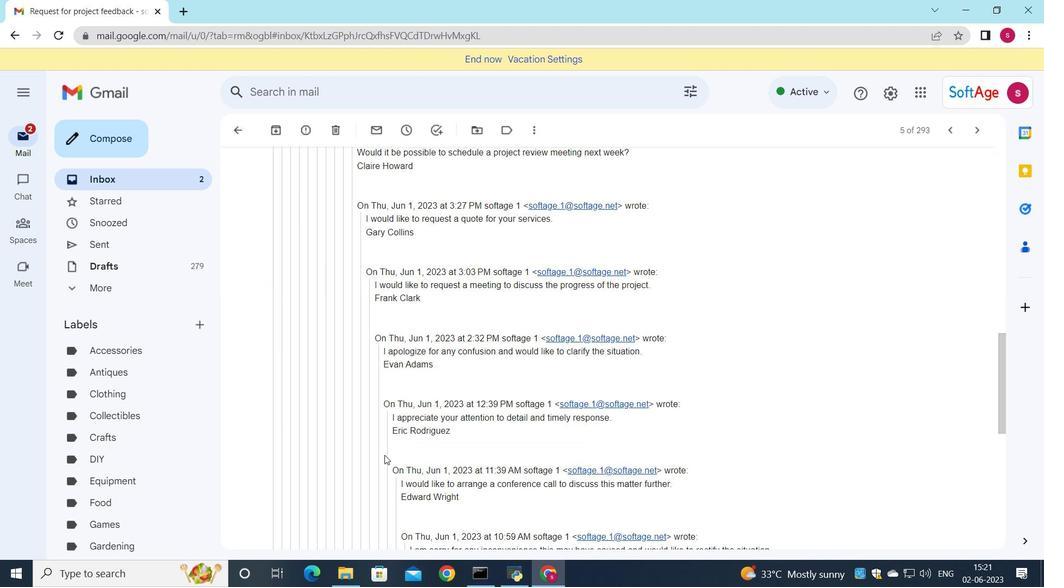 
Action: Mouse moved to (384, 460)
Screenshot: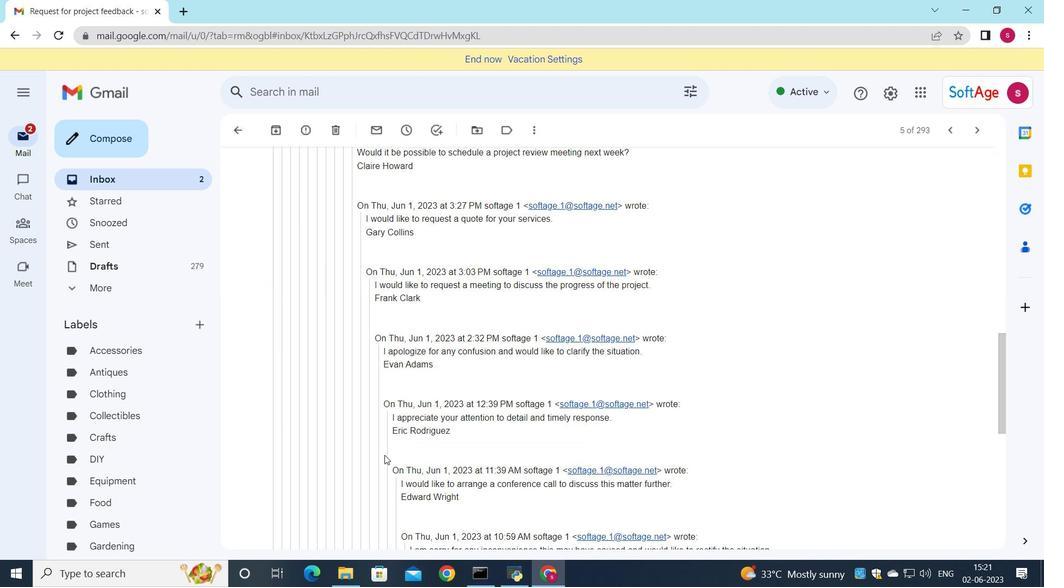 
Action: Mouse scrolled (384, 456) with delta (0, 0)
Screenshot: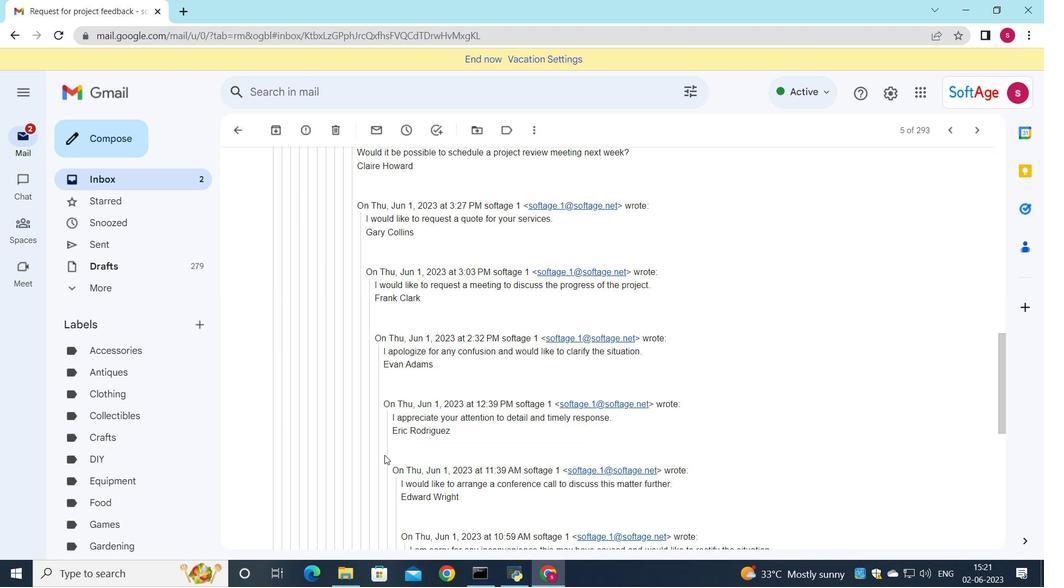 
Action: Mouse moved to (384, 459)
Screenshot: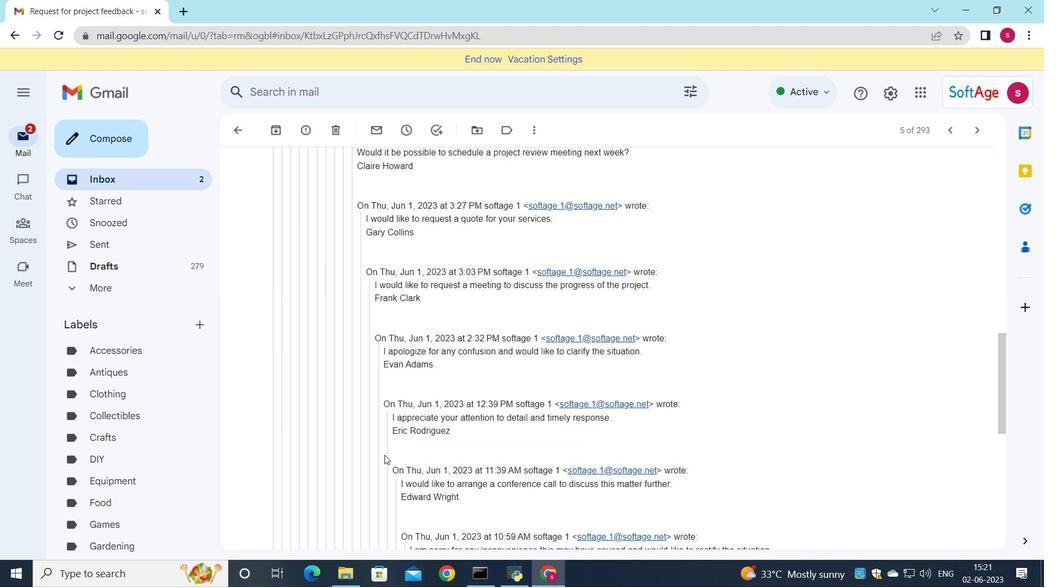 
Action: Mouse scrolled (384, 458) with delta (0, 0)
Screenshot: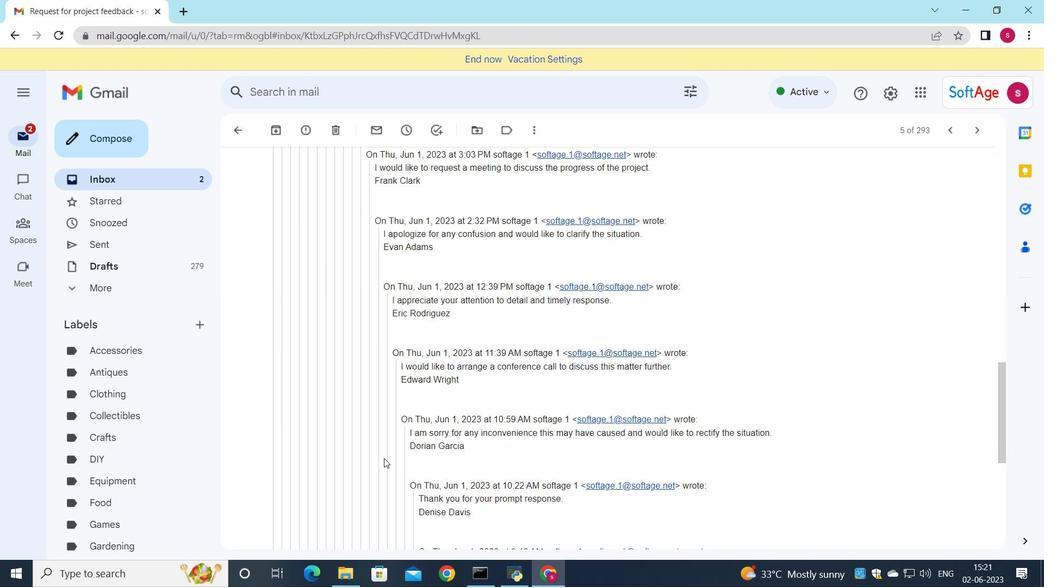 
Action: Mouse scrolled (384, 458) with delta (0, 0)
Screenshot: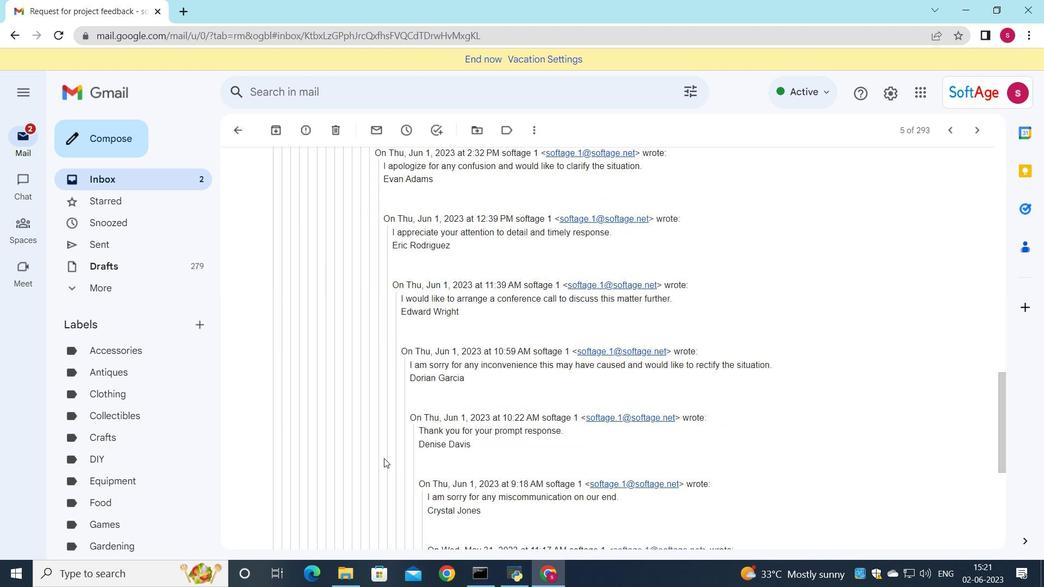 
Action: Mouse scrolled (384, 458) with delta (0, 0)
Screenshot: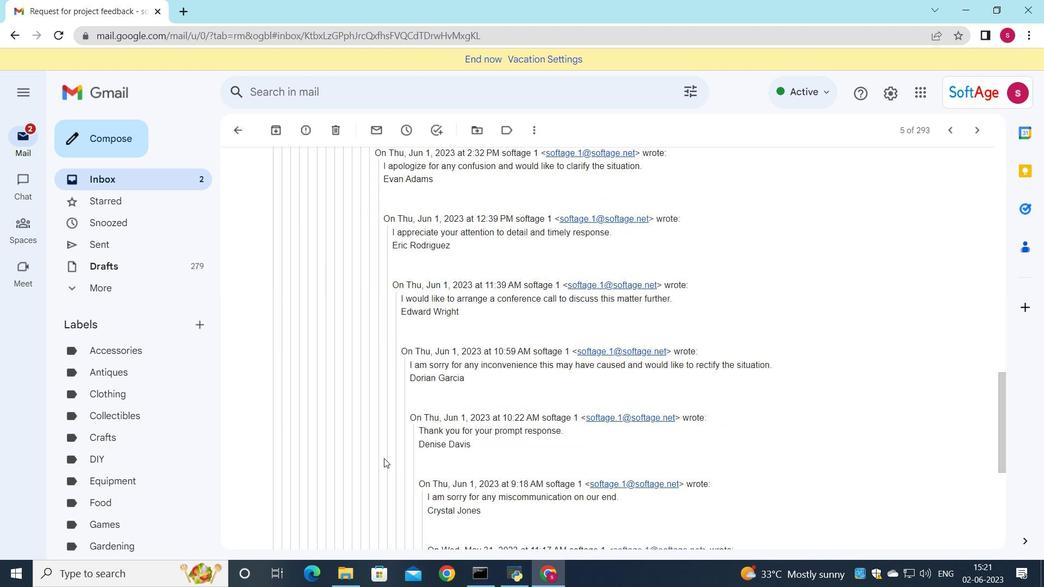 
Action: Mouse scrolled (384, 458) with delta (0, 0)
Screenshot: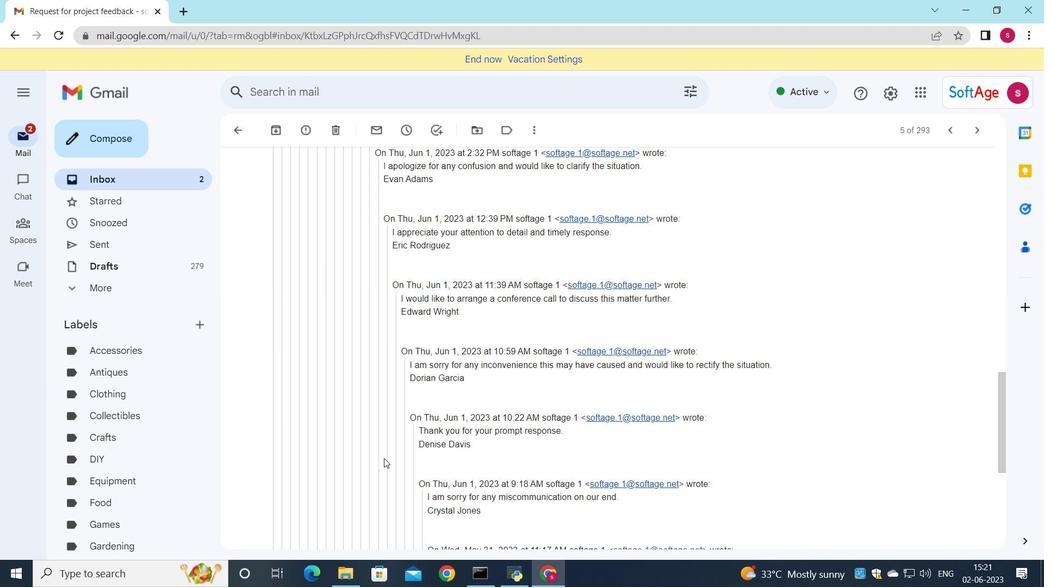 
Action: Mouse moved to (383, 459)
Screenshot: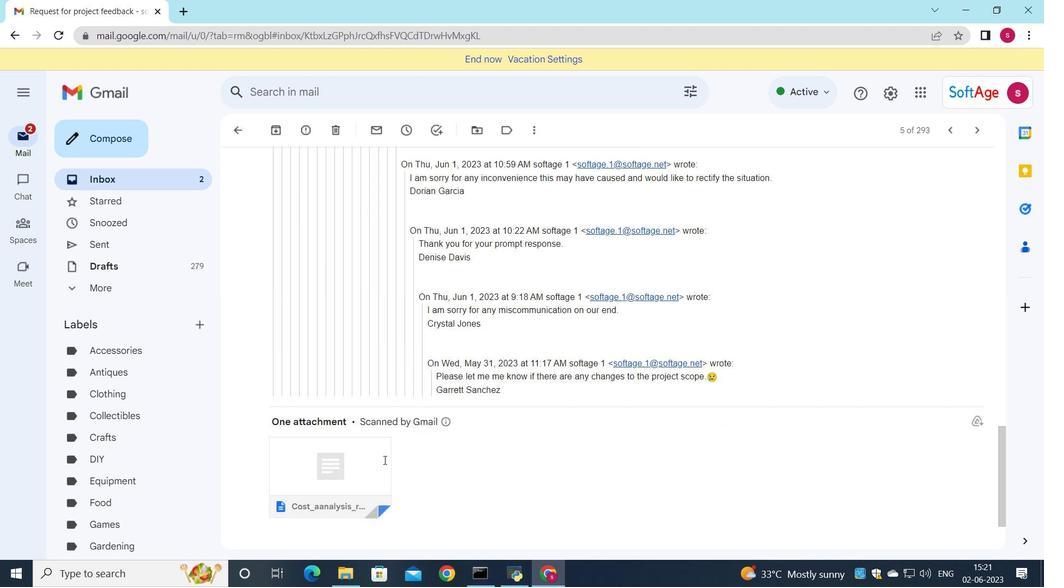
Action: Mouse scrolled (383, 459) with delta (0, 0)
Screenshot: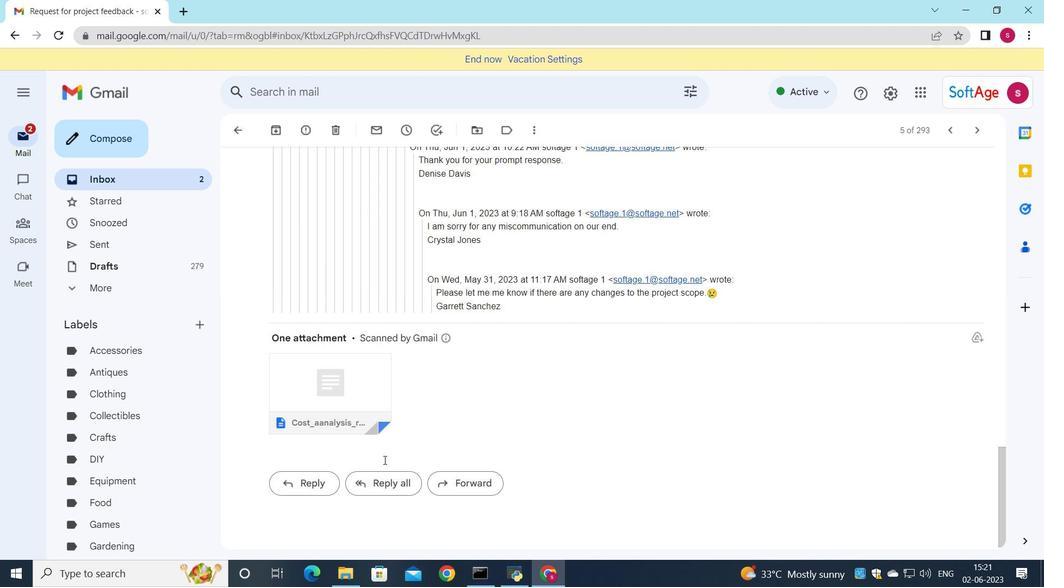 
Action: Mouse scrolled (383, 459) with delta (0, 0)
Screenshot: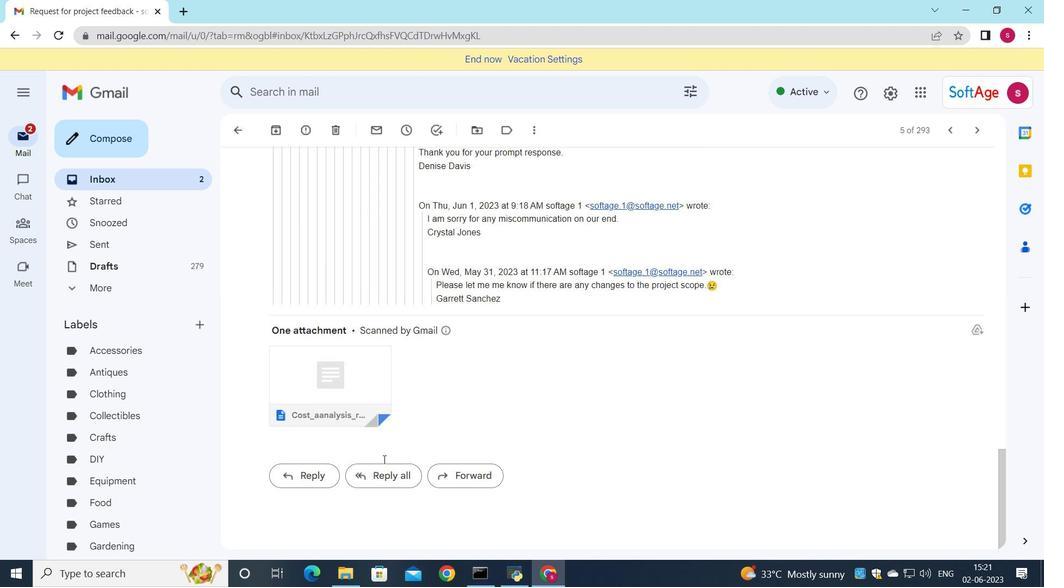 
Action: Mouse moved to (317, 479)
Screenshot: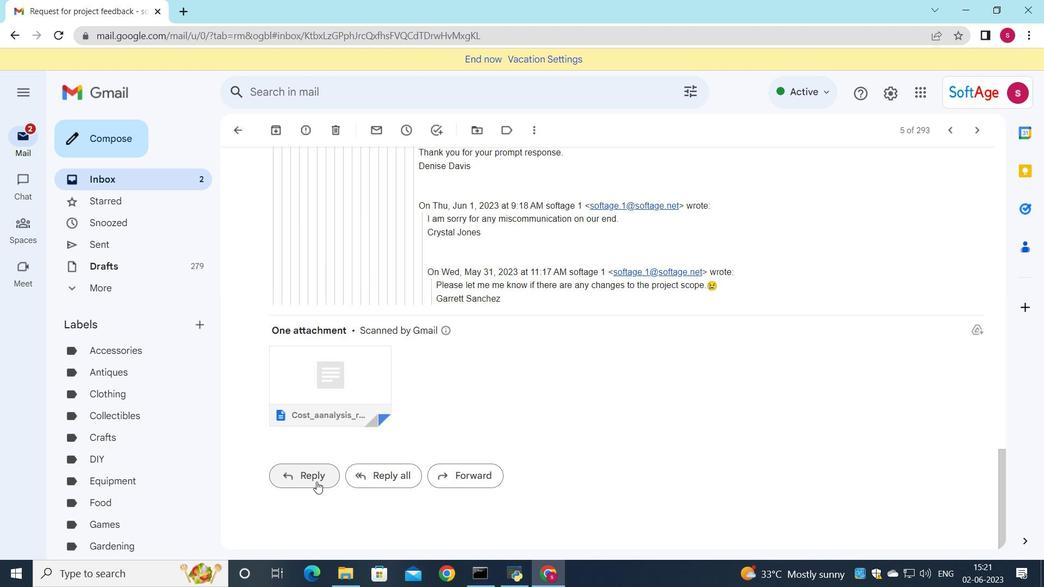 
Action: Mouse pressed left at (317, 479)
Screenshot: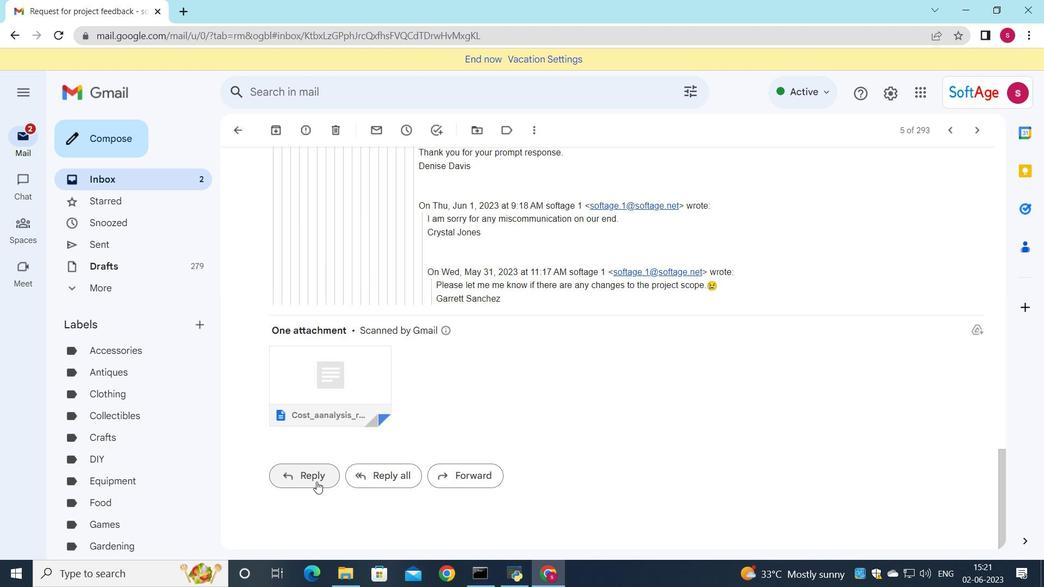 
Action: Mouse moved to (295, 393)
Screenshot: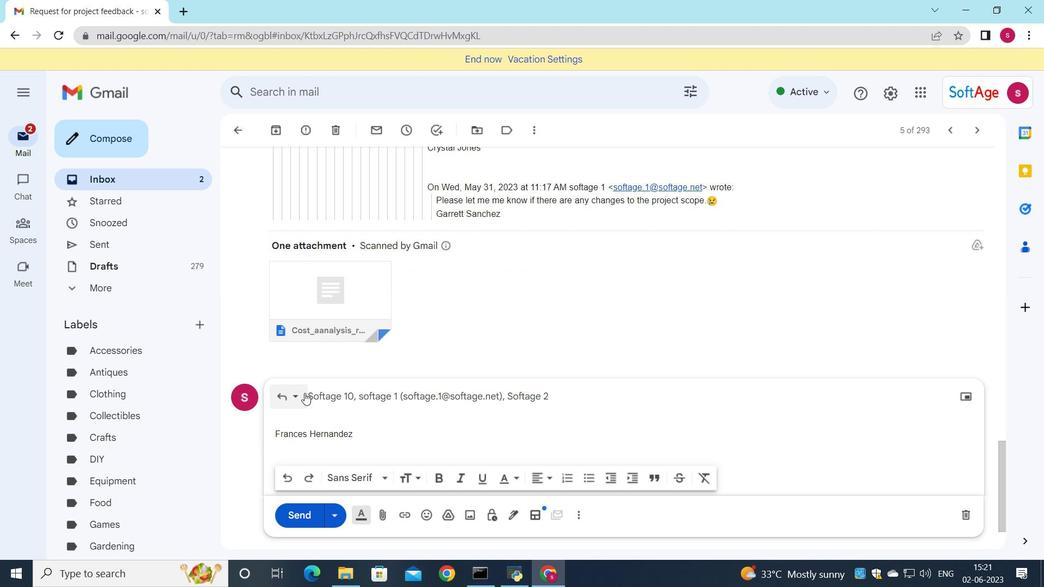 
Action: Mouse pressed left at (295, 393)
Screenshot: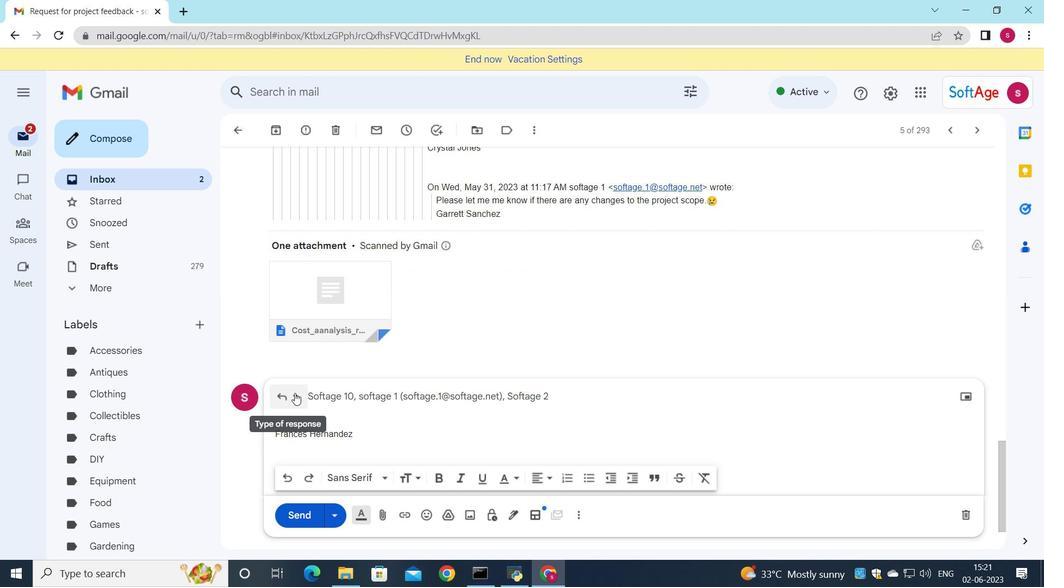 
Action: Mouse moved to (333, 500)
Screenshot: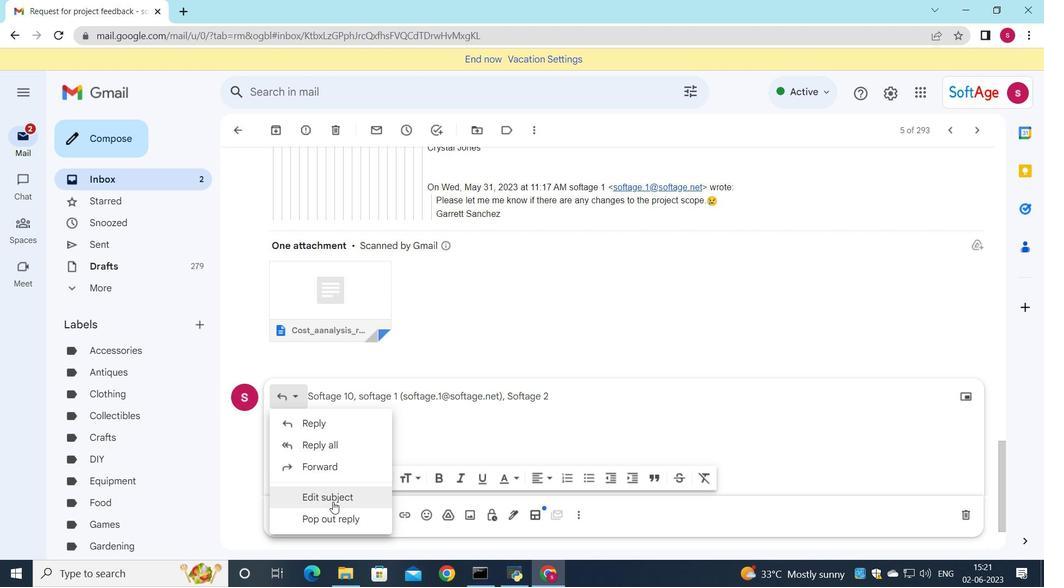 
Action: Mouse pressed left at (333, 500)
Screenshot: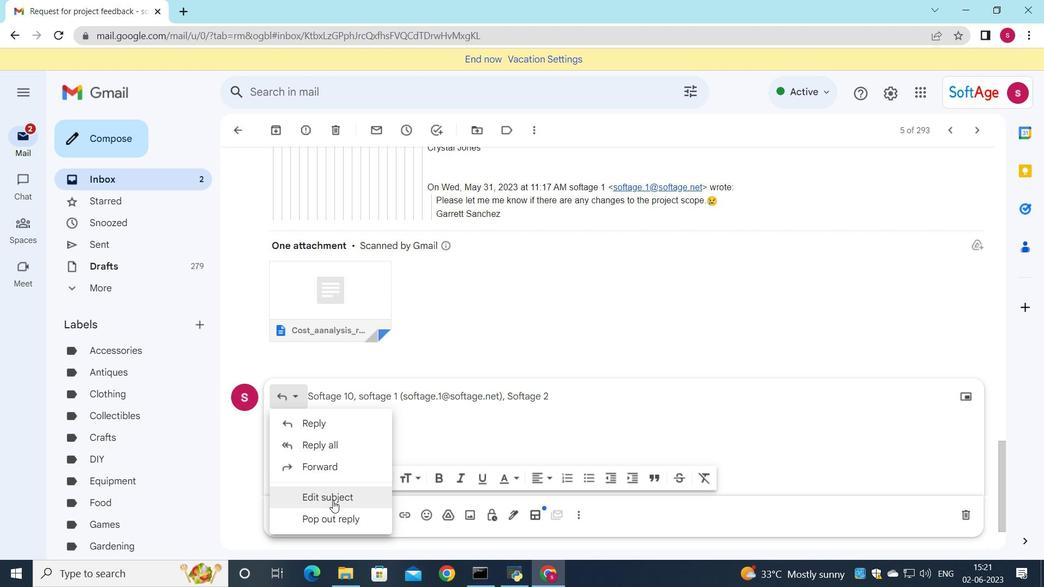 
Action: Mouse moved to (747, 268)
Screenshot: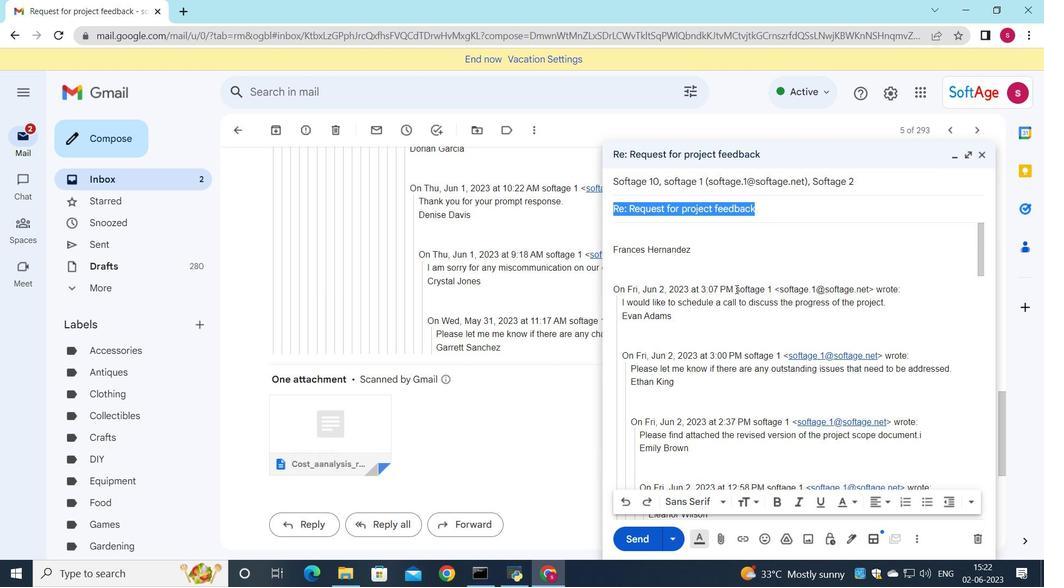 
Action: Key pressed <Key.shift>Request<Key.space>for<Key.space>a<Key.space>blog<Key.space>post
Screenshot: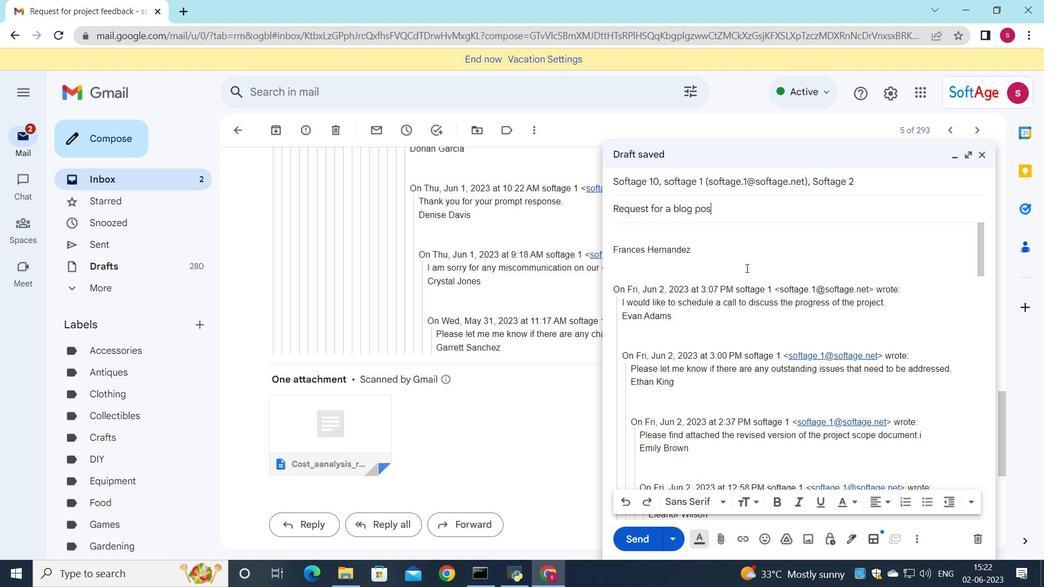 
Action: Mouse moved to (898, 181)
Screenshot: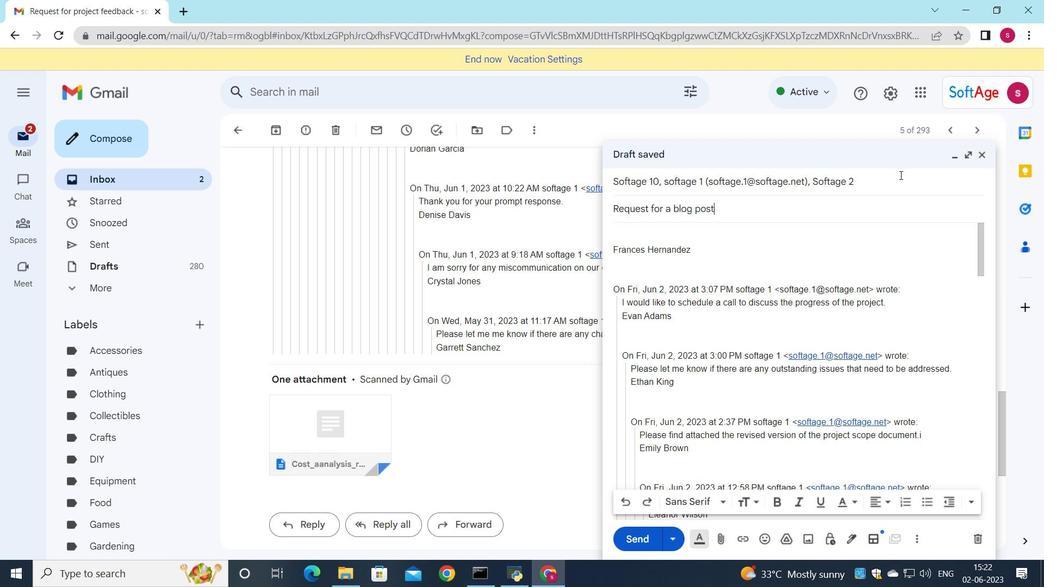 
Action: Mouse pressed left at (898, 181)
Screenshot: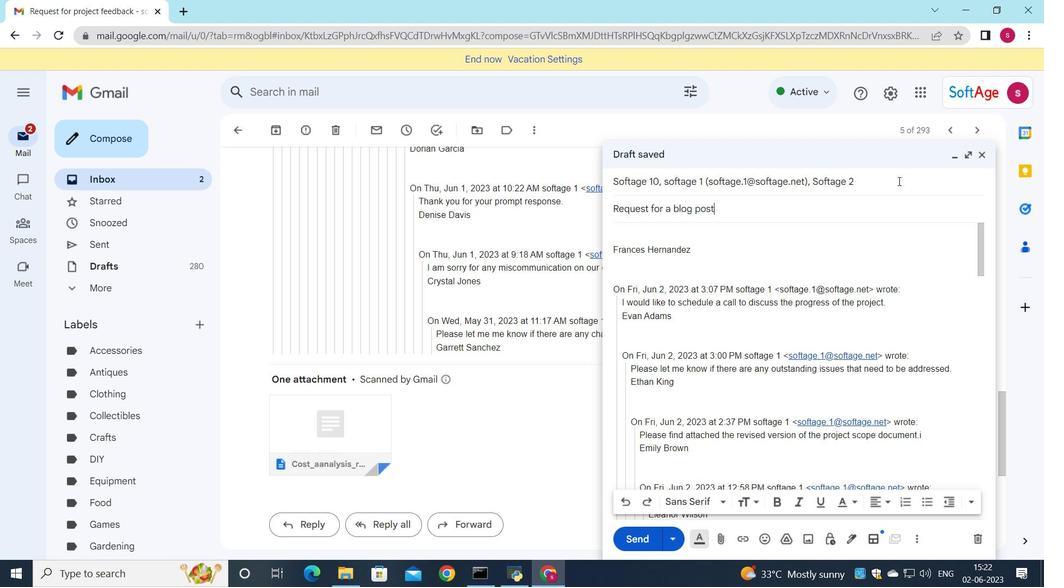 
Action: Mouse moved to (945, 200)
Screenshot: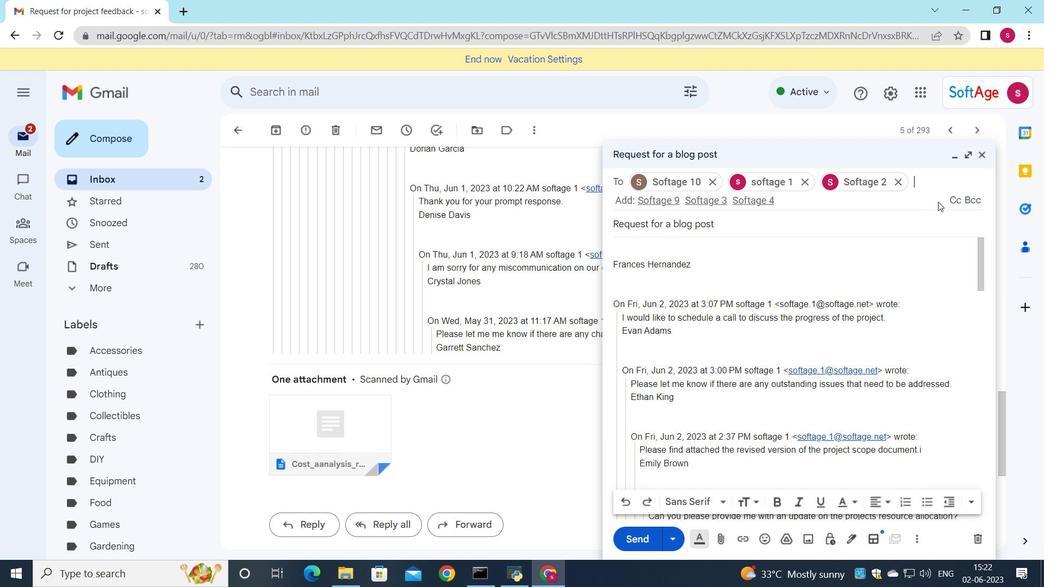 
Action: Mouse pressed left at (945, 200)
Screenshot: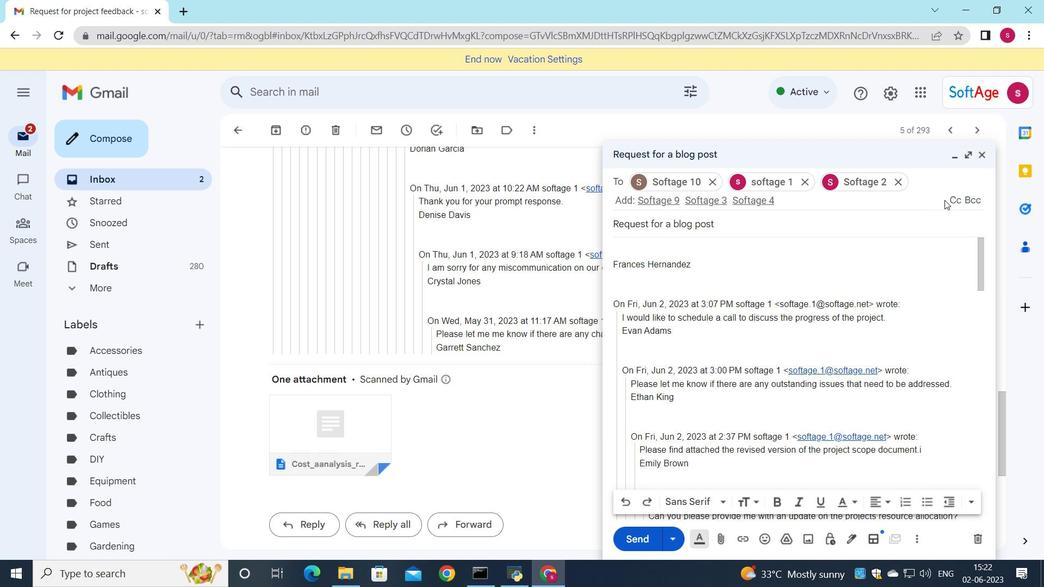 
Action: Mouse moved to (950, 200)
Screenshot: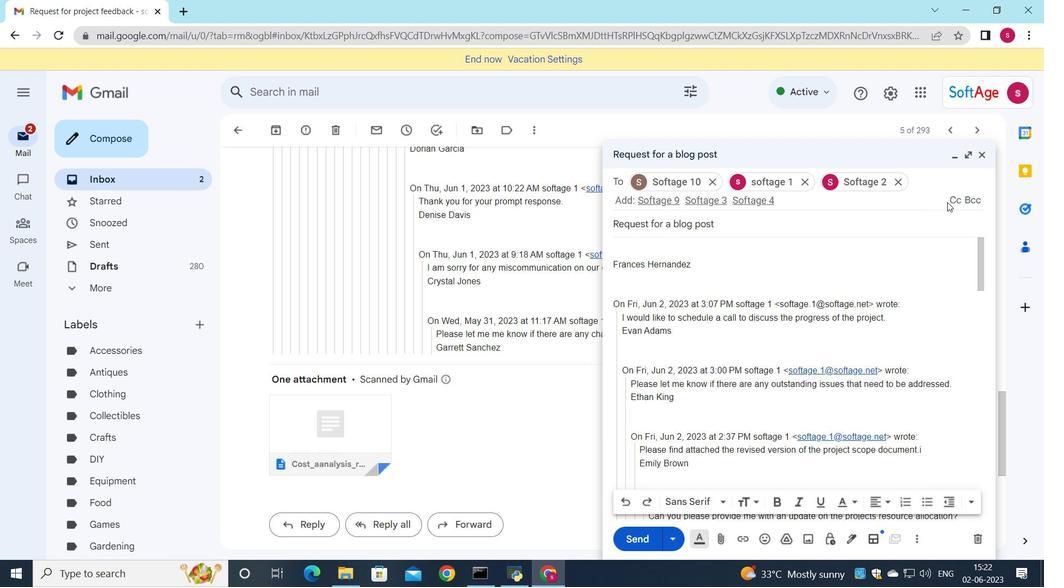
Action: Mouse pressed left at (950, 200)
Screenshot: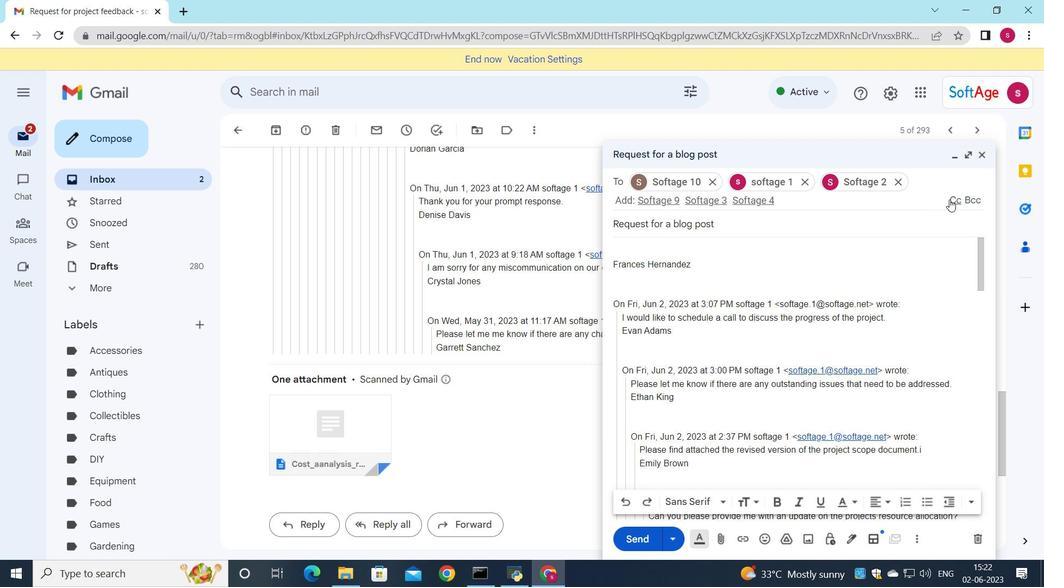 
Action: Mouse moved to (954, 220)
Screenshot: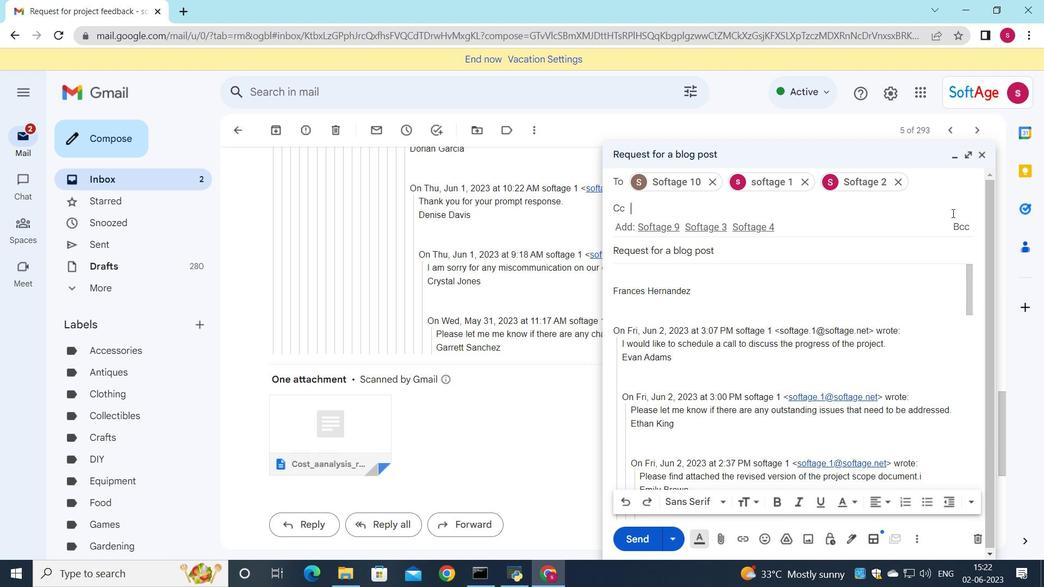 
Action: Key pressed <Key.down>
Screenshot: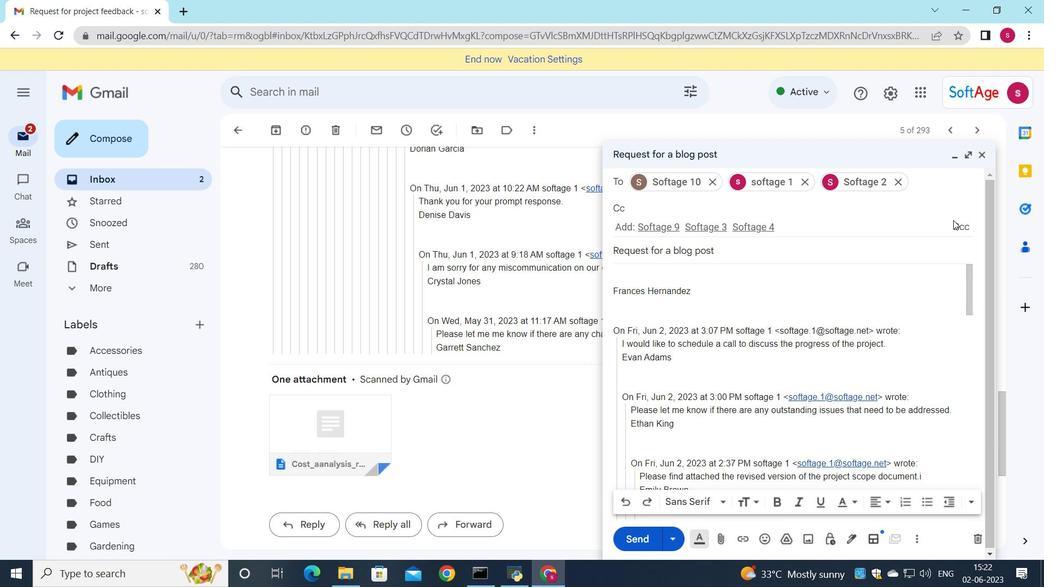 
Action: Mouse moved to (767, 460)
Screenshot: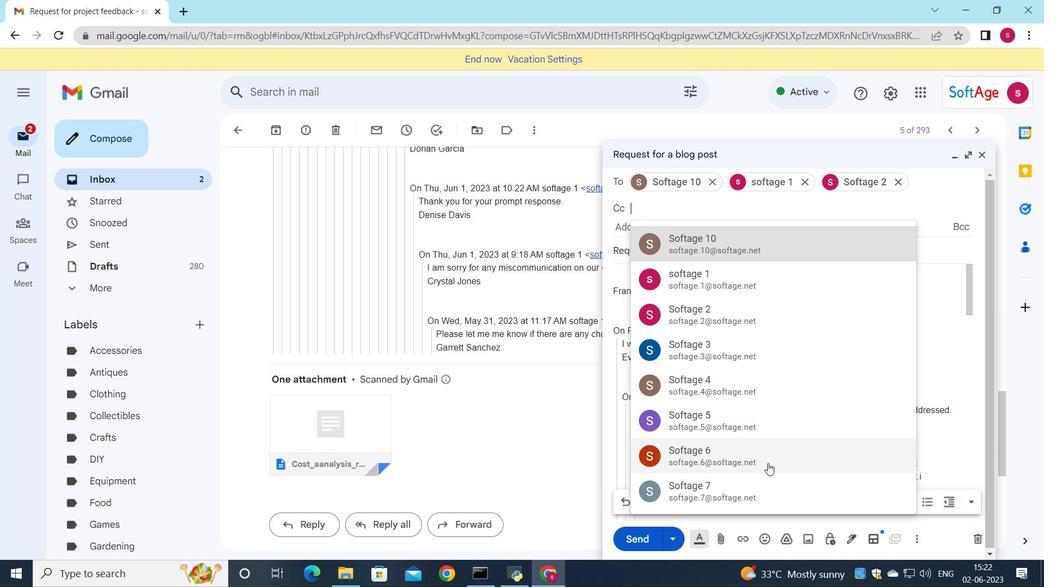 
Action: Mouse pressed left at (767, 460)
Screenshot: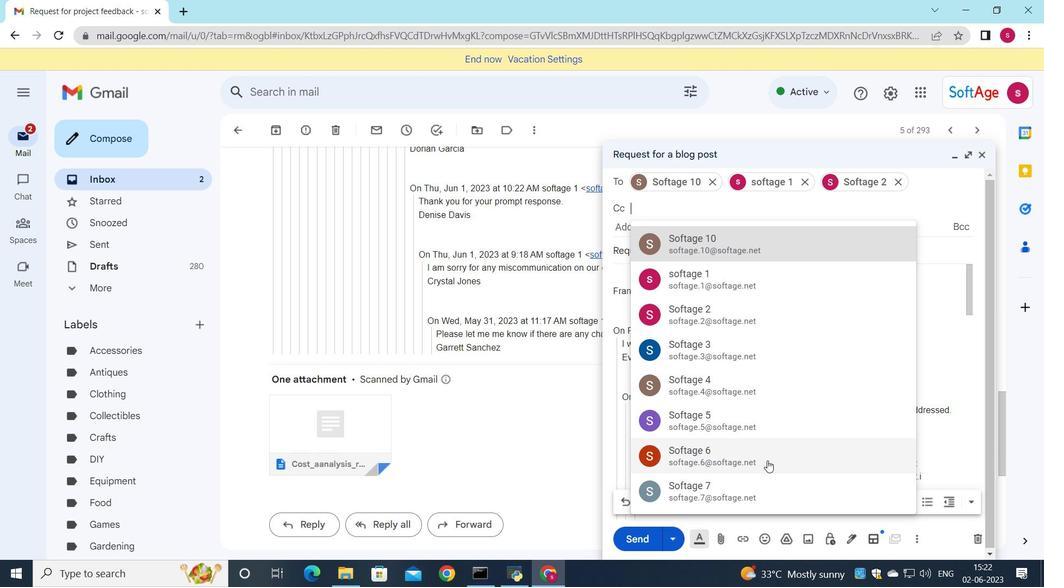 
Action: Mouse moved to (671, 292)
Screenshot: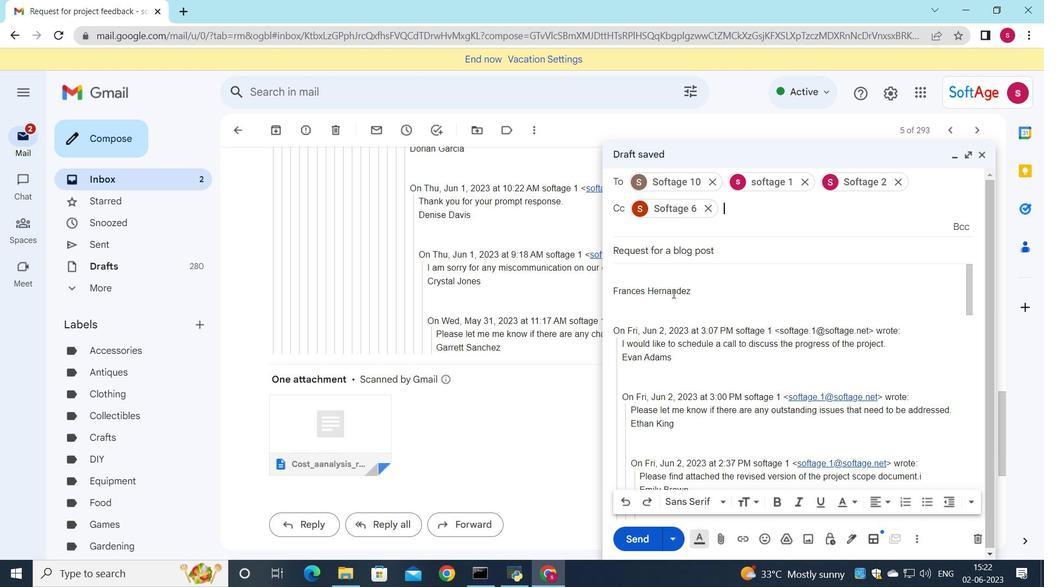 
Action: Mouse pressed left at (671, 292)
Screenshot: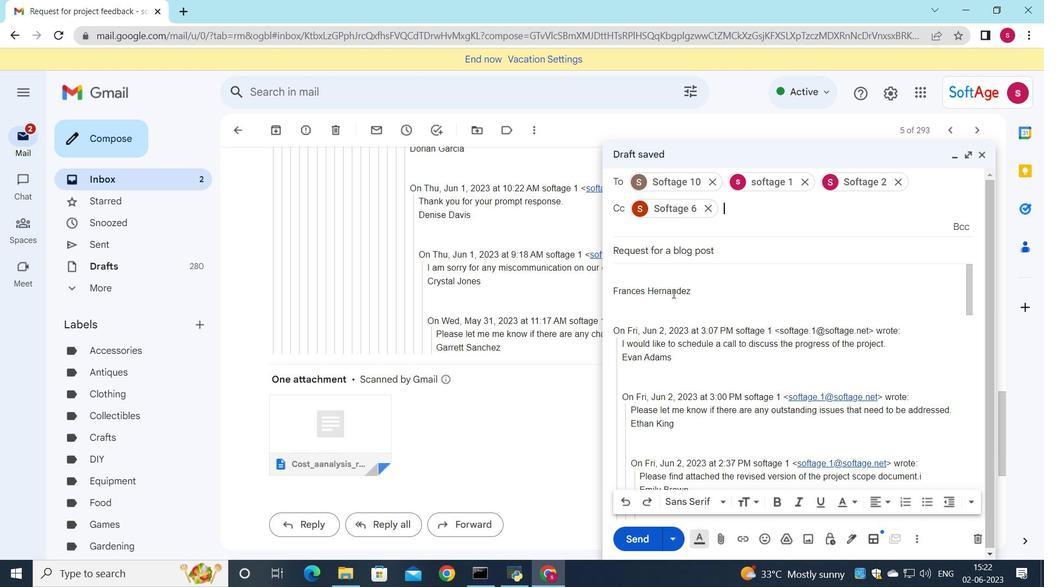 
Action: Mouse moved to (646, 241)
Screenshot: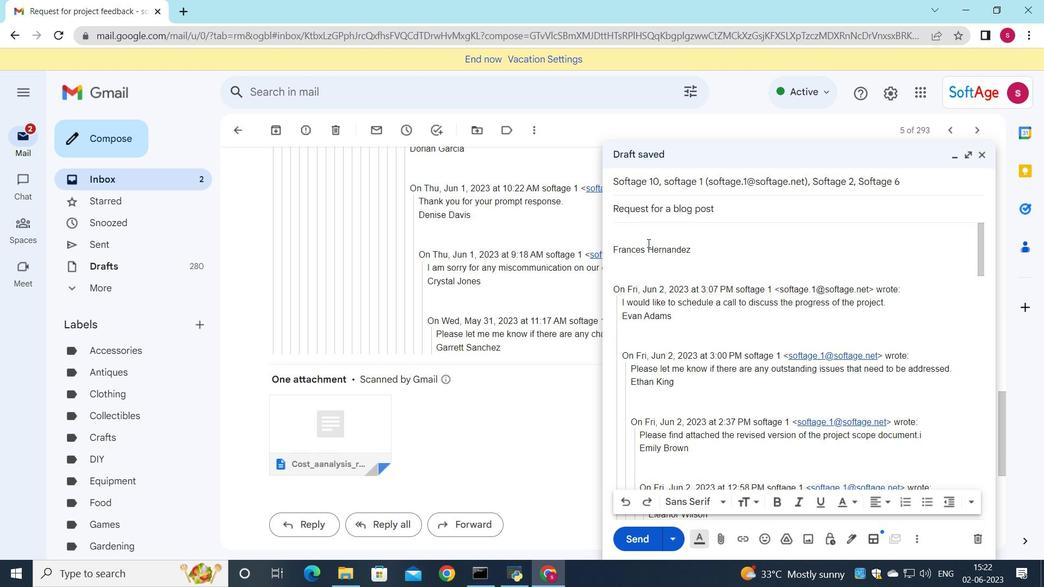 
Action: Mouse pressed left at (646, 241)
Screenshot: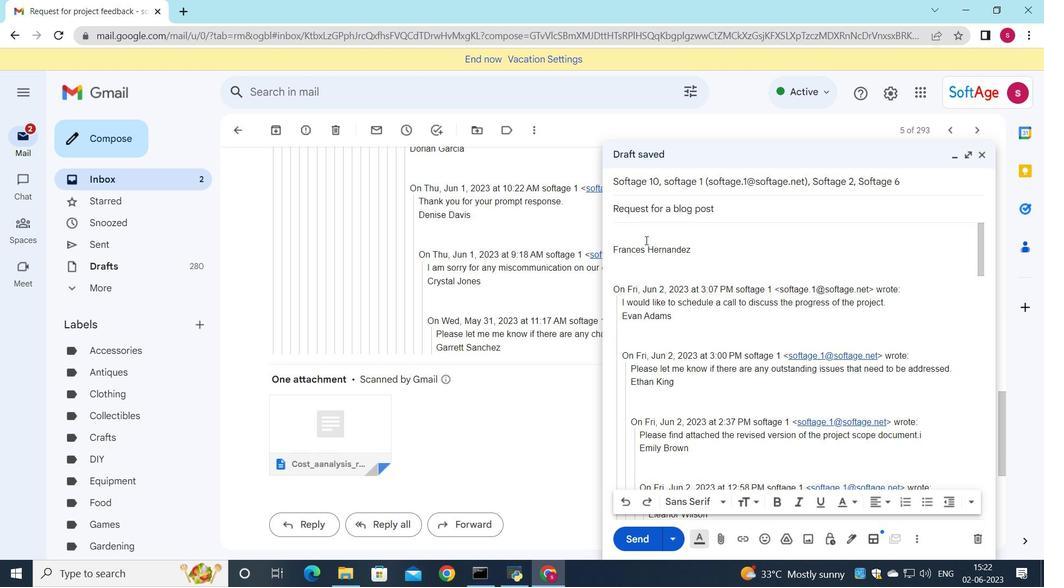 
Action: Mouse moved to (646, 244)
Screenshot: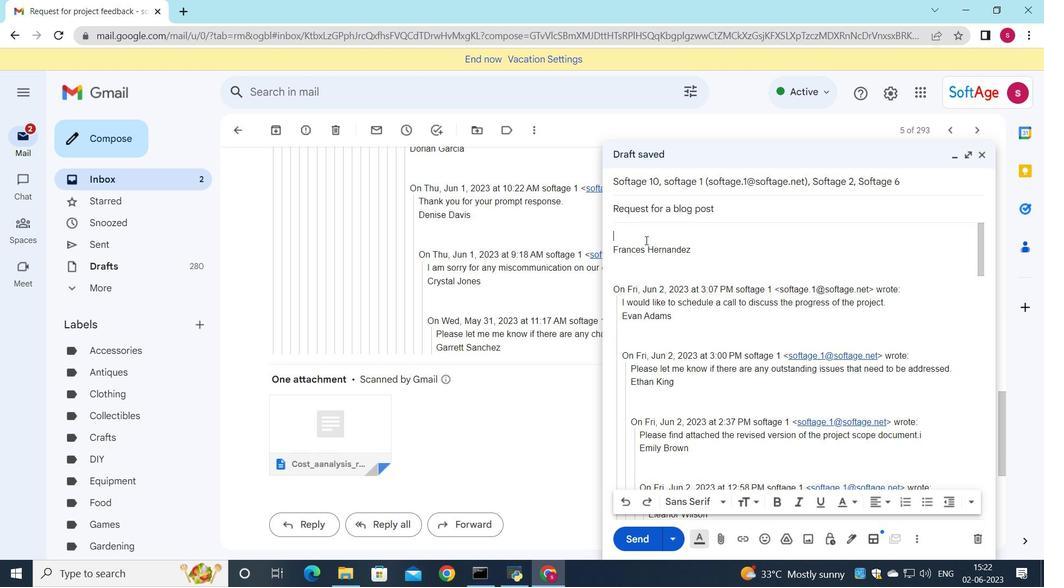 
Action: Key pressed <Key.shift>Please<Key.space>let<Key.space>ne<Key.space>know<Key.space>if<Key.space>there<Key.space>are<Key.space>any<Key.space>updates<Key.space>on<Key.space>the<Key.space>recu<Key.backspace>ruitment<Key.space>process.
Screenshot: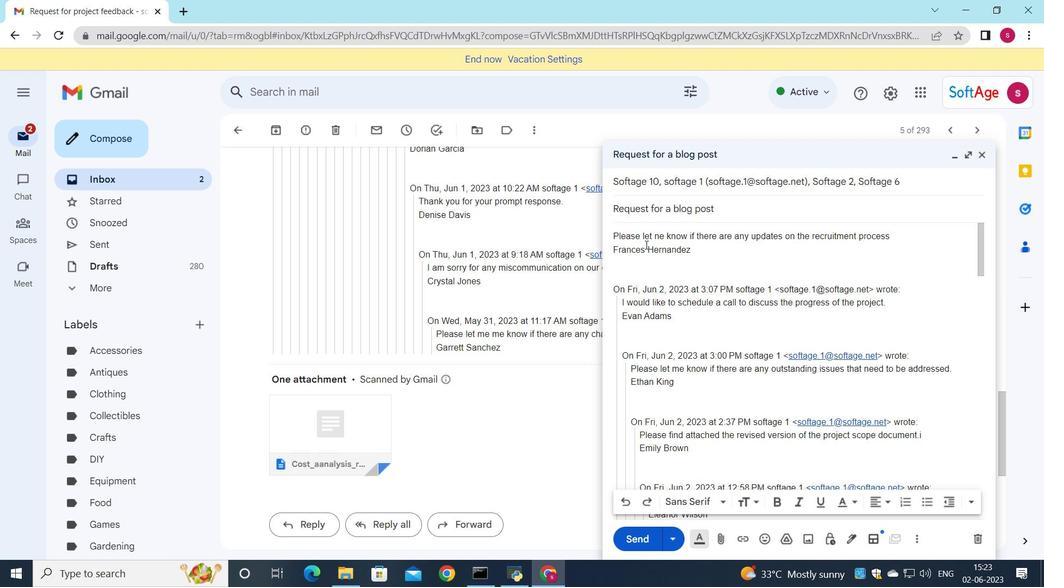 
Action: Mouse moved to (660, 236)
Screenshot: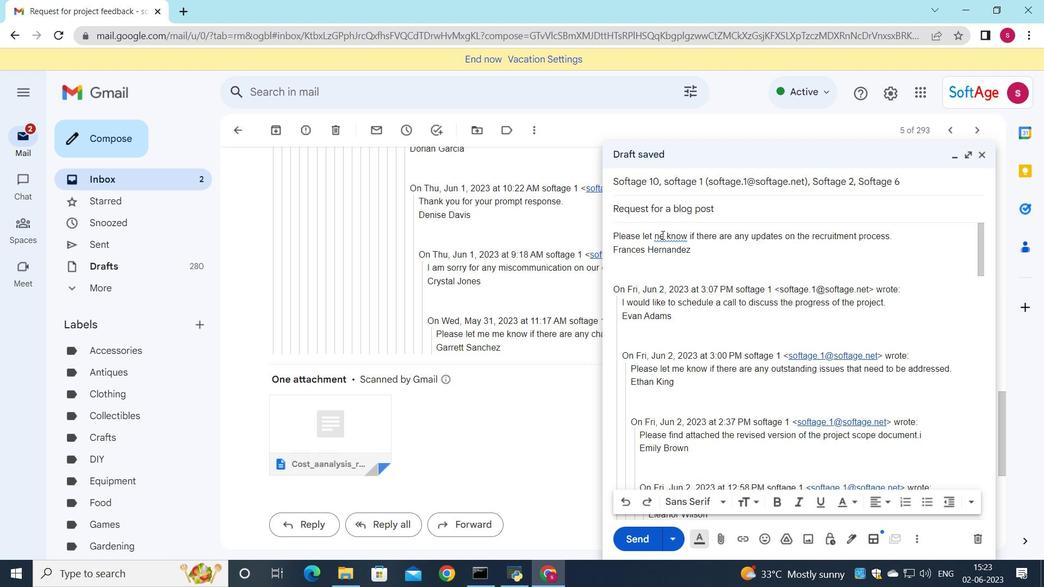 
Action: Mouse pressed left at (660, 236)
Screenshot: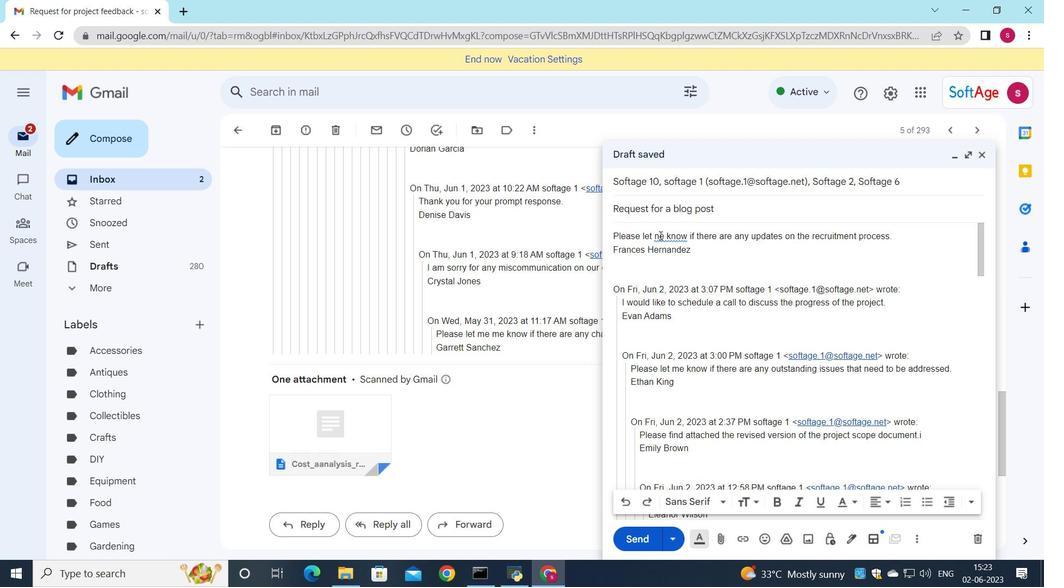 
Action: Mouse moved to (659, 236)
Screenshot: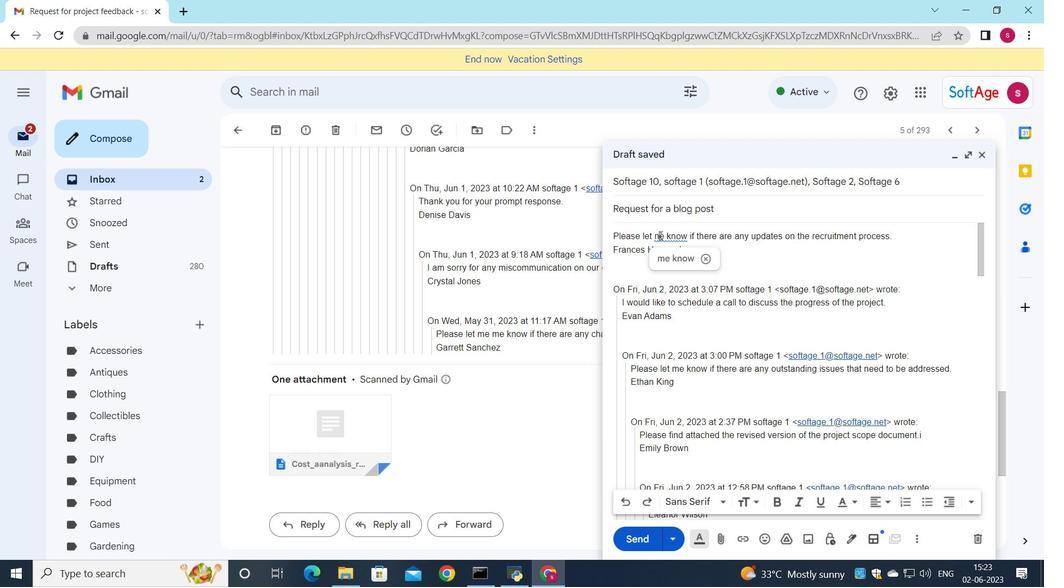 
Action: Key pressed <Key.backspace>
Screenshot: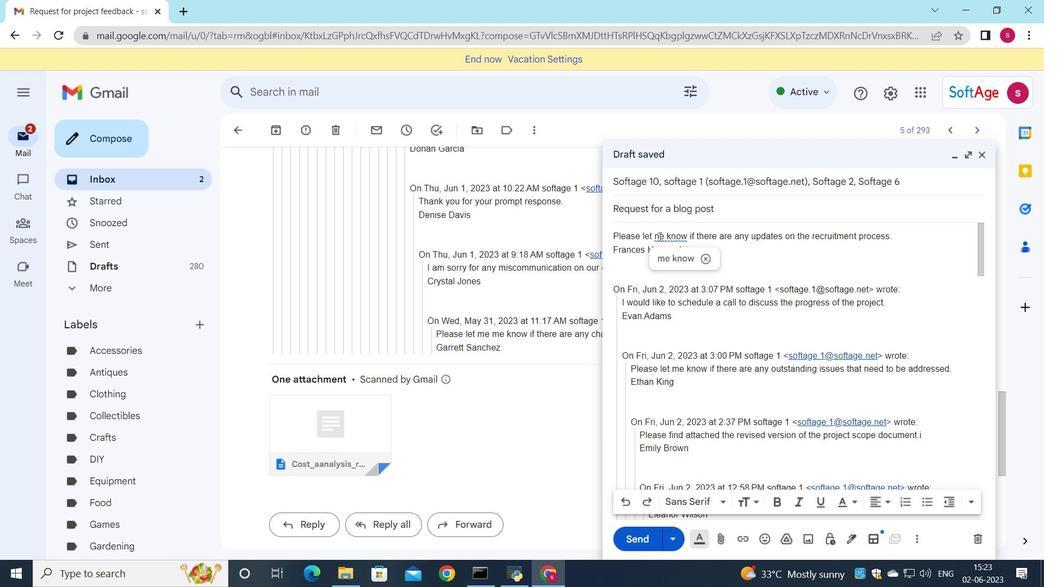
Action: Mouse moved to (660, 251)
Screenshot: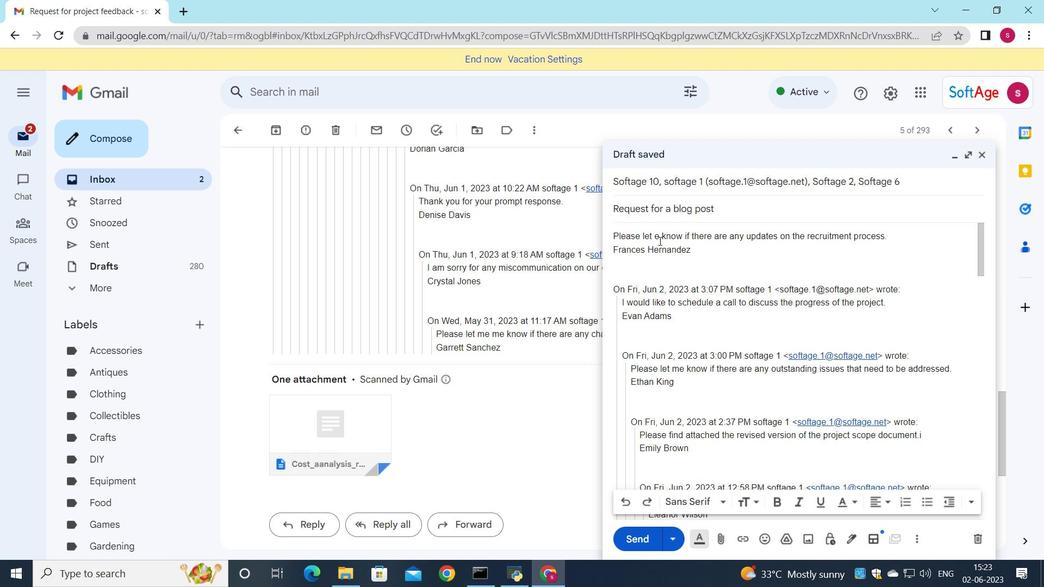 
Action: Key pressed m
Screenshot: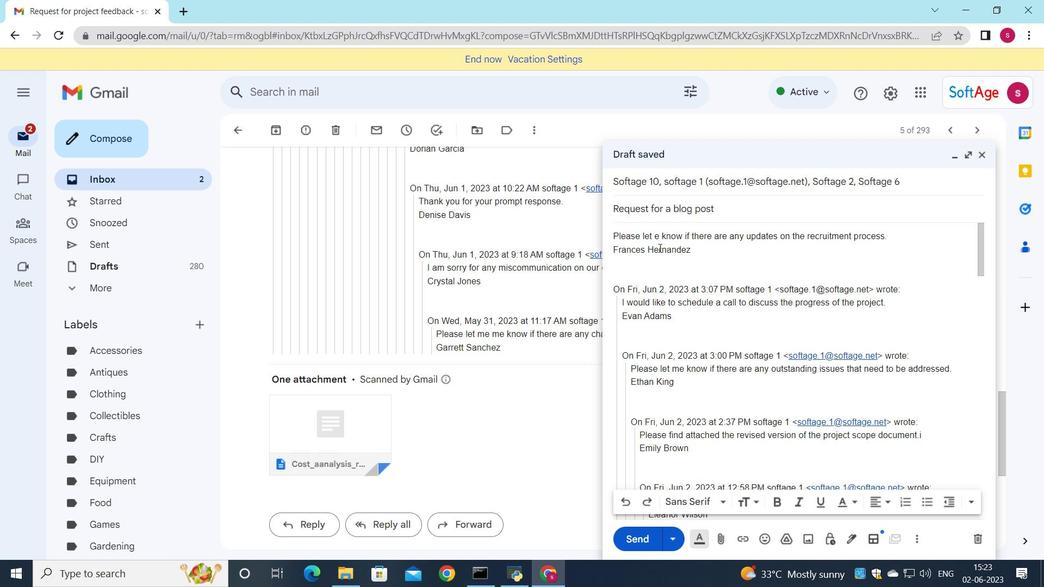 
Action: Mouse moved to (926, 186)
Screenshot: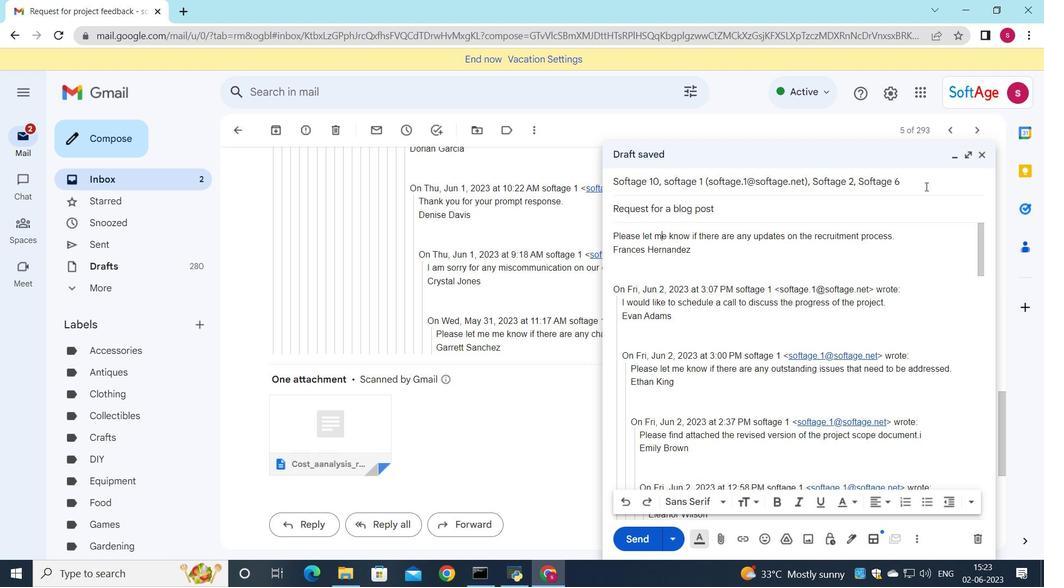
Action: Mouse pressed left at (926, 186)
Screenshot: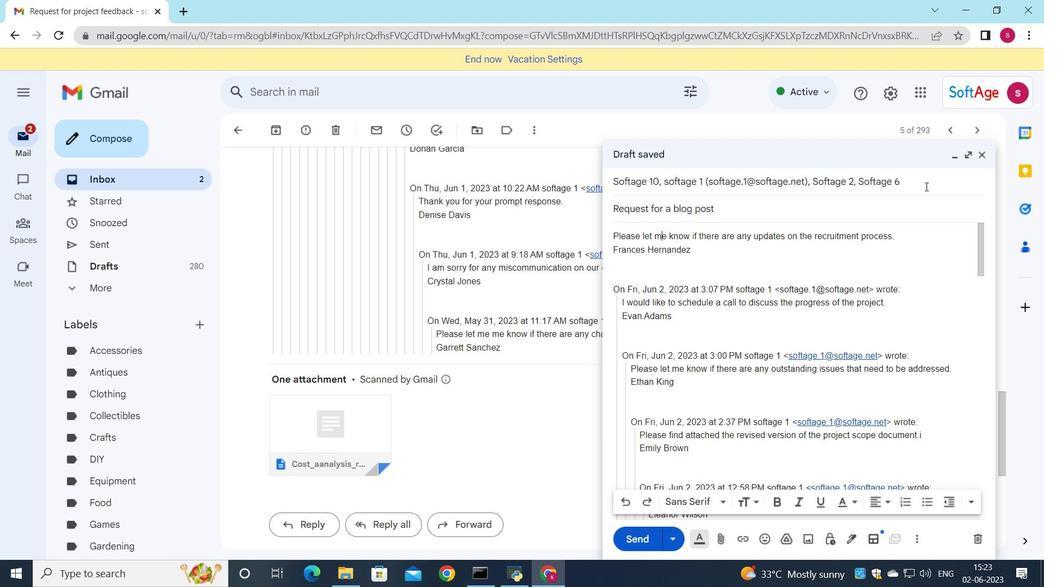 
Action: Mouse moved to (721, 536)
Screenshot: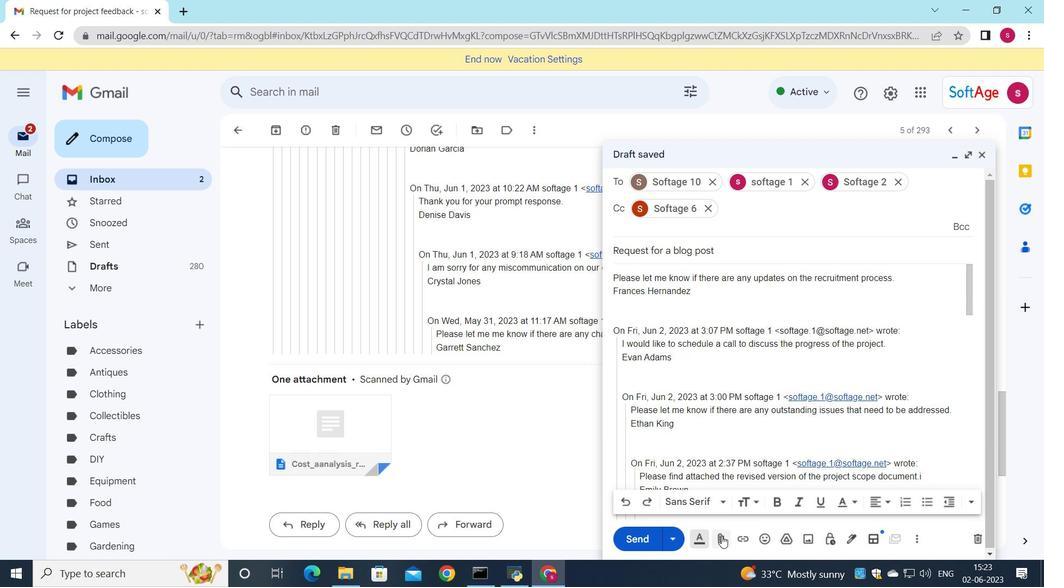 
Action: Mouse pressed left at (721, 536)
Screenshot: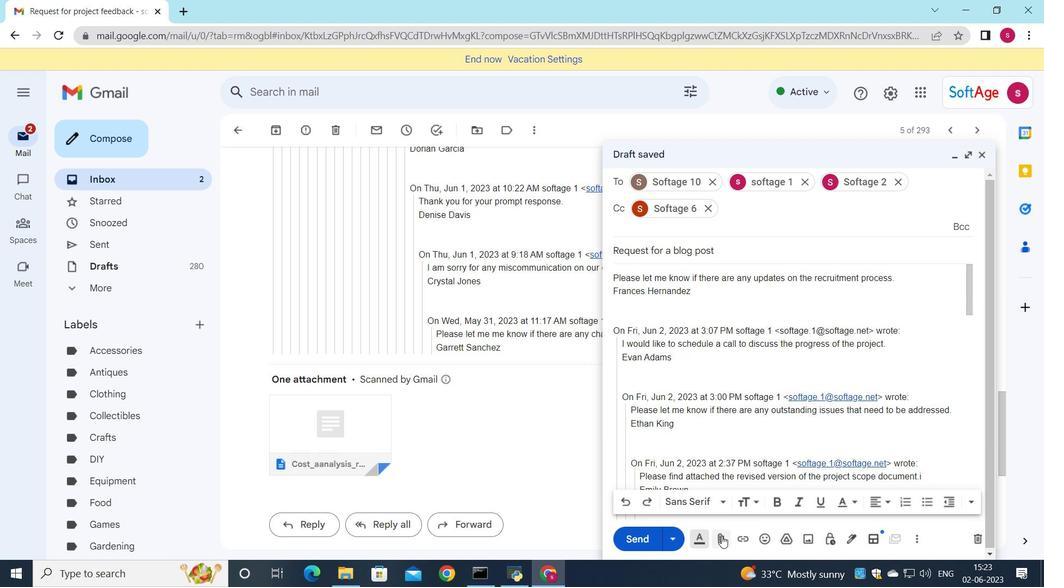 
Action: Mouse moved to (227, 102)
Screenshot: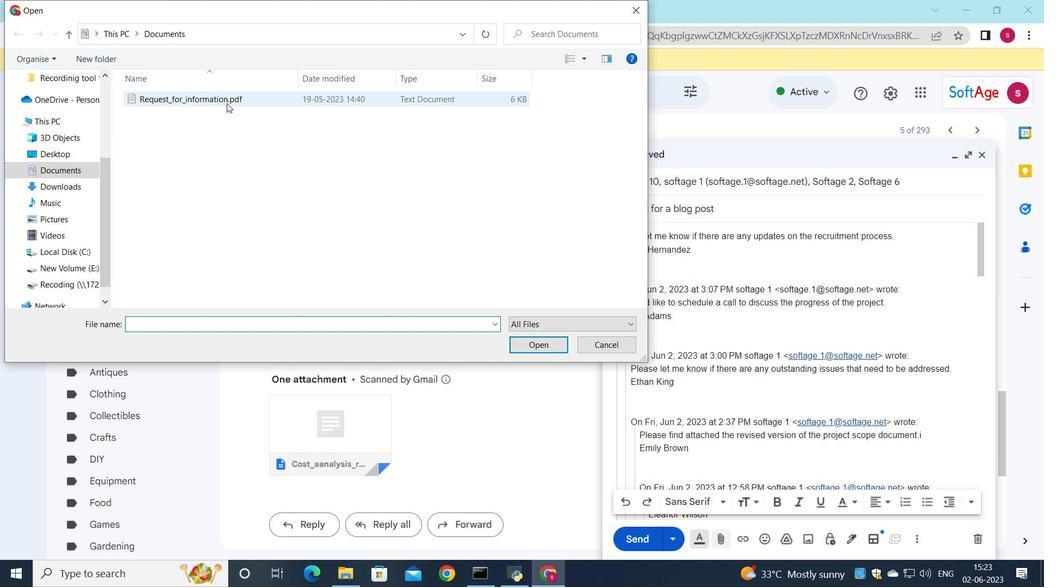 
Action: Mouse pressed left at (227, 102)
Screenshot: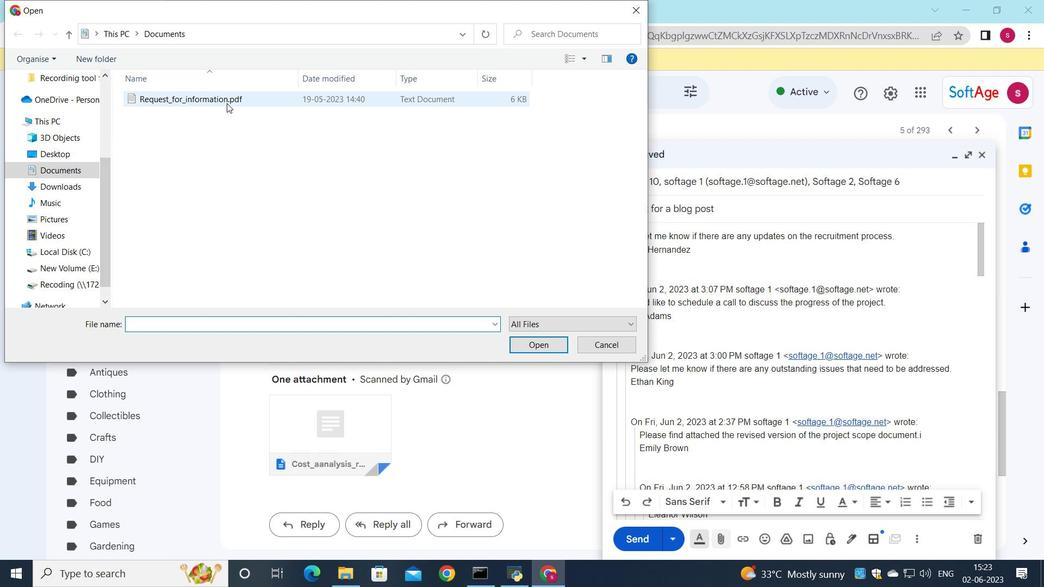 
Action: Mouse moved to (242, 96)
Screenshot: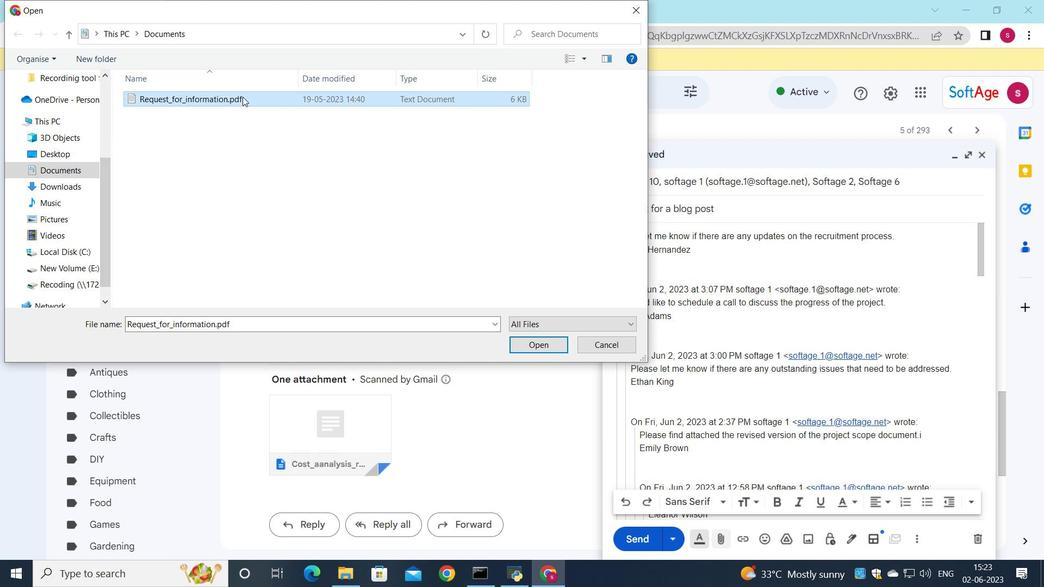 
Action: Mouse pressed left at (242, 96)
Screenshot: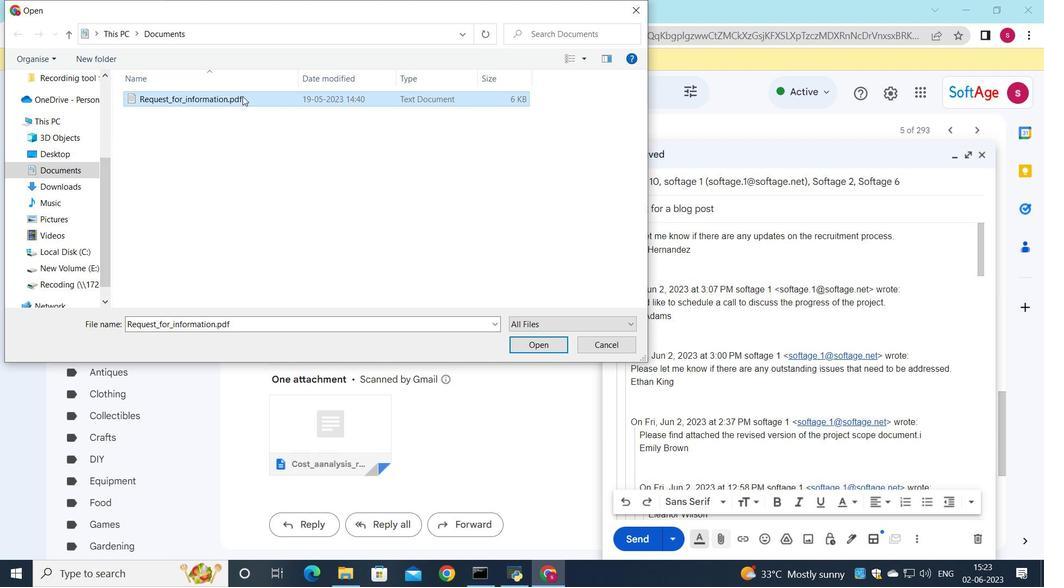 
Action: Mouse moved to (294, 109)
Screenshot: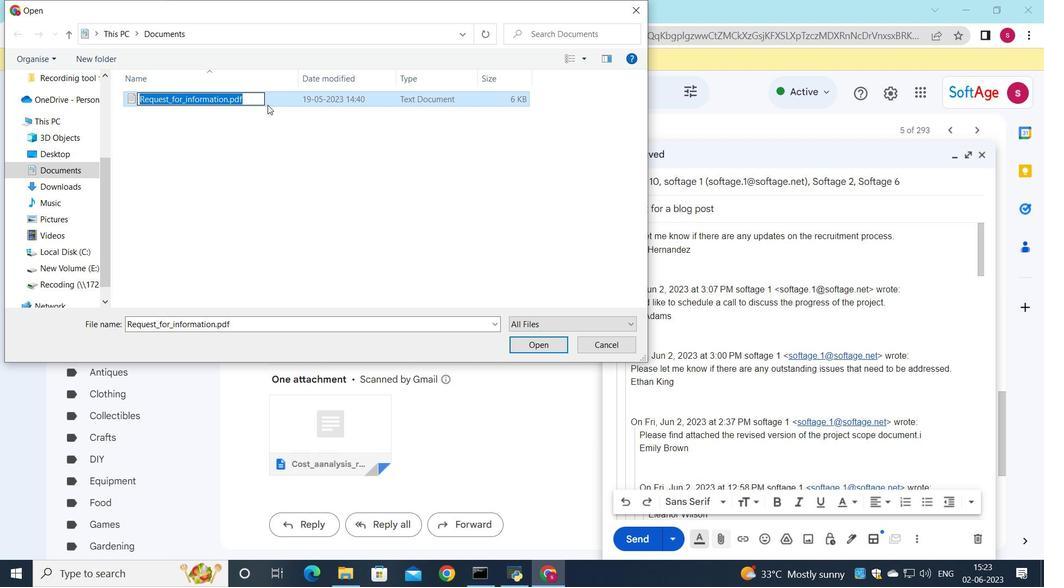 
Action: Key pressed <Key.shift>Standard<Key.shift><Key.shift><Key.shift><Key.shift><Key.shift><Key.shift><Key.shift>_operating<Key.shift><Key.shift><Key.shift><Key.shift><Key.shift><Key.shift><Key.shift><Key.shift><Key.shift><Key.shift><Key.shift><Key.shift><Key.shift><Key.shift><Key.shift><Key.shift><Key.shift><Key.shift><Key.shift><Key.shift><Key.shift>_procd<Key.backspace>edure.docx
Screenshot: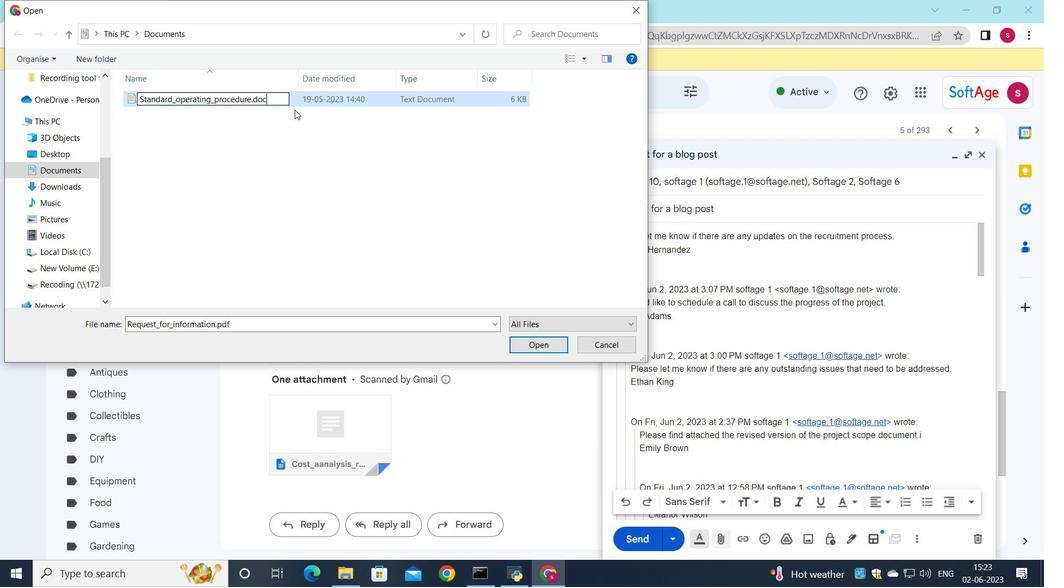 
Action: Mouse moved to (302, 99)
Screenshot: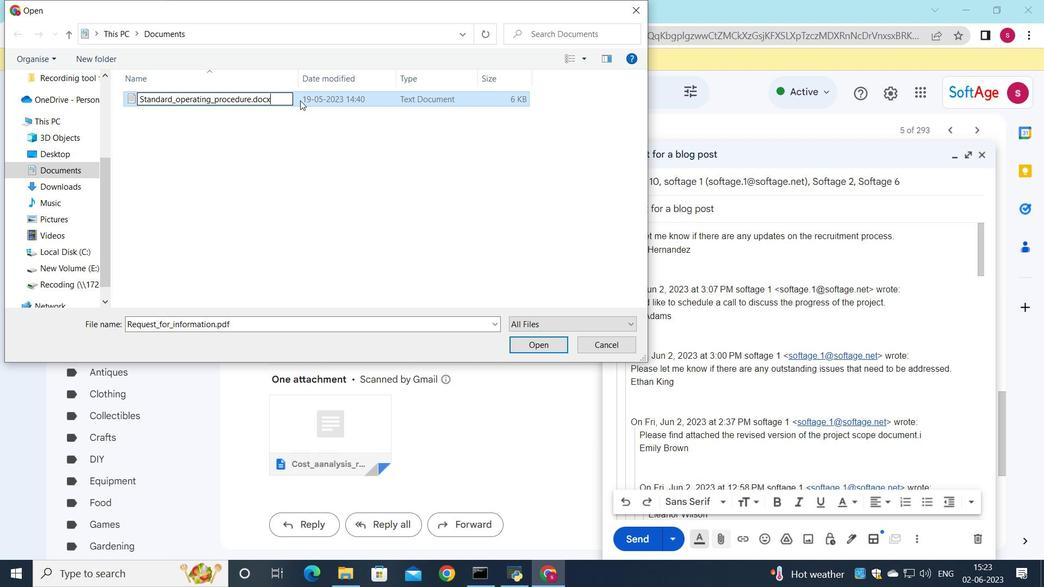 
Action: Mouse pressed left at (302, 99)
Screenshot: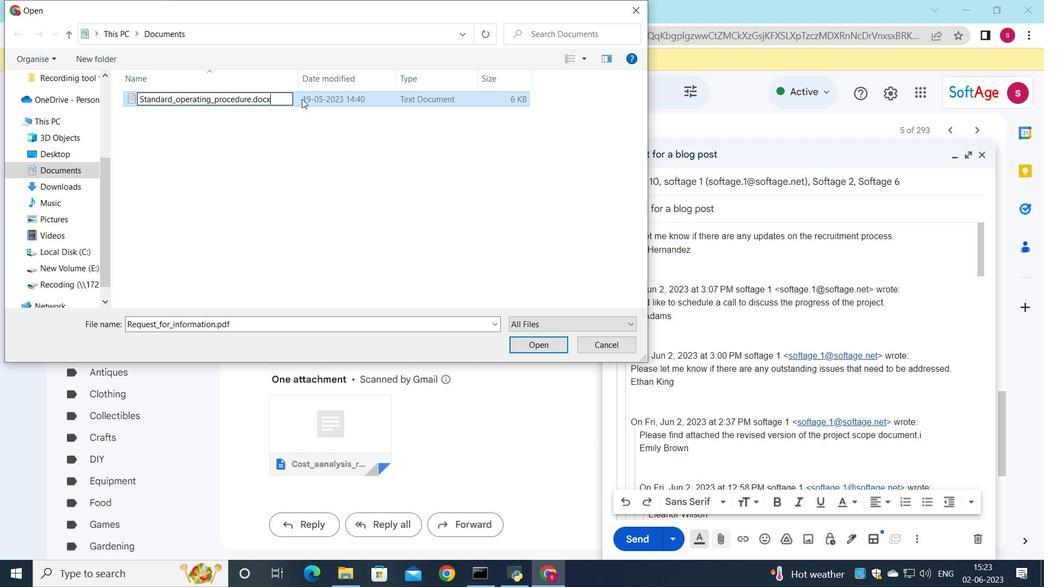 
Action: Mouse moved to (539, 345)
Screenshot: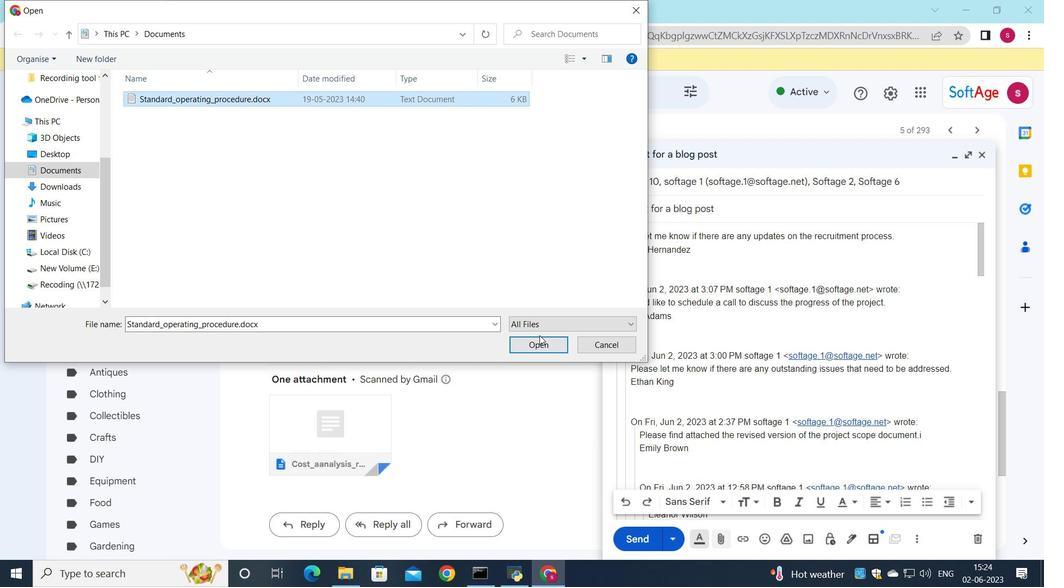 
Action: Mouse pressed left at (539, 345)
Screenshot: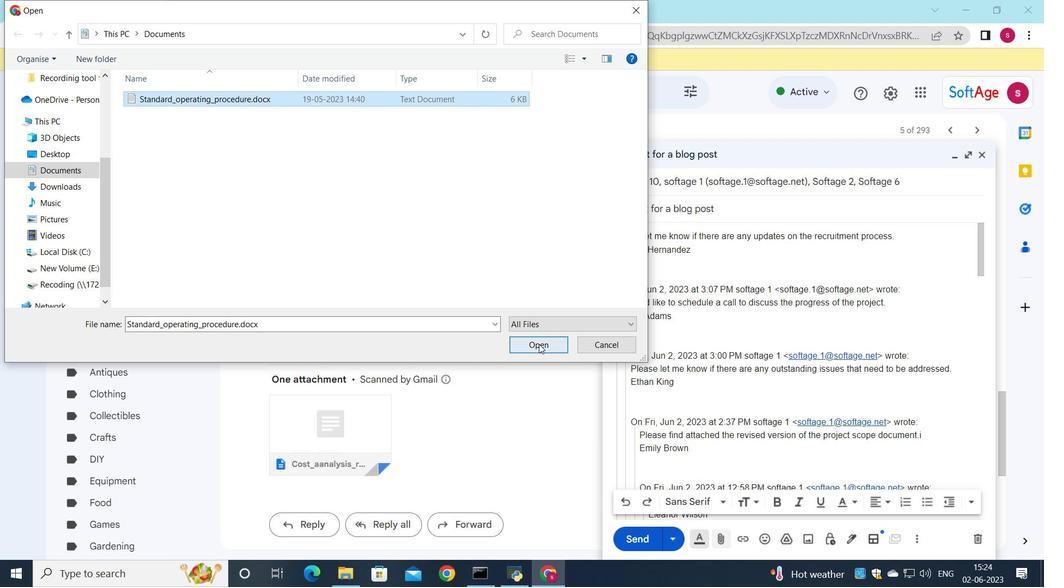 
Action: Mouse moved to (627, 542)
Screenshot: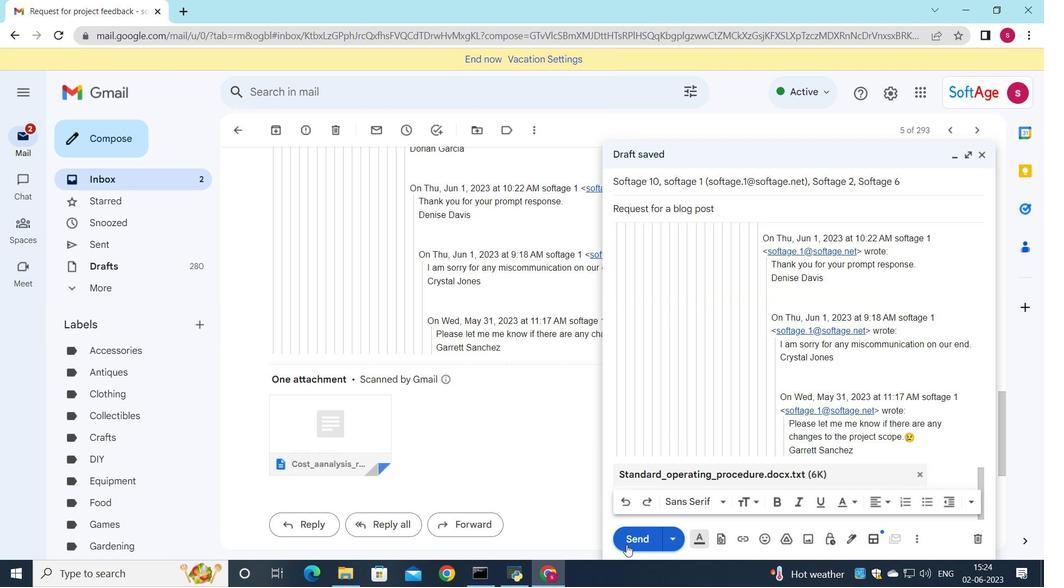 
Action: Mouse pressed left at (627, 542)
Screenshot: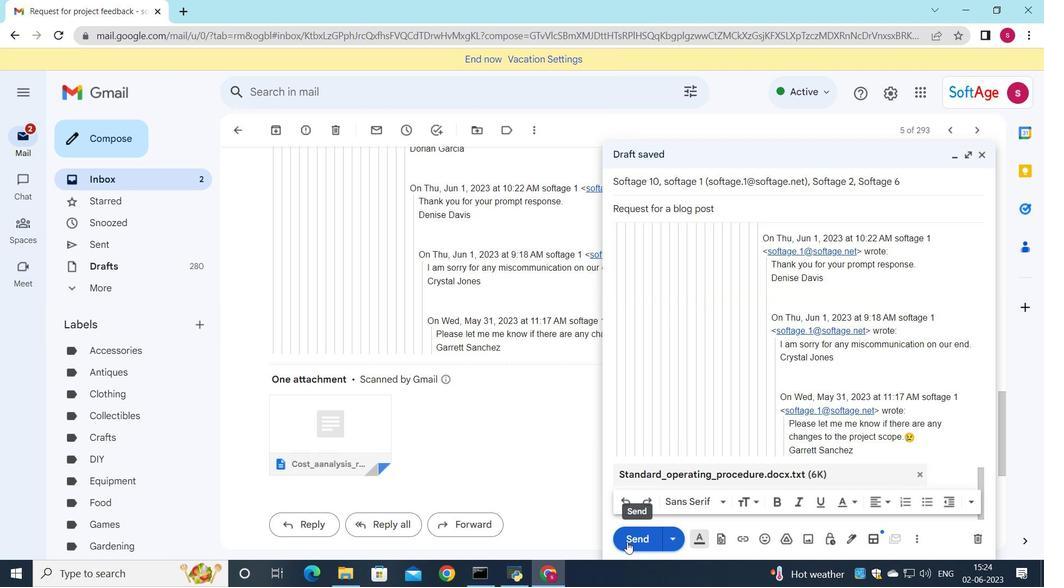 
Action: Mouse moved to (181, 177)
Screenshot: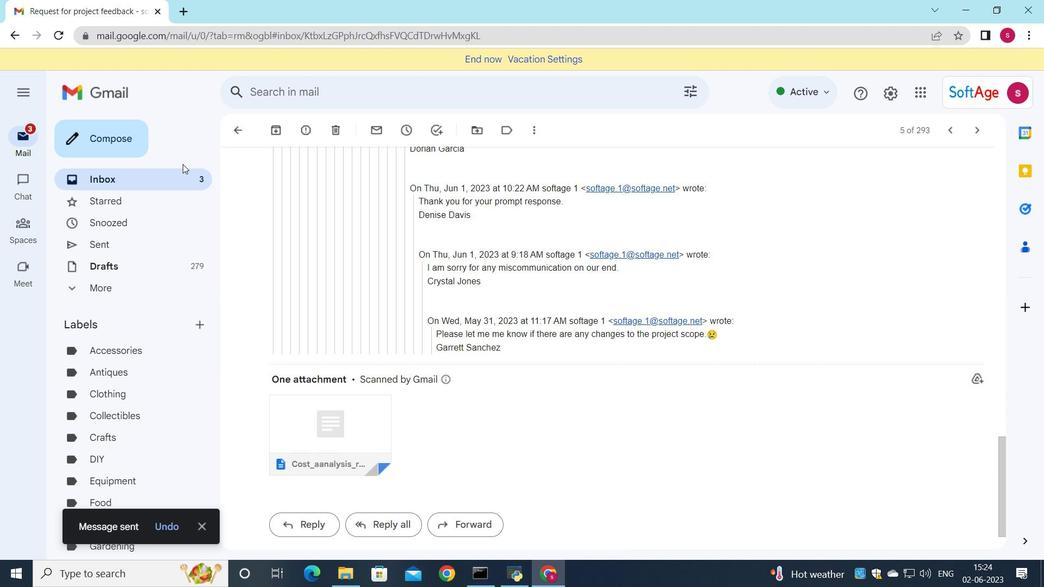 
Action: Mouse pressed left at (181, 177)
Screenshot: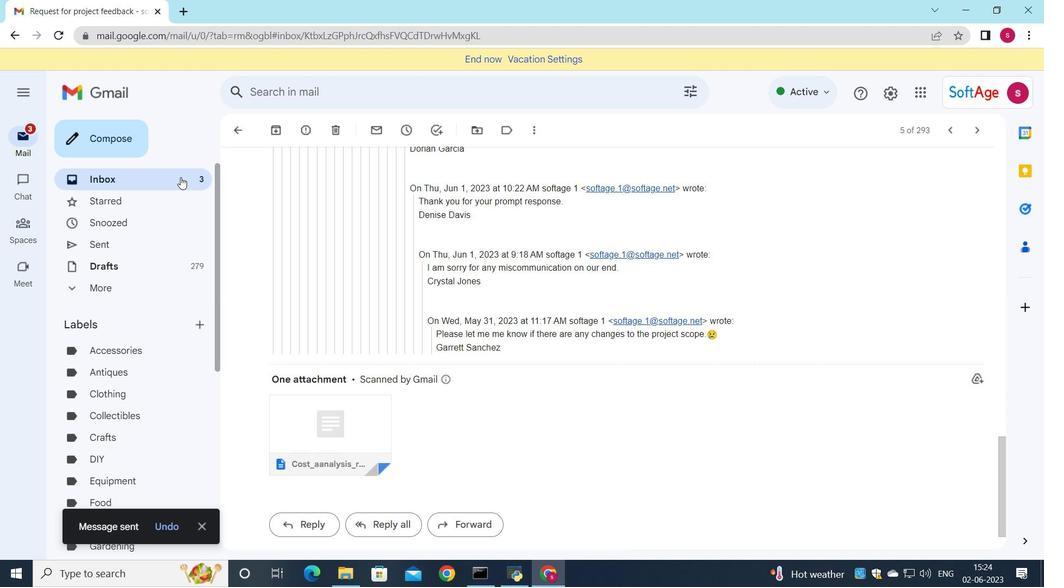 
Action: Mouse moved to (377, 176)
Screenshot: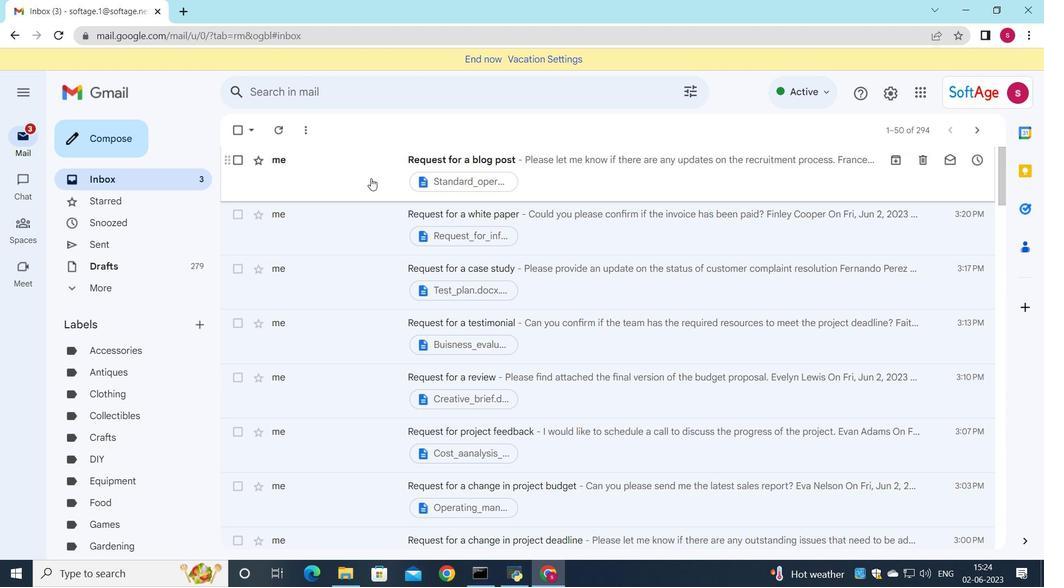 
Action: Mouse pressed left at (377, 176)
Screenshot: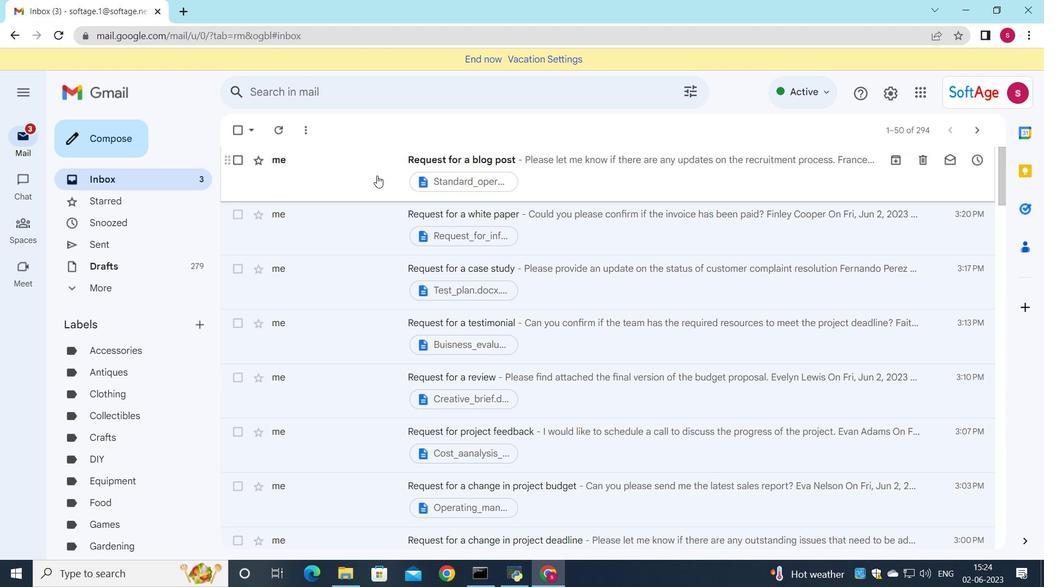 
Action: Mouse moved to (355, 152)
Screenshot: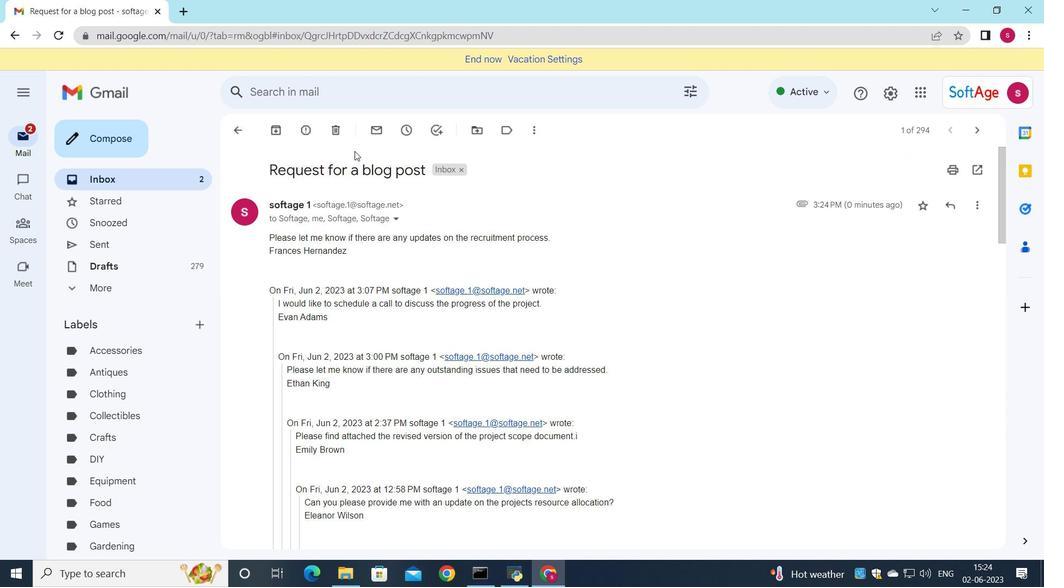 
